 Task: Find connections with filter location Icod de los Vinos with filter topic #cybersecuritywith filter profile language Spanish with filter current company JLL with filter school Indus University Ahmedabad with filter industry Laundry and Drycleaning Services with filter service category Nonprofit Consulting with filter keywords title Nuclear Engineer
Action: Mouse moved to (615, 82)
Screenshot: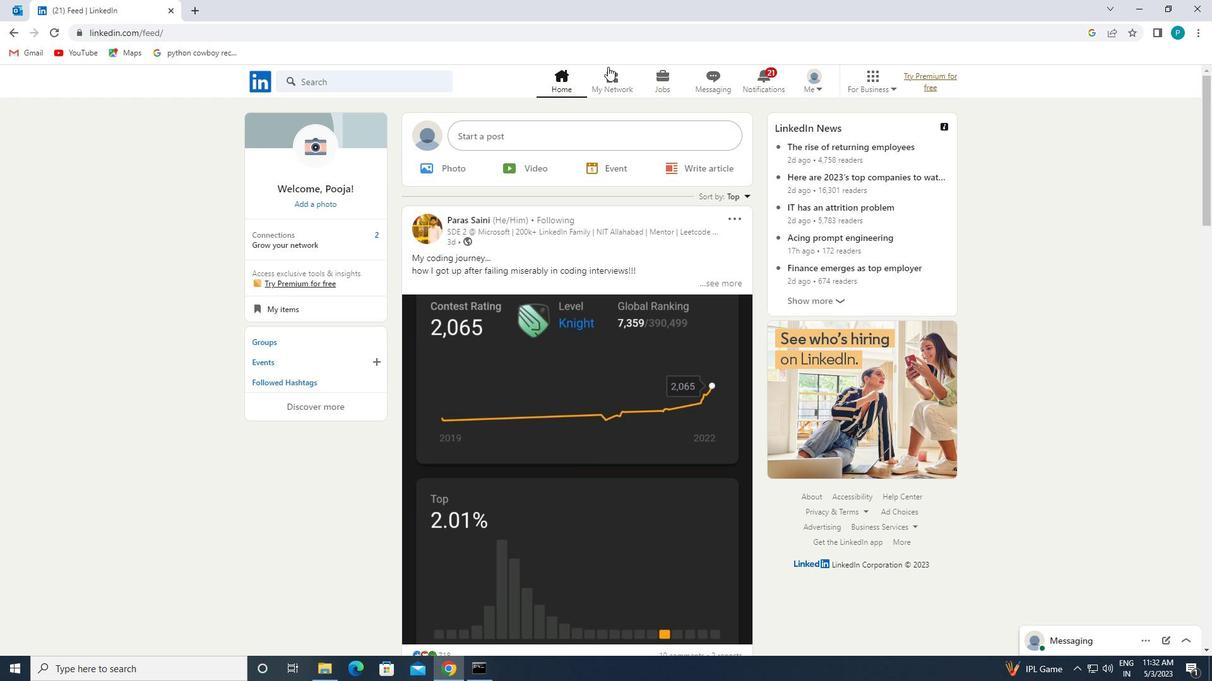
Action: Mouse pressed left at (615, 82)
Screenshot: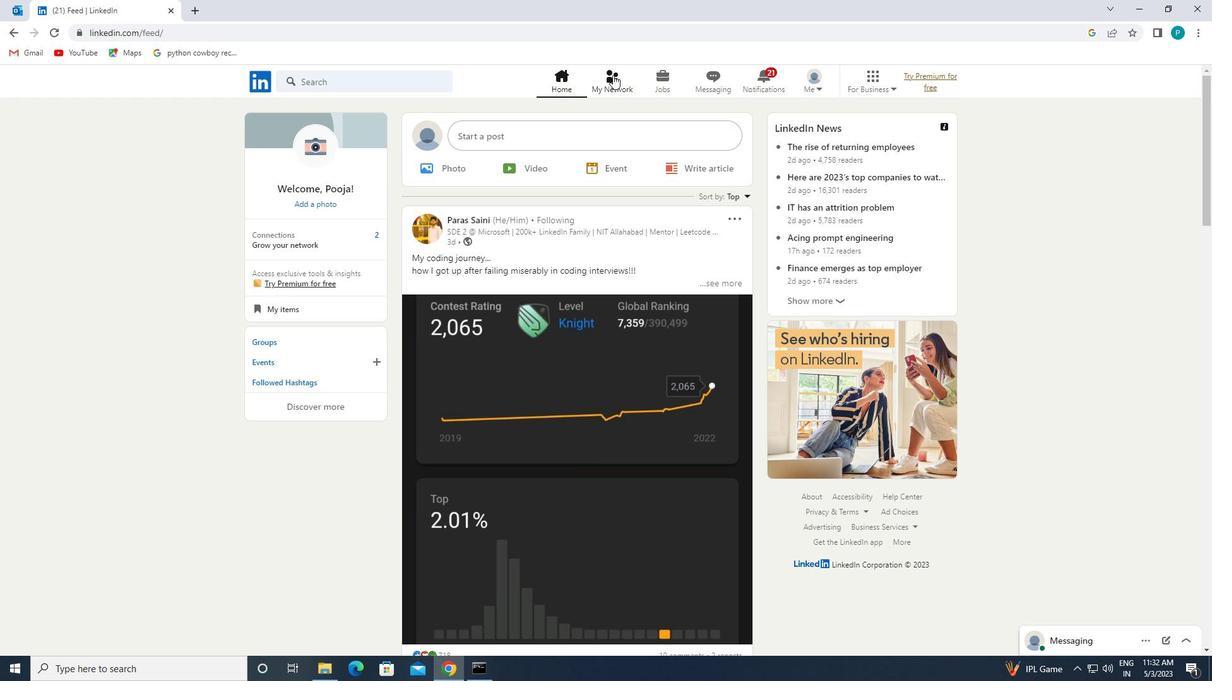 
Action: Mouse moved to (368, 148)
Screenshot: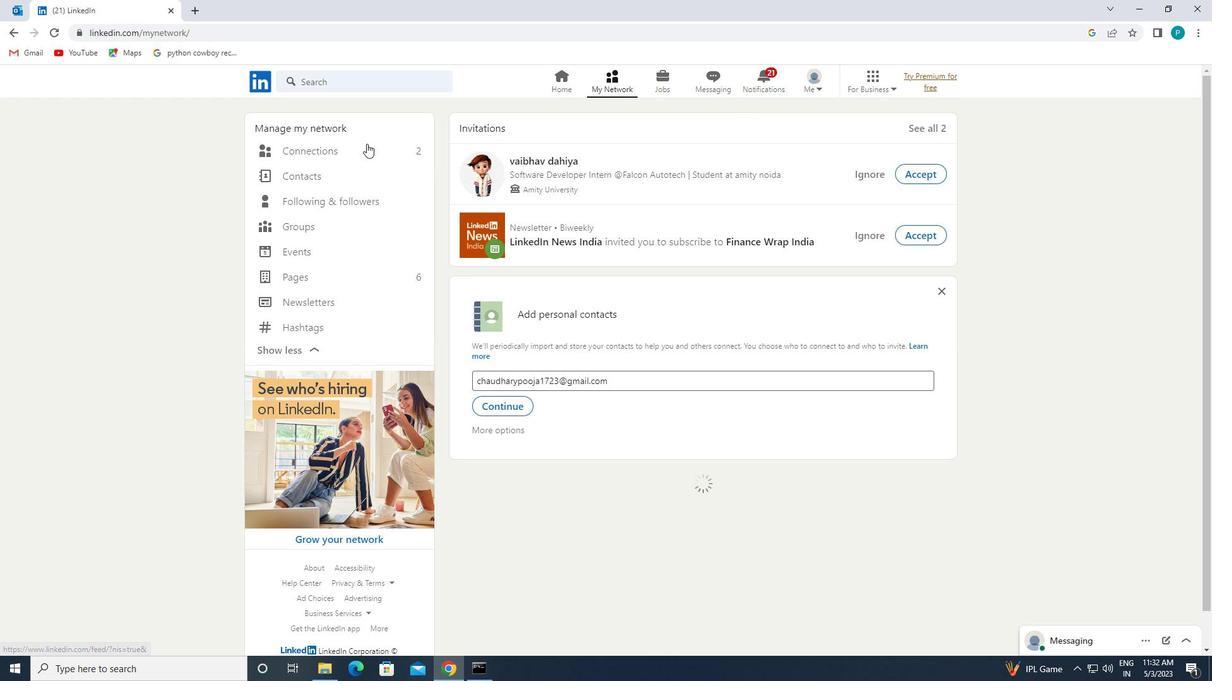 
Action: Mouse pressed left at (368, 148)
Screenshot: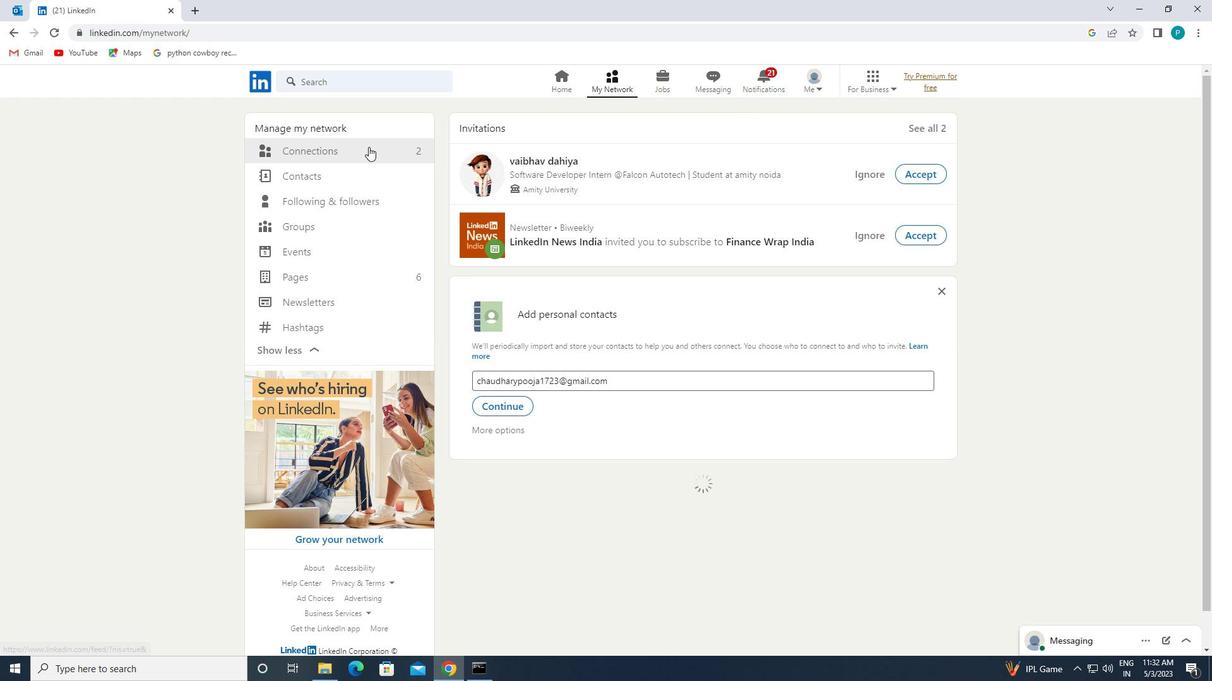 
Action: Mouse moved to (695, 154)
Screenshot: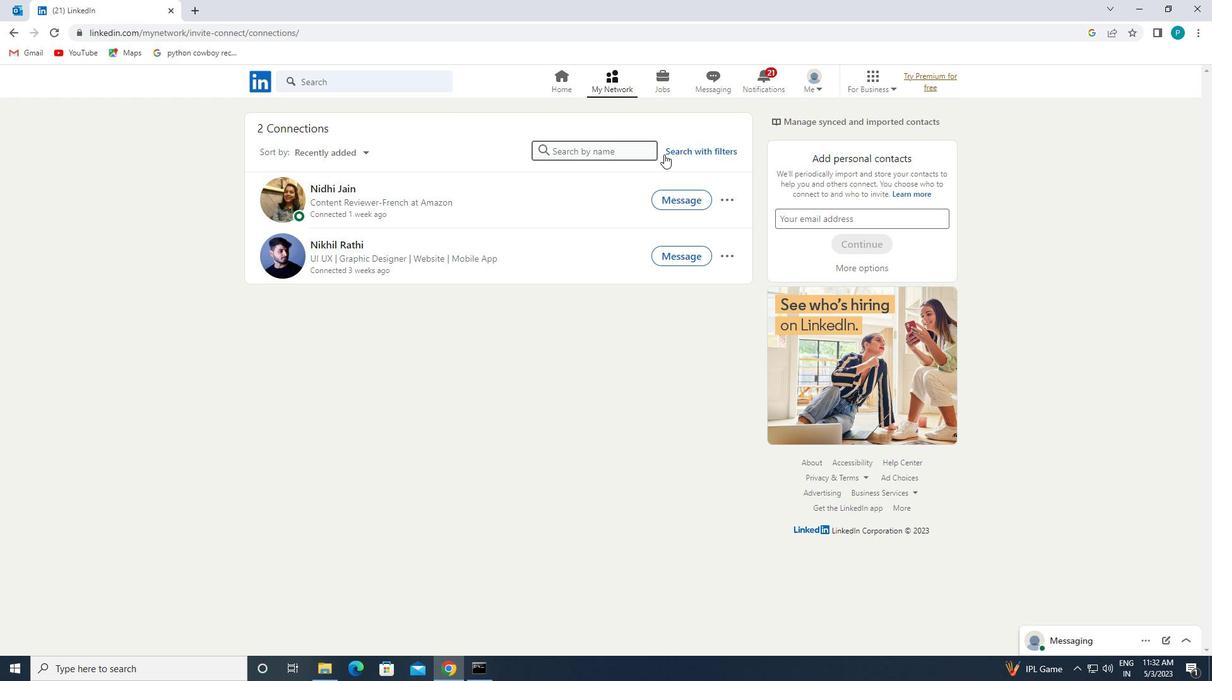 
Action: Mouse pressed left at (695, 154)
Screenshot: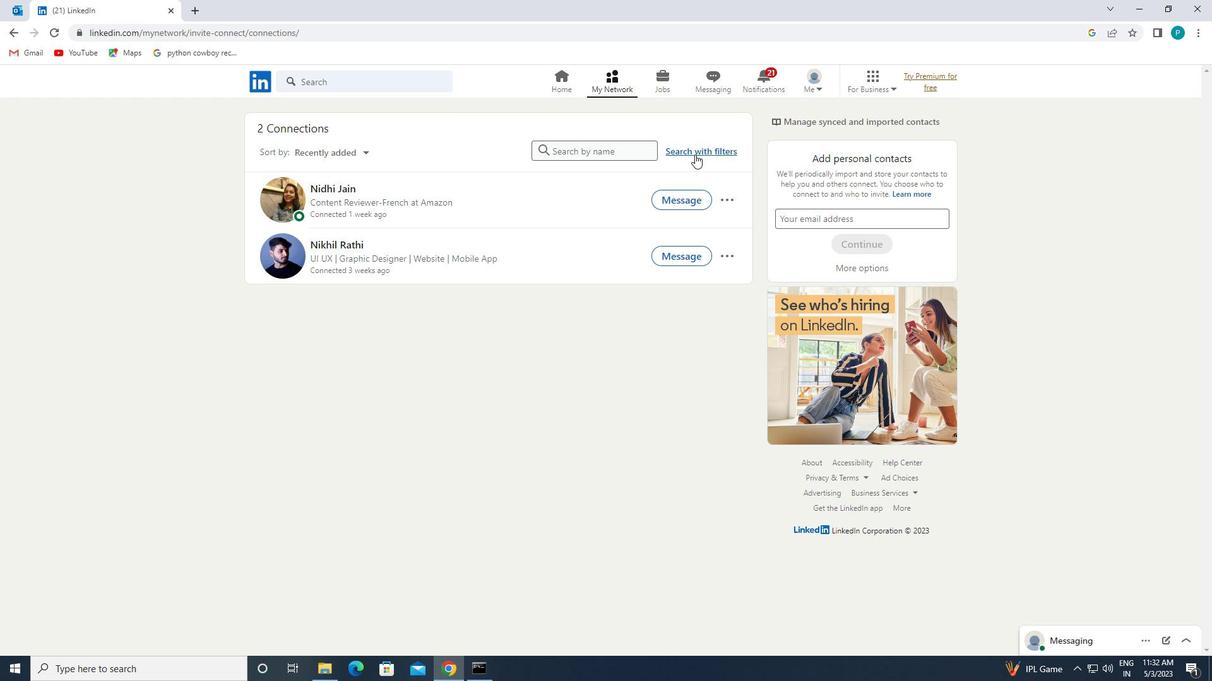 
Action: Mouse moved to (644, 117)
Screenshot: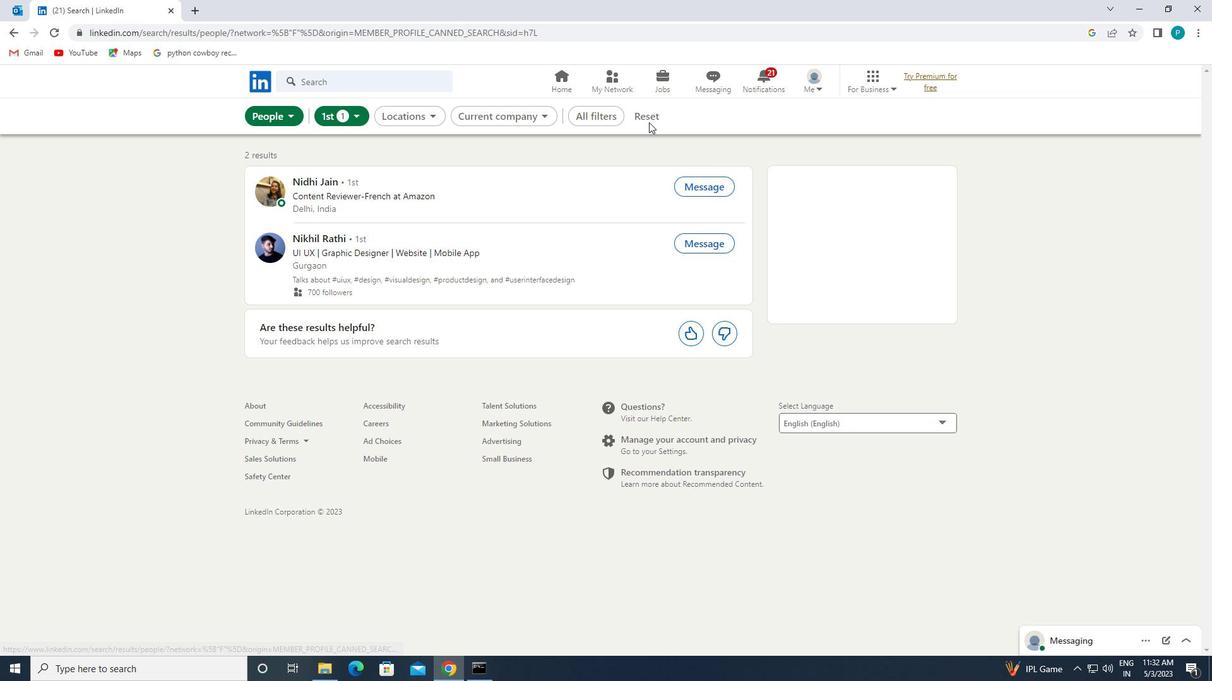
Action: Mouse pressed left at (644, 117)
Screenshot: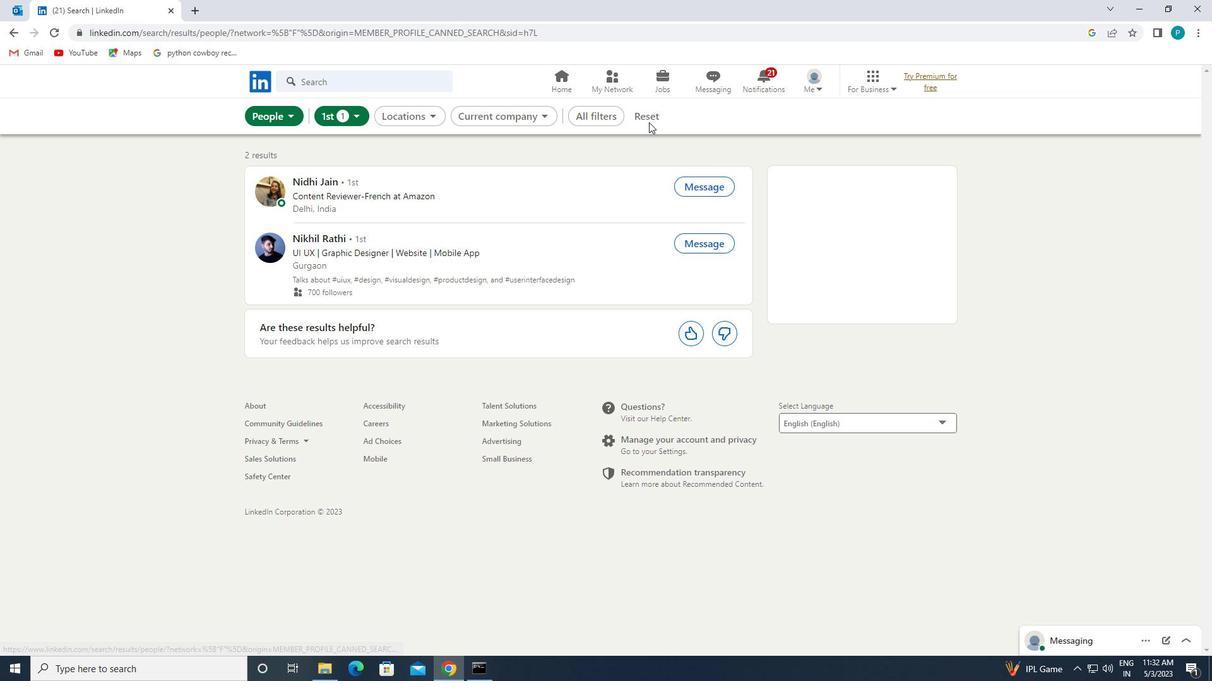 
Action: Mouse moved to (631, 112)
Screenshot: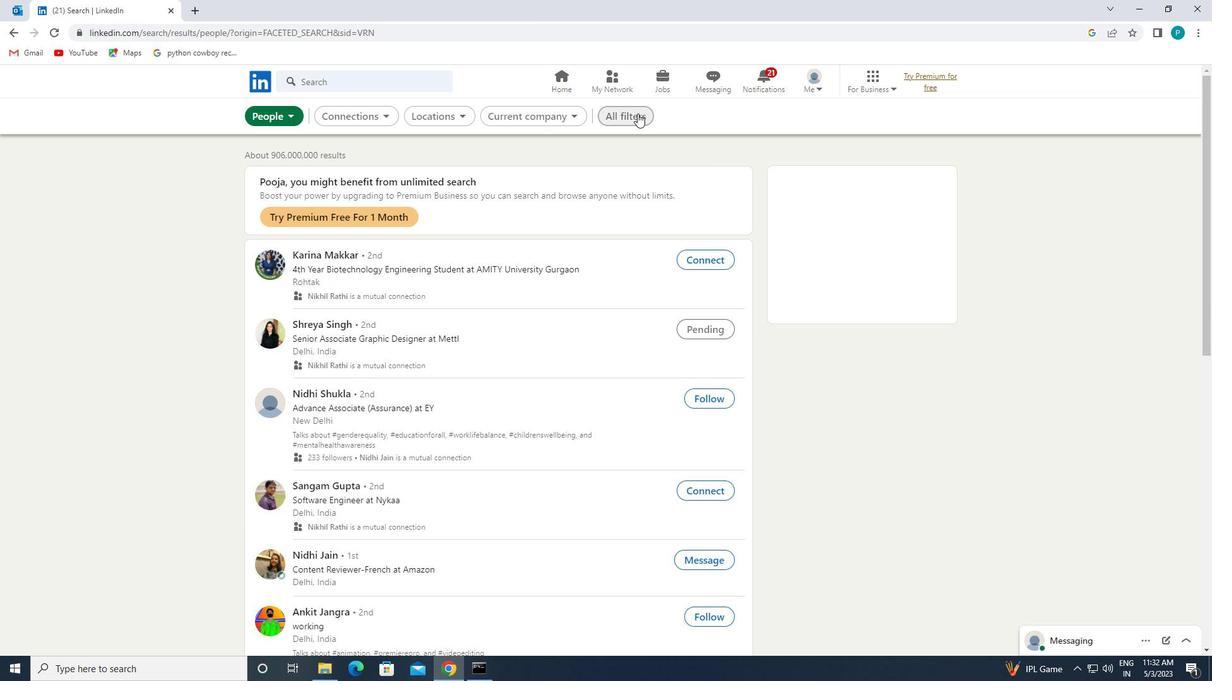 
Action: Mouse pressed left at (631, 112)
Screenshot: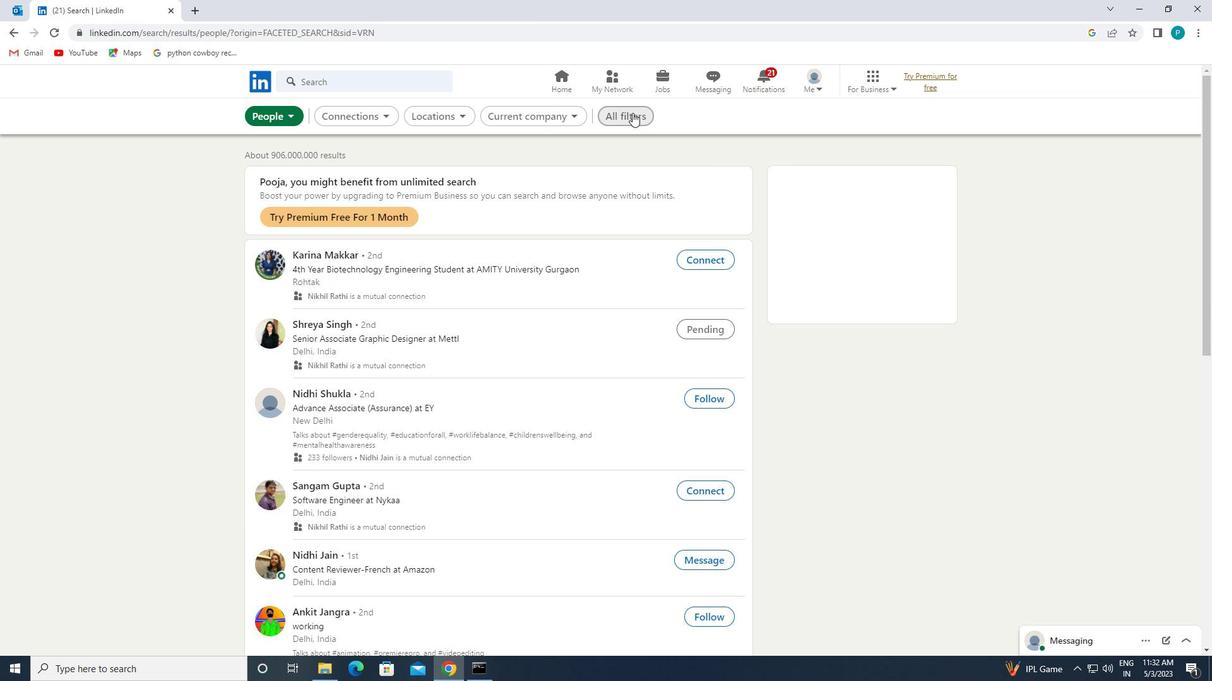 
Action: Mouse moved to (1060, 383)
Screenshot: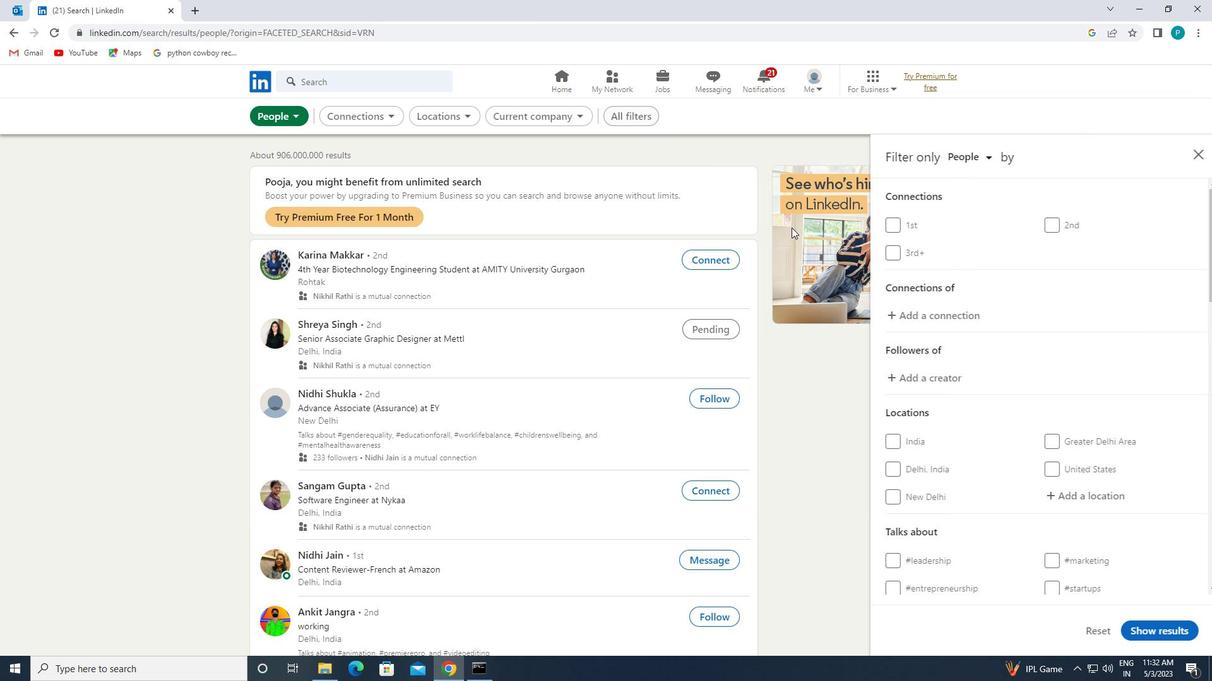 
Action: Mouse scrolled (1060, 383) with delta (0, 0)
Screenshot: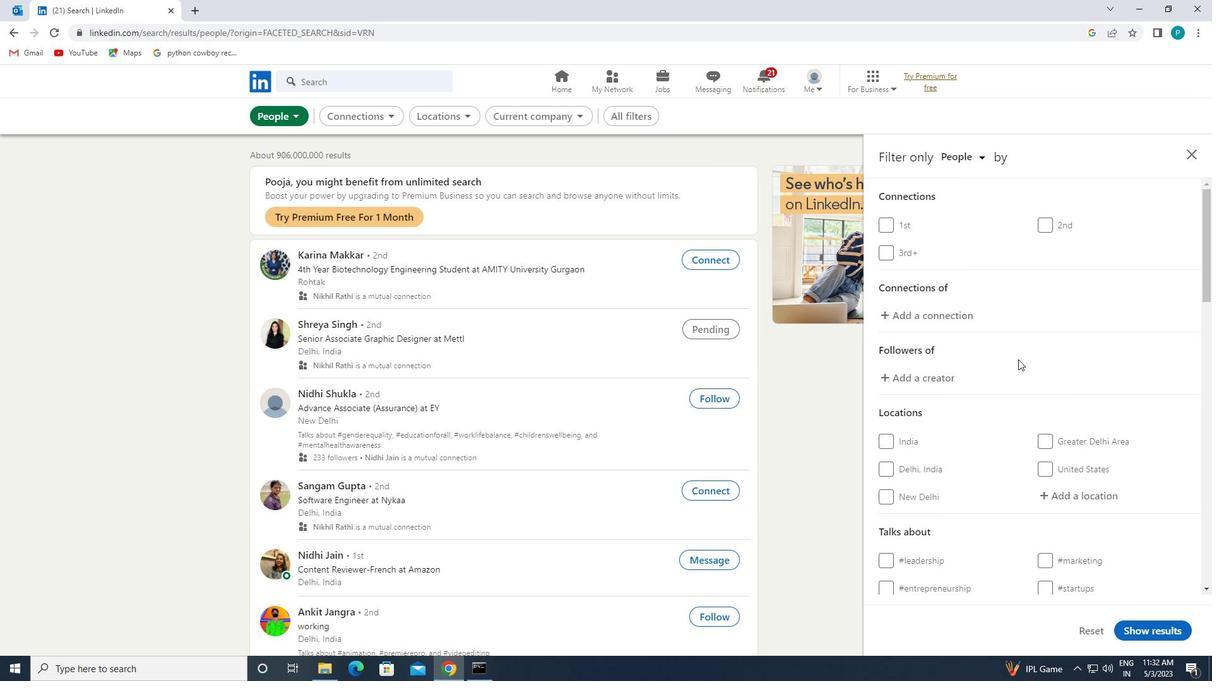 
Action: Mouse scrolled (1060, 383) with delta (0, 0)
Screenshot: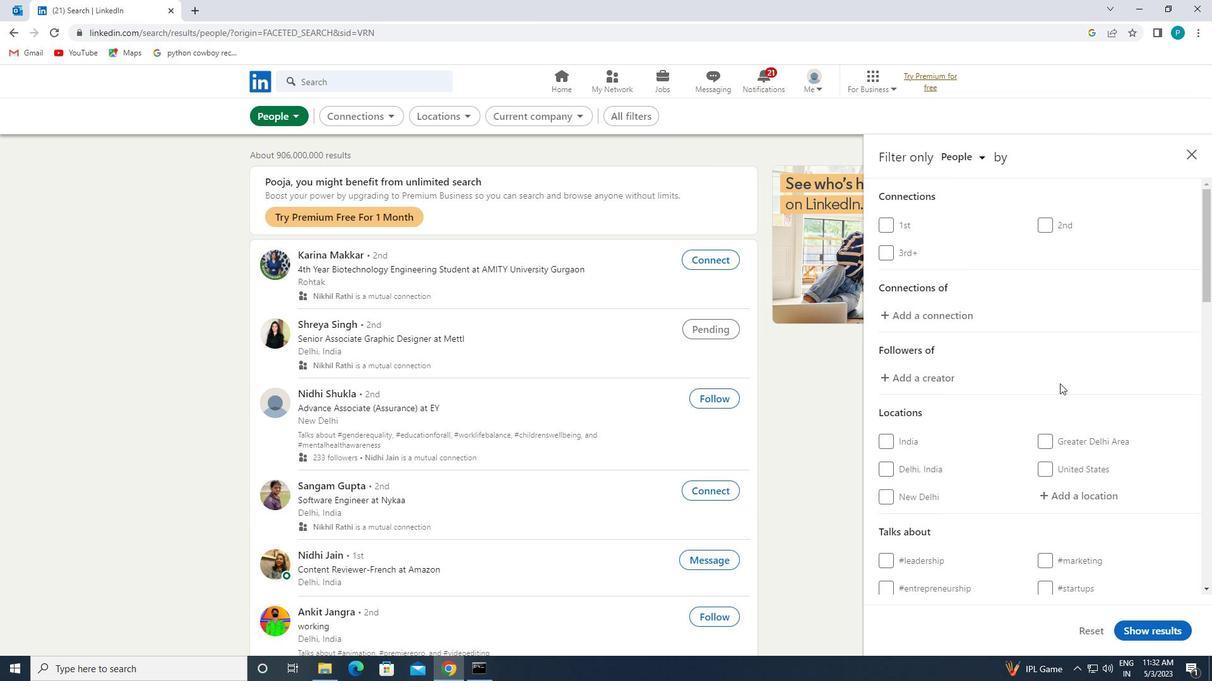 
Action: Mouse moved to (1061, 383)
Screenshot: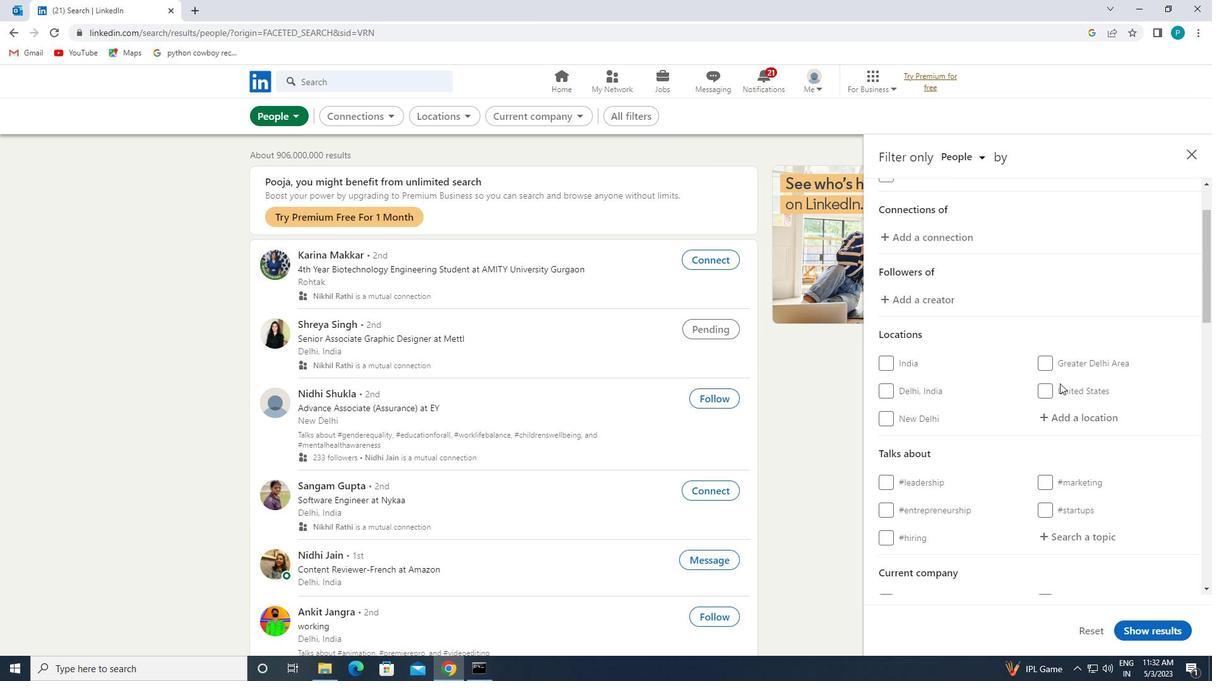 
Action: Mouse pressed left at (1061, 383)
Screenshot: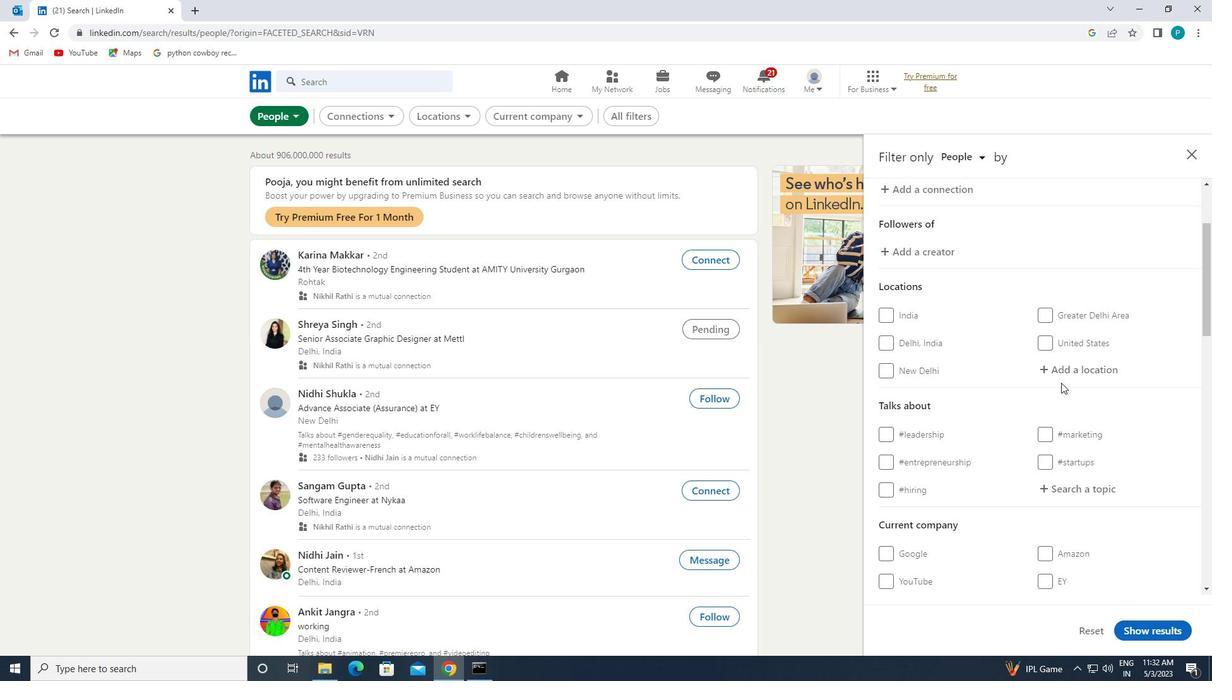 
Action: Mouse moved to (1056, 372)
Screenshot: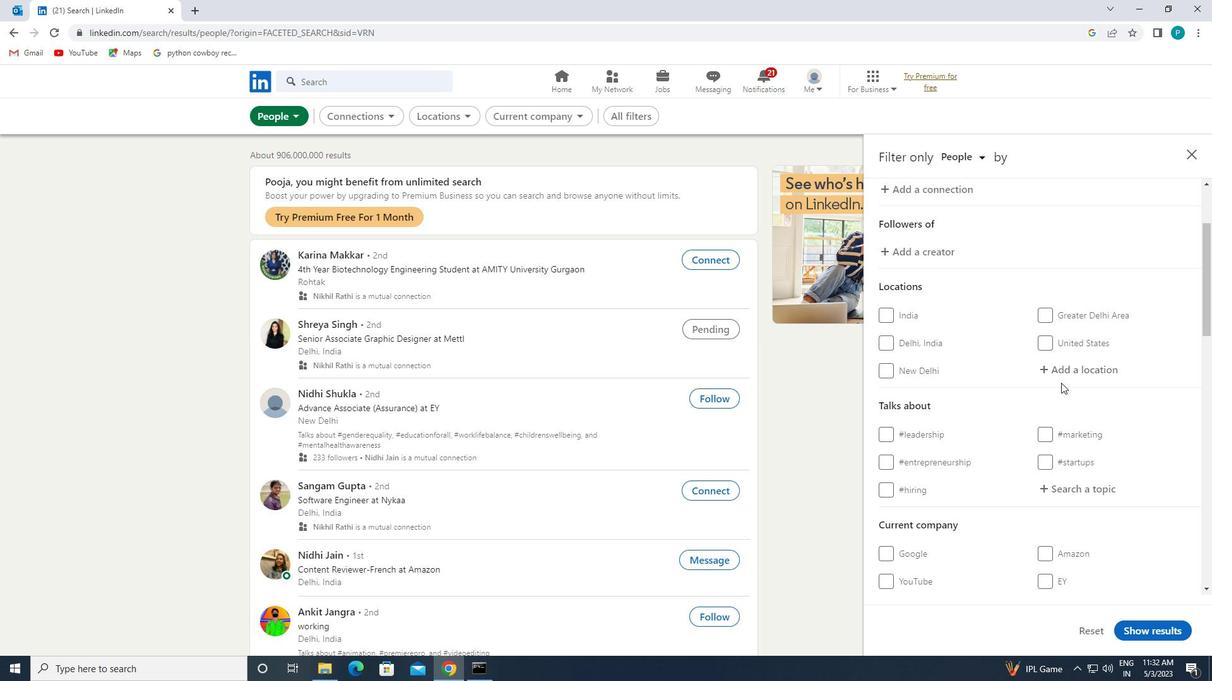 
Action: Mouse pressed left at (1056, 372)
Screenshot: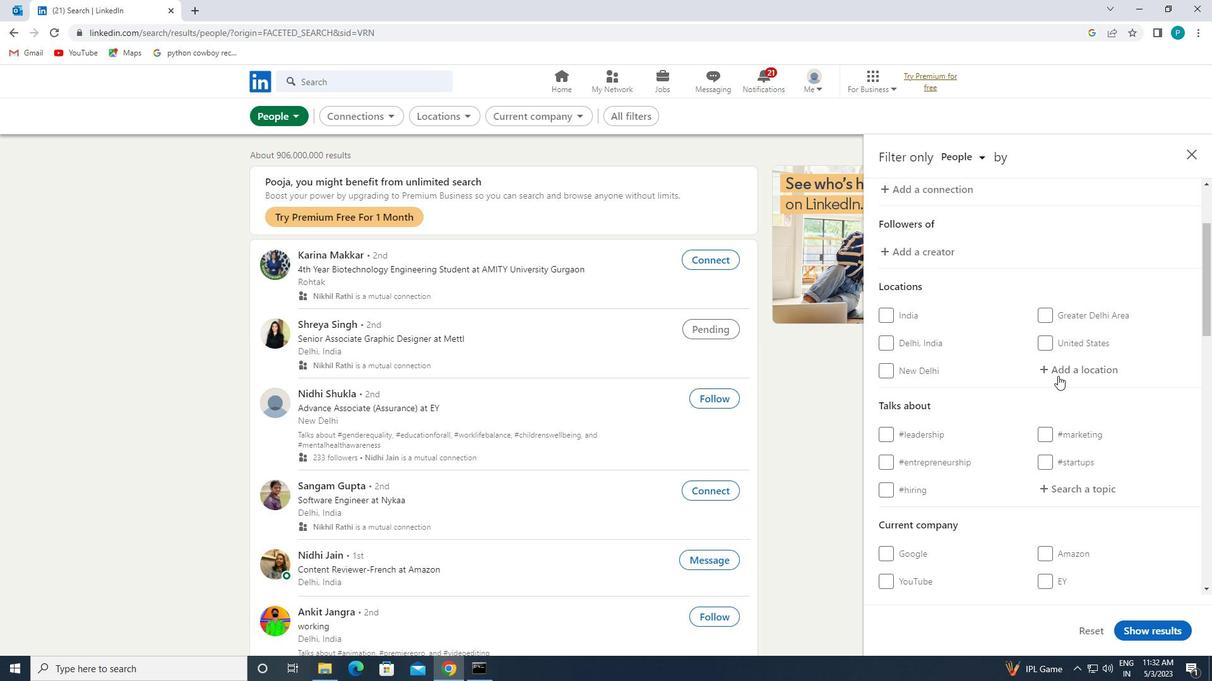 
Action: Key pressed <Key.caps_lock>i<Key.caps_lock>cod
Screenshot: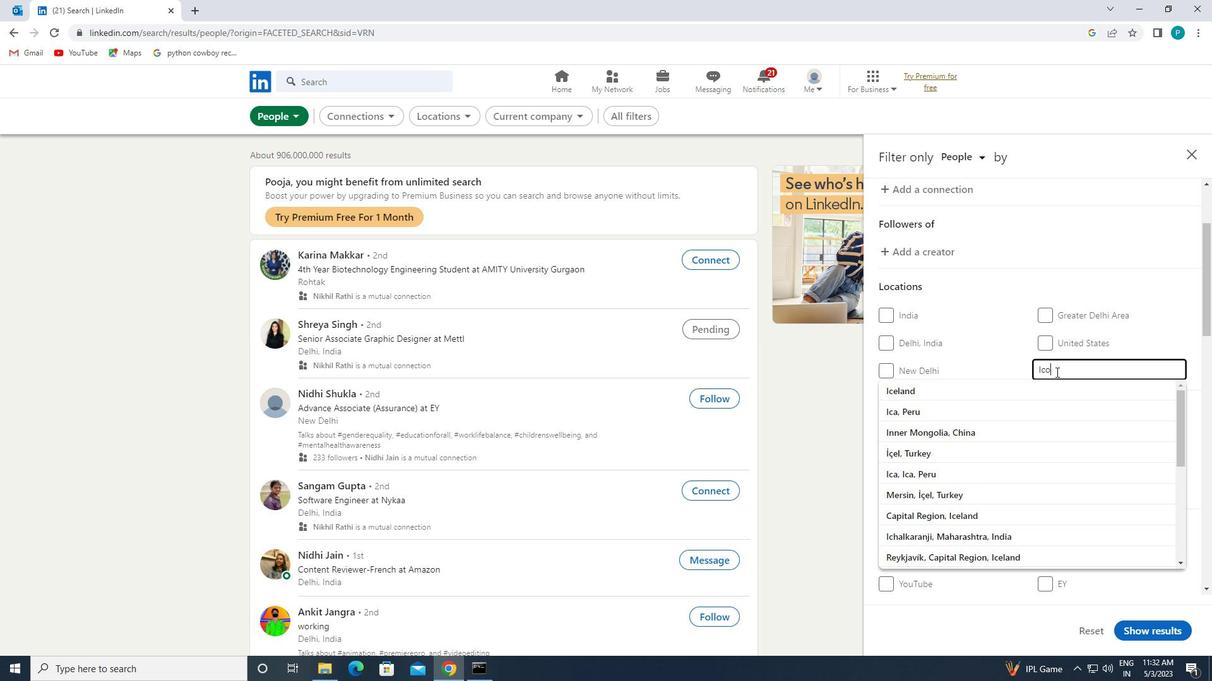 
Action: Mouse moved to (1041, 381)
Screenshot: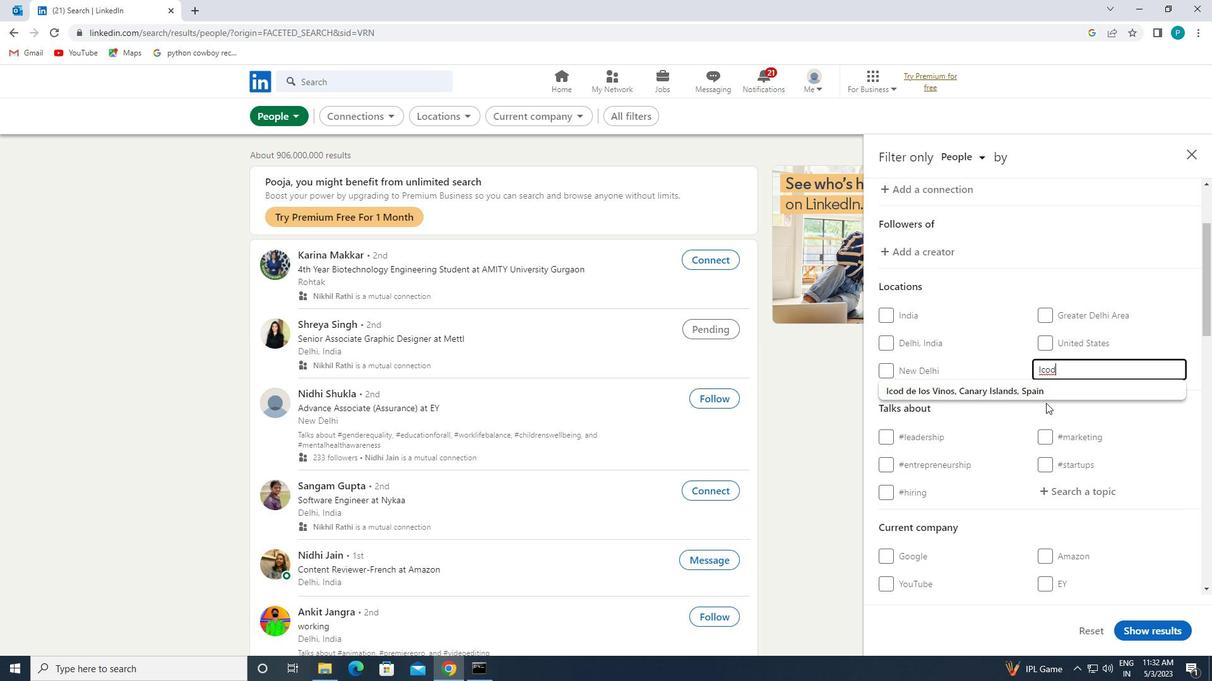 
Action: Mouse pressed left at (1041, 381)
Screenshot: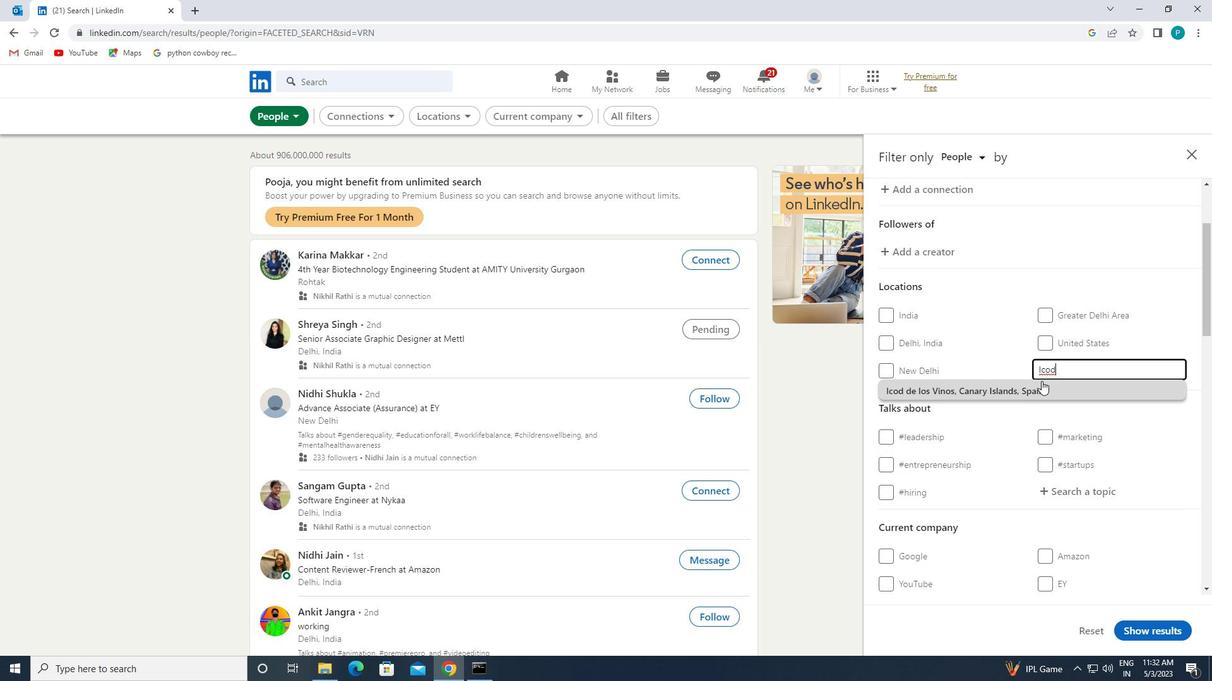 
Action: Mouse moved to (1073, 414)
Screenshot: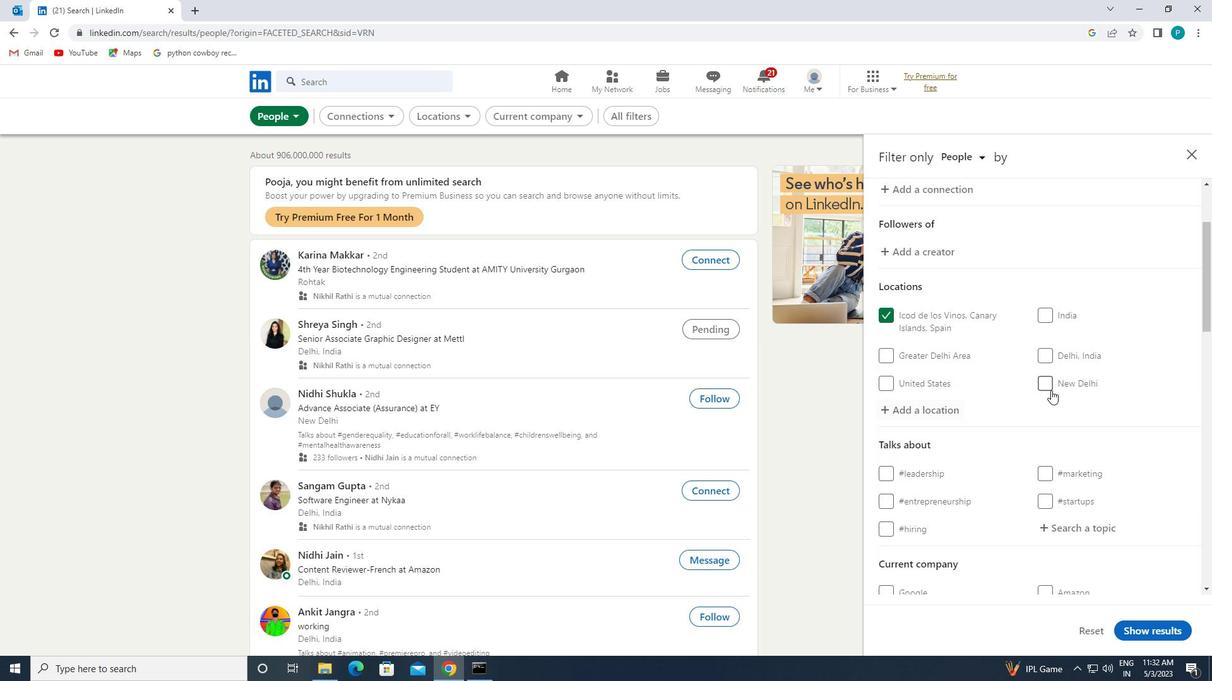 
Action: Mouse scrolled (1073, 414) with delta (0, 0)
Screenshot: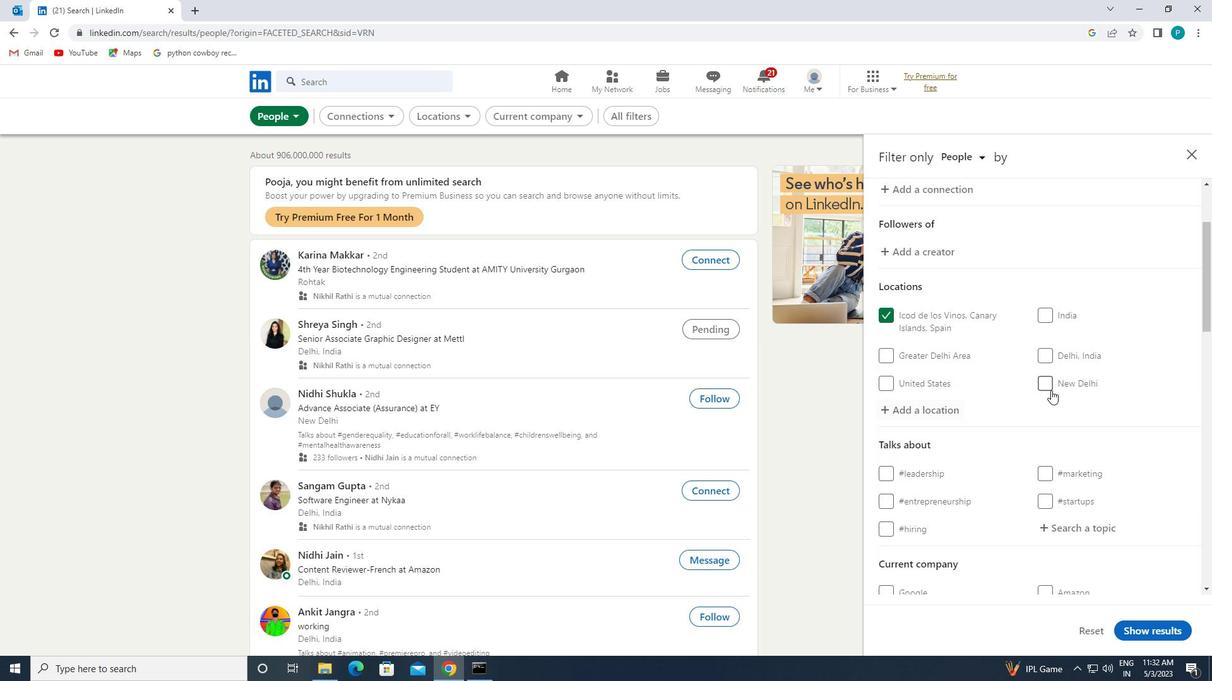 
Action: Mouse moved to (1074, 415)
Screenshot: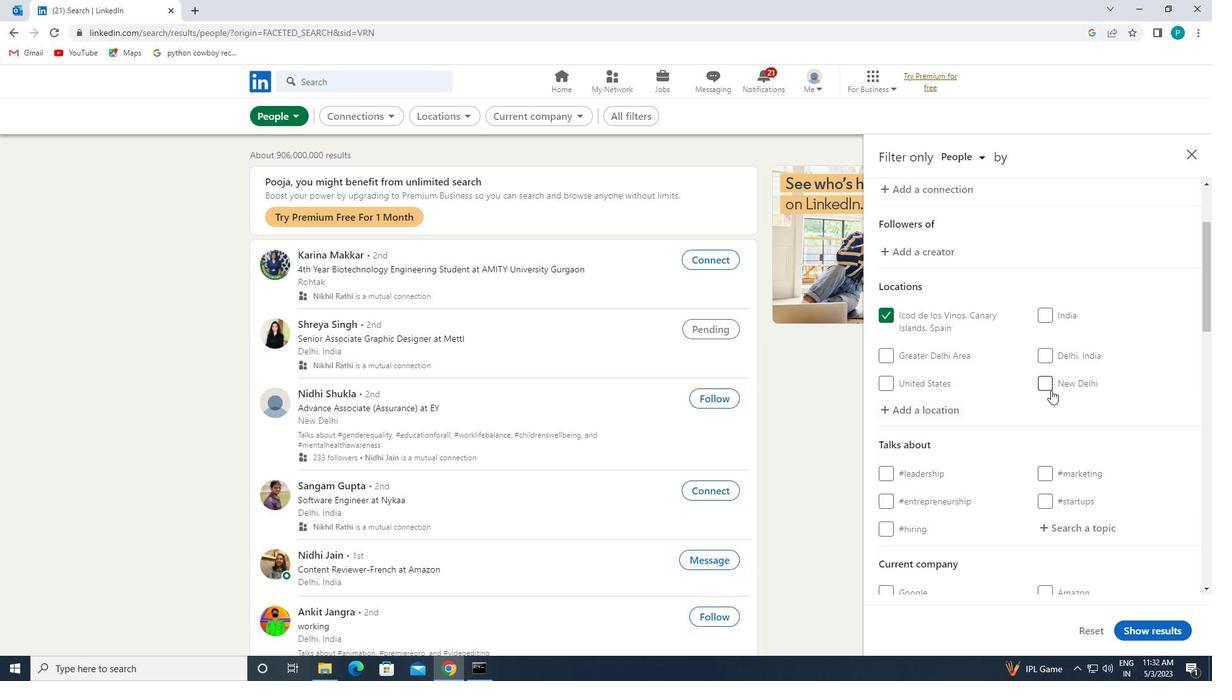 
Action: Mouse scrolled (1074, 414) with delta (0, 0)
Screenshot: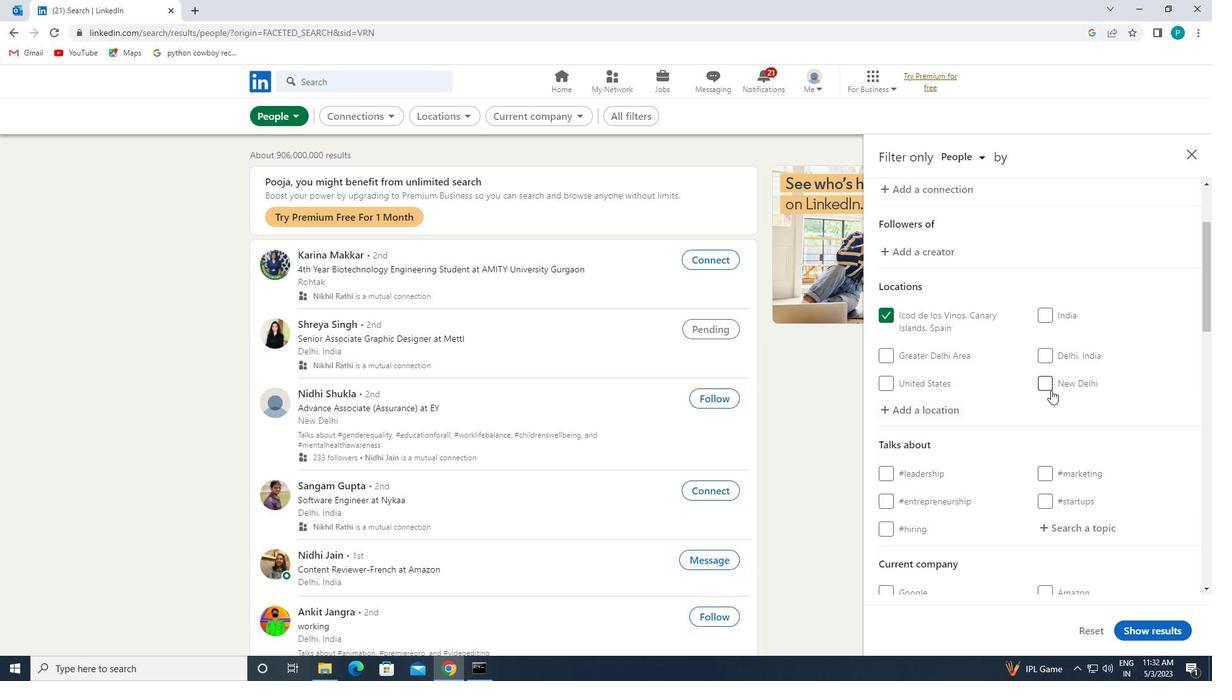 
Action: Mouse pressed left at (1074, 415)
Screenshot: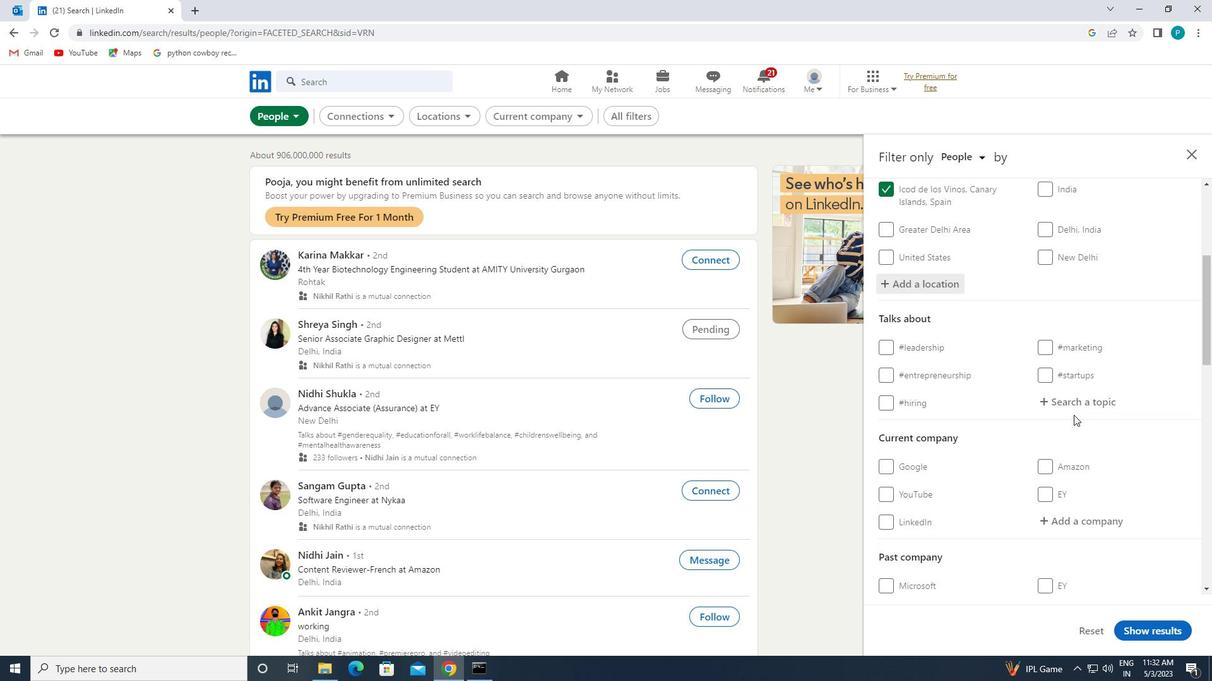 
Action: Mouse moved to (1073, 403)
Screenshot: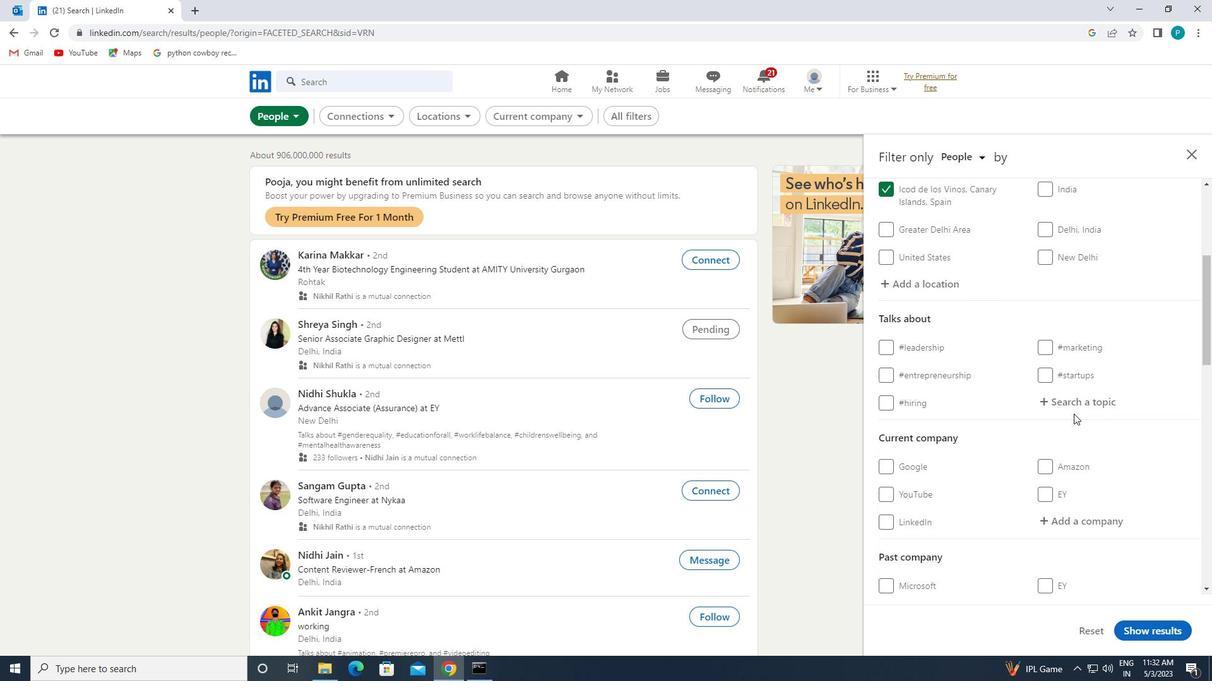 
Action: Mouse pressed left at (1073, 403)
Screenshot: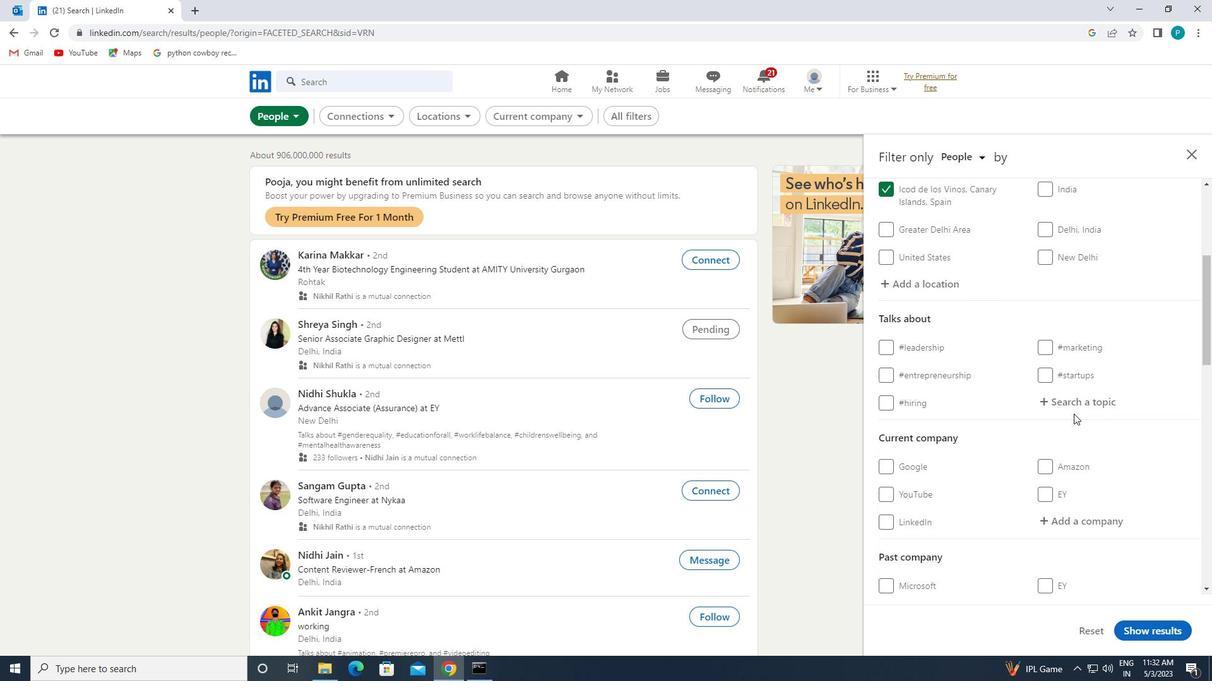 
Action: Key pressed <Key.shift><Key.shift><Key.shift>#CYBERSECURITY
Screenshot: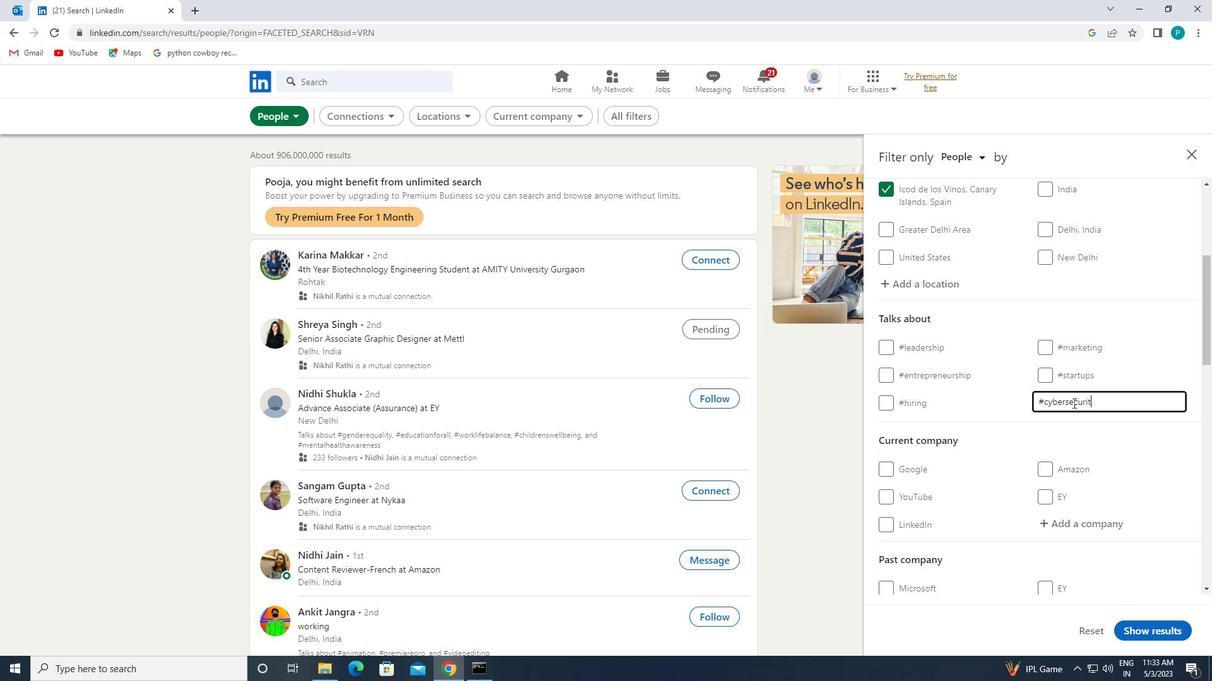 
Action: Mouse moved to (1066, 402)
Screenshot: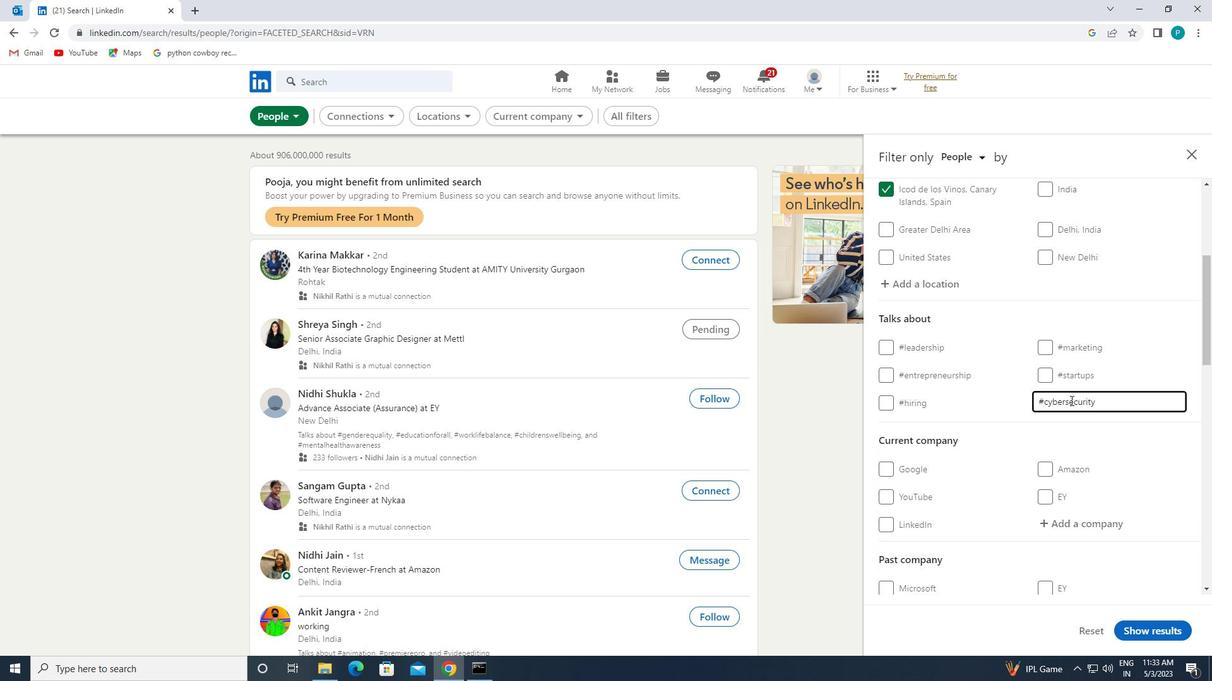 
Action: Mouse scrolled (1066, 401) with delta (0, 0)
Screenshot: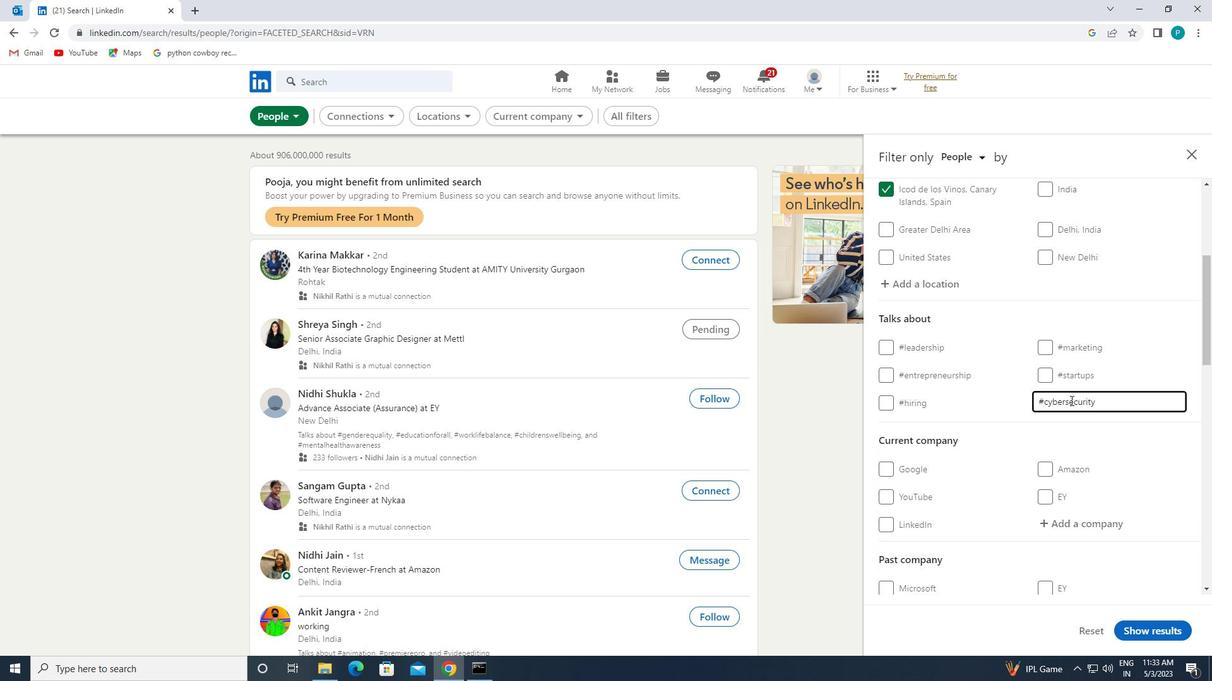 
Action: Mouse moved to (1065, 404)
Screenshot: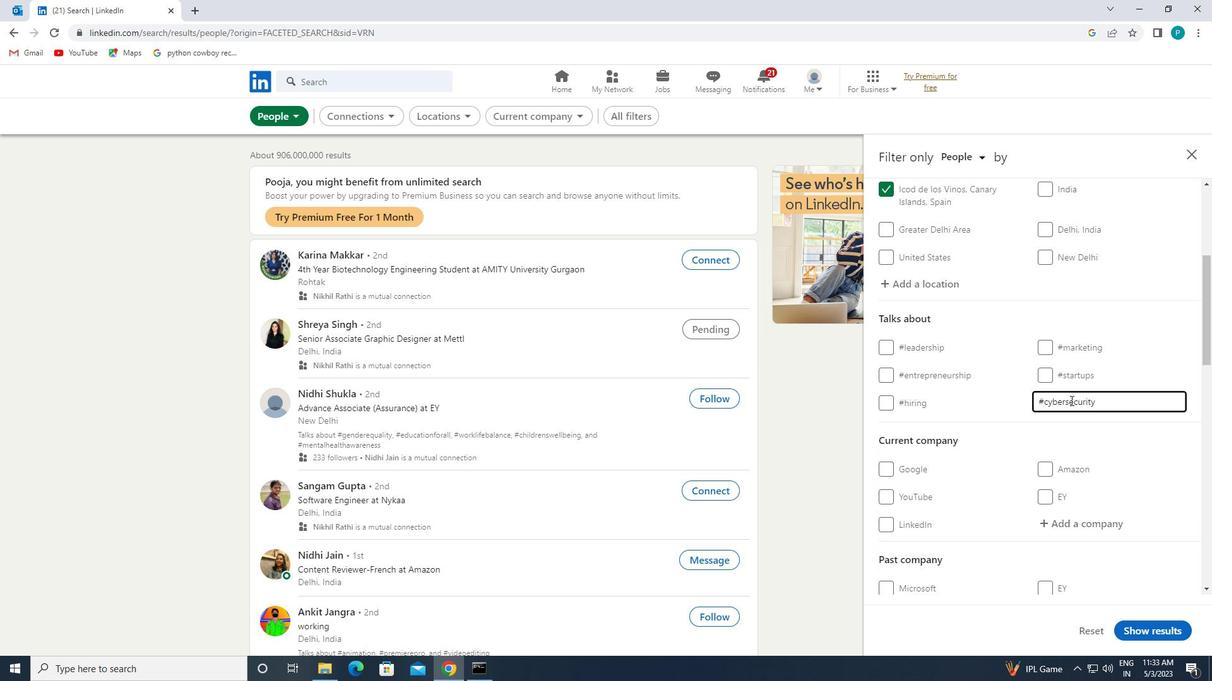
Action: Mouse scrolled (1065, 404) with delta (0, 0)
Screenshot: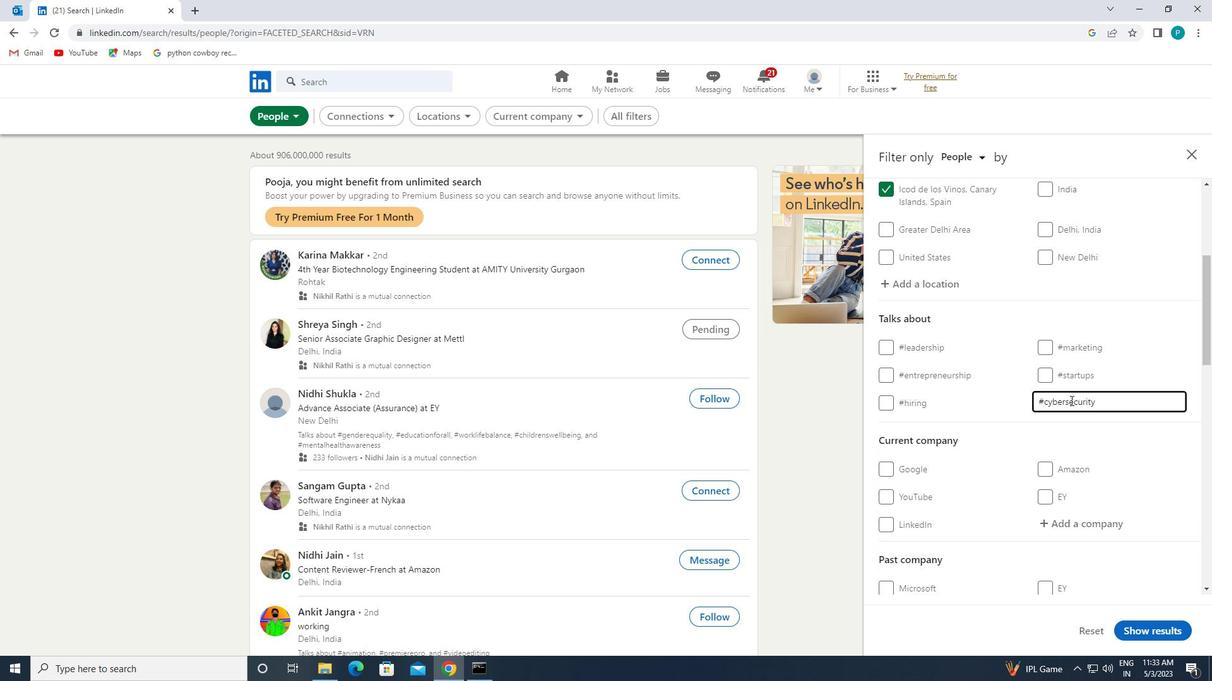 
Action: Mouse moved to (1064, 406)
Screenshot: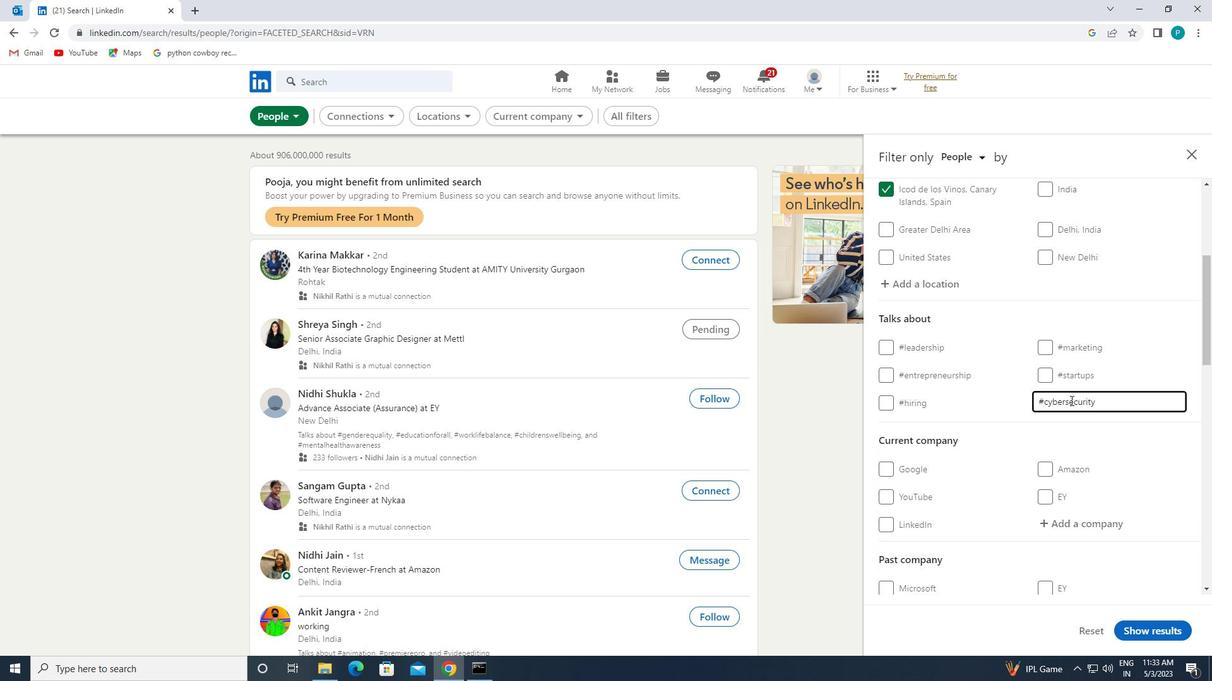 
Action: Mouse scrolled (1064, 405) with delta (0, 0)
Screenshot: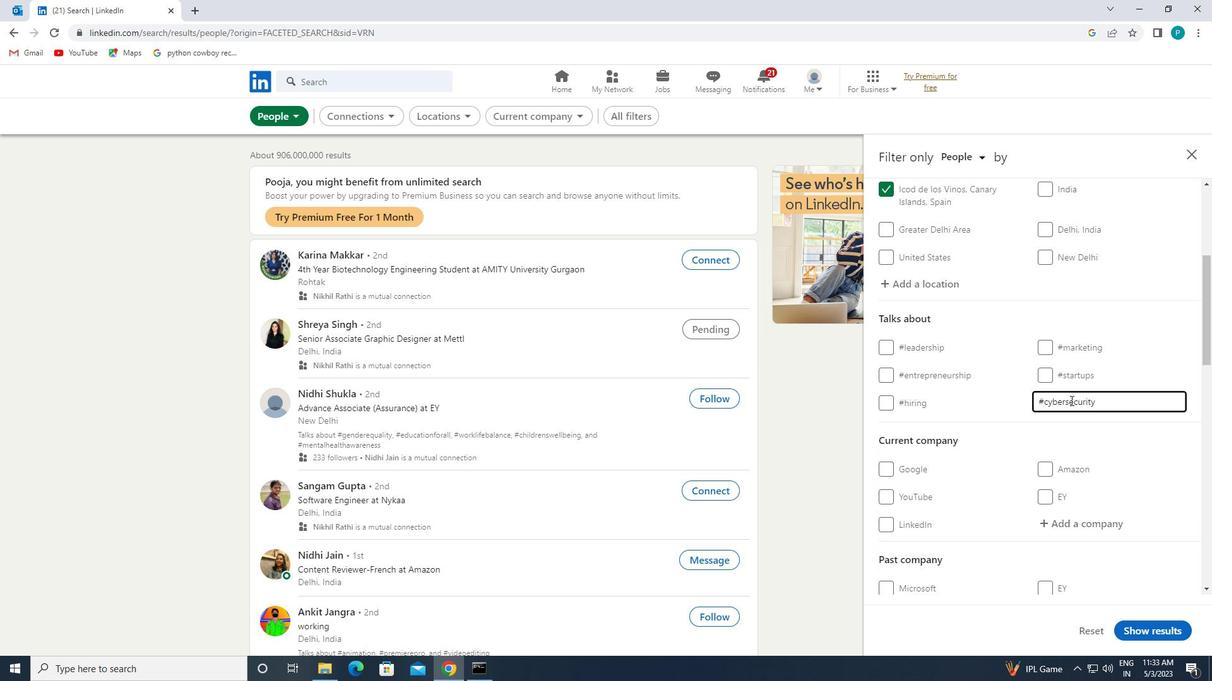 
Action: Mouse moved to (1064, 406)
Screenshot: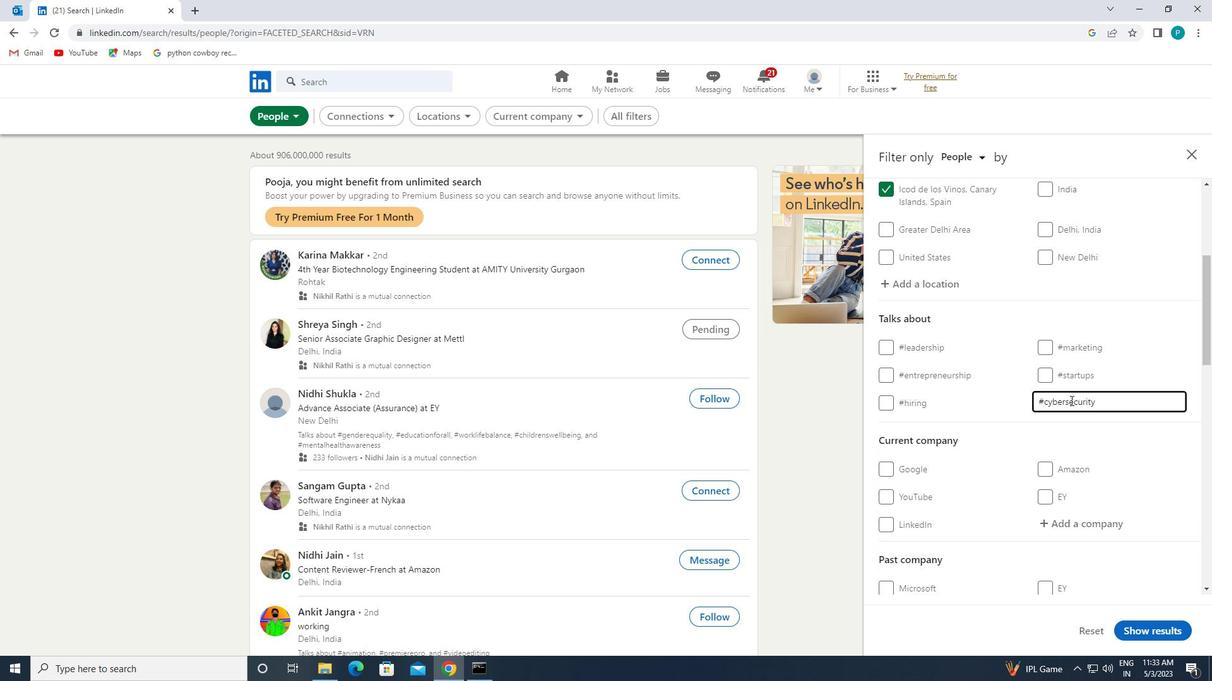 
Action: Mouse scrolled (1064, 405) with delta (0, 0)
Screenshot: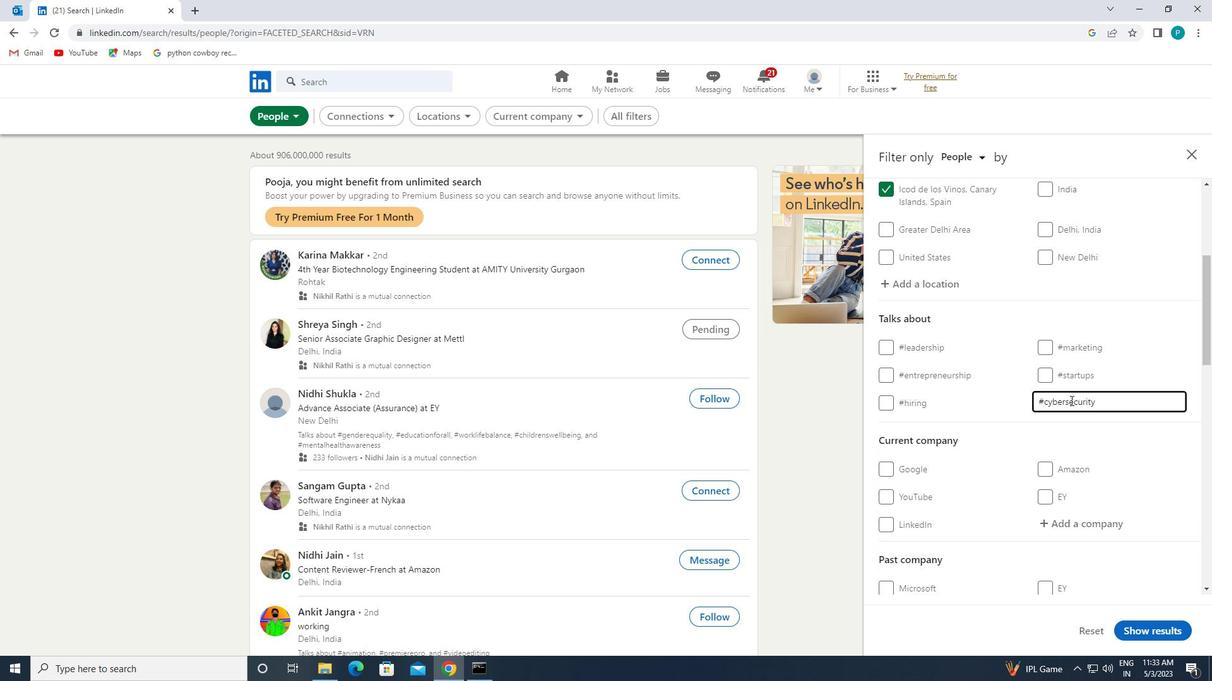 
Action: Mouse moved to (1044, 407)
Screenshot: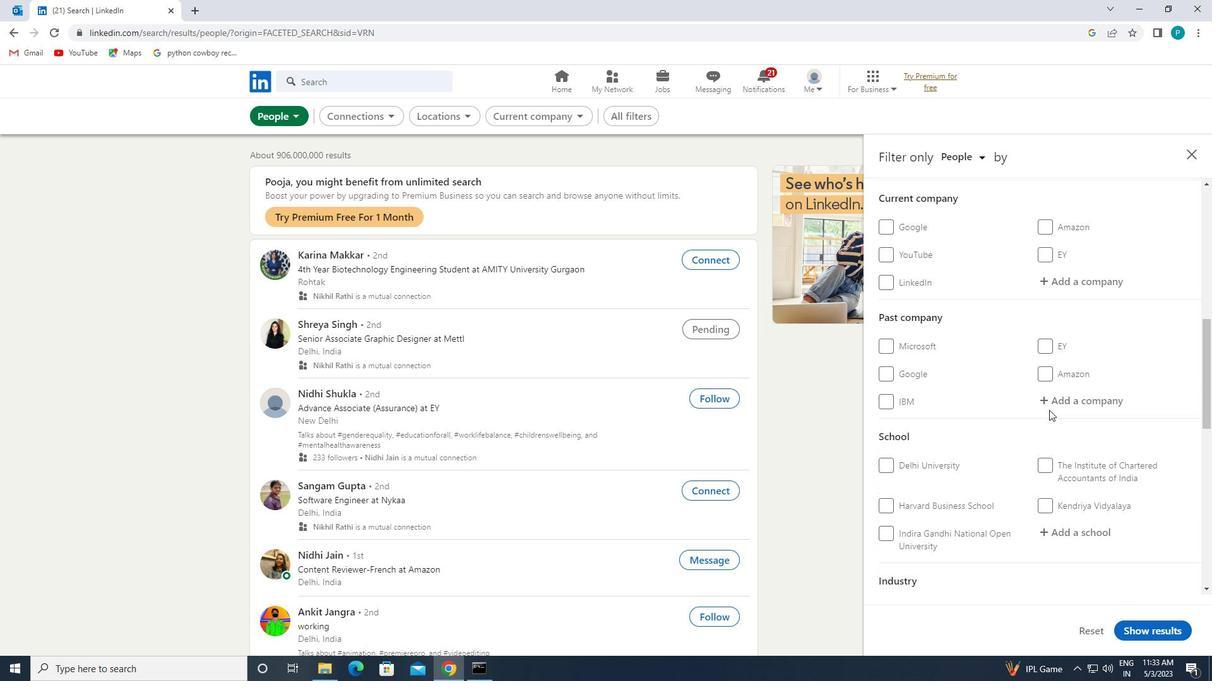 
Action: Mouse scrolled (1044, 407) with delta (0, 0)
Screenshot: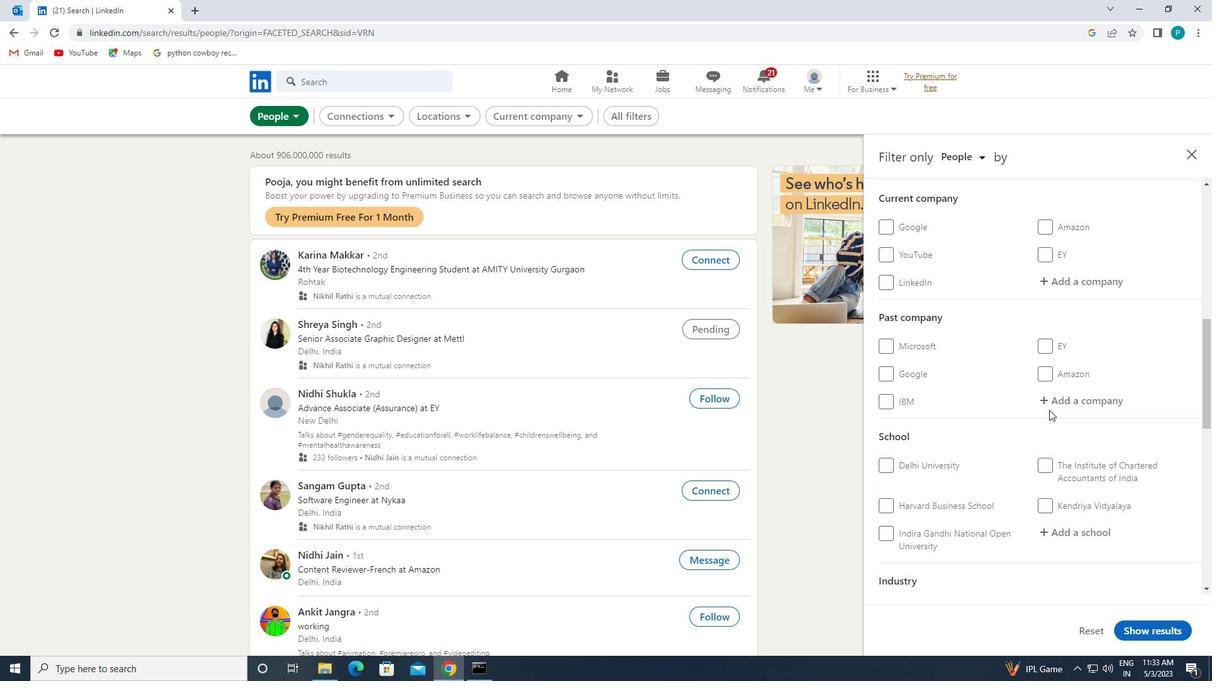 
Action: Mouse moved to (1043, 406)
Screenshot: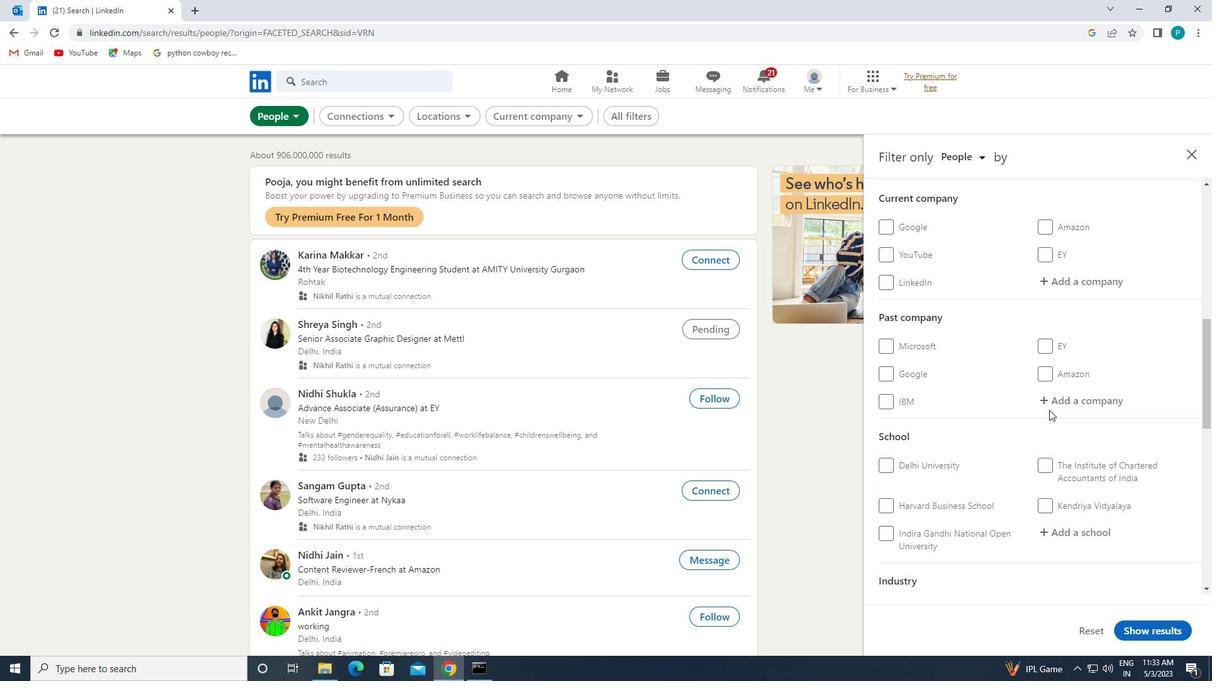
Action: Mouse scrolled (1043, 405) with delta (0, 0)
Screenshot: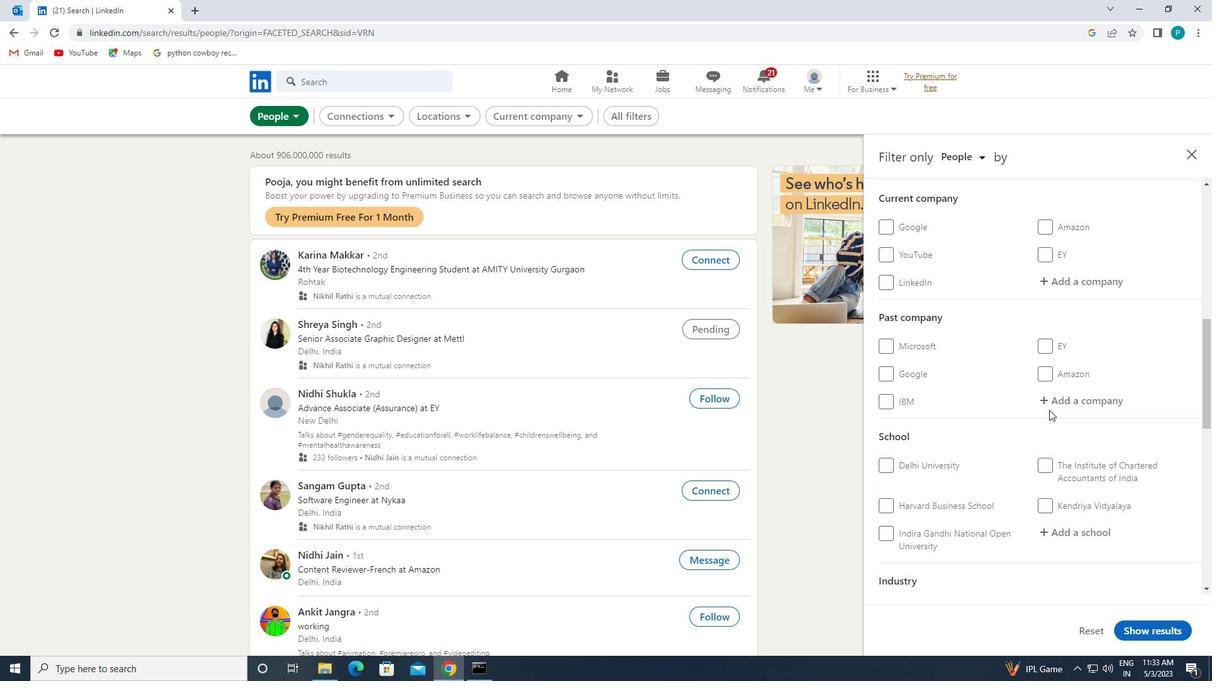
Action: Mouse moved to (1043, 406)
Screenshot: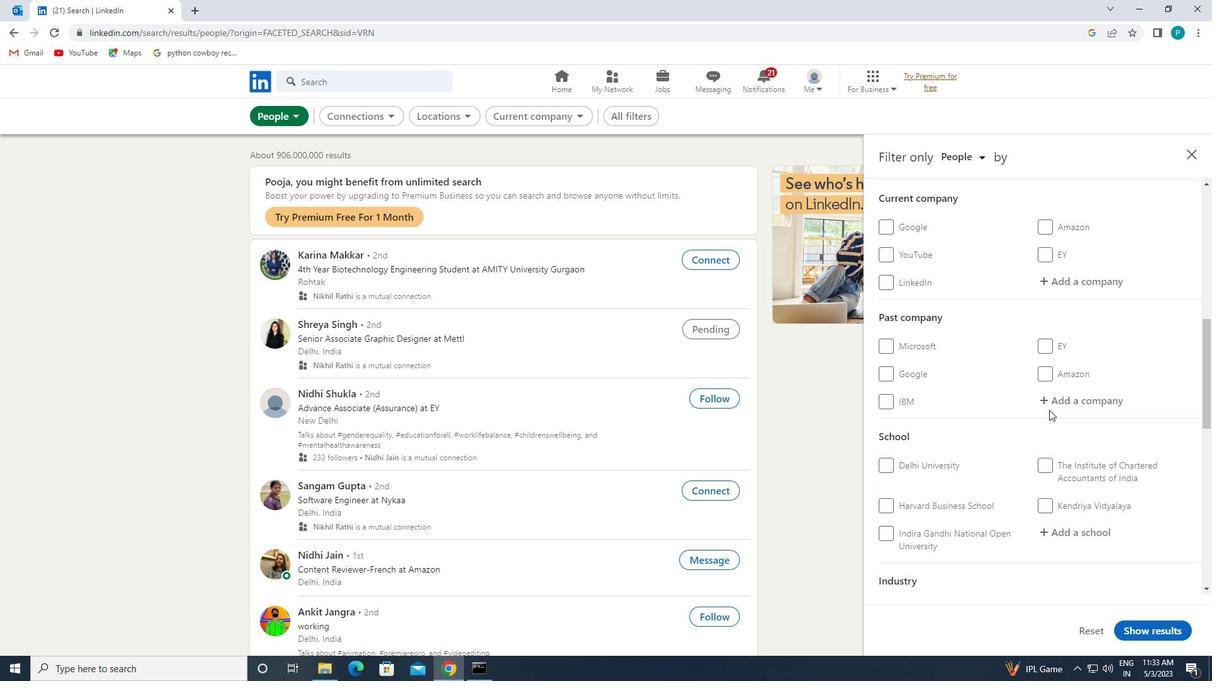 
Action: Mouse scrolled (1043, 405) with delta (0, 0)
Screenshot: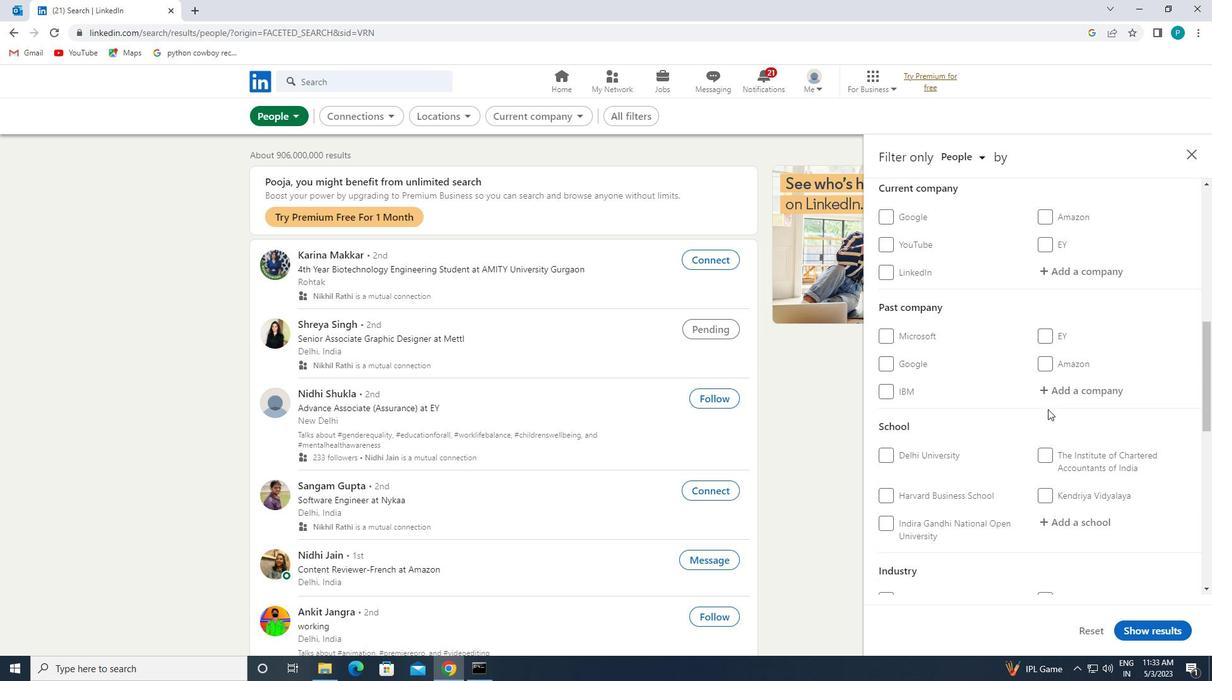 
Action: Mouse moved to (962, 447)
Screenshot: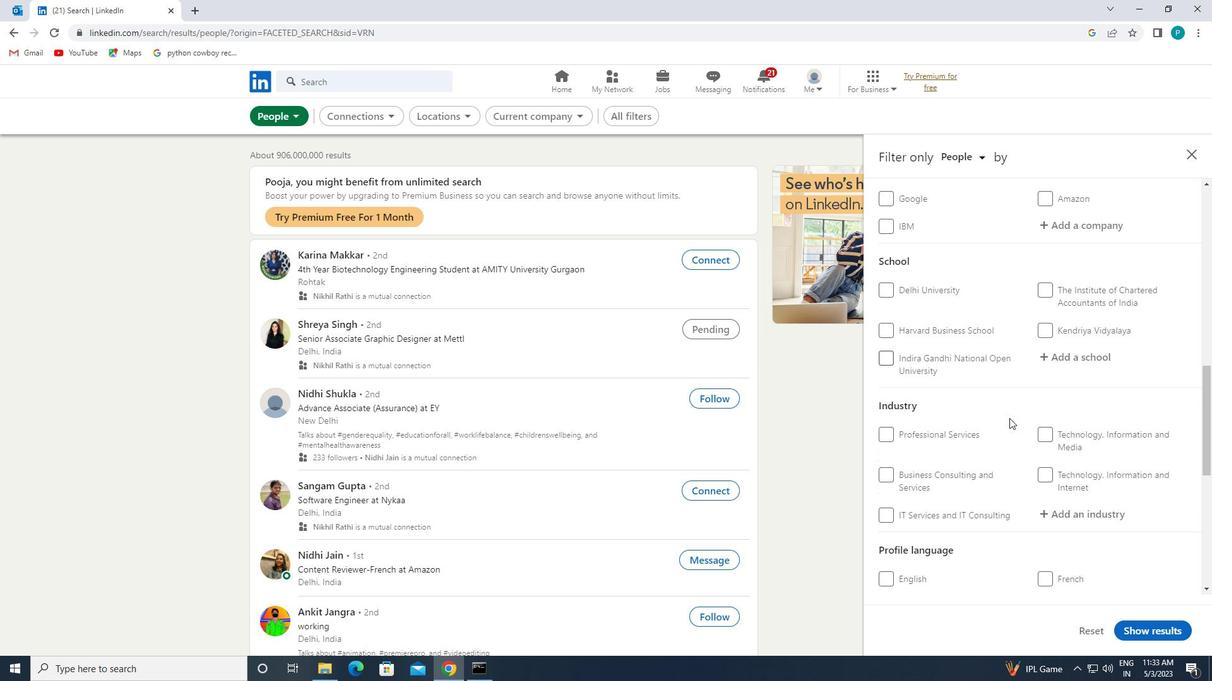
Action: Mouse scrolled (962, 447) with delta (0, 0)
Screenshot: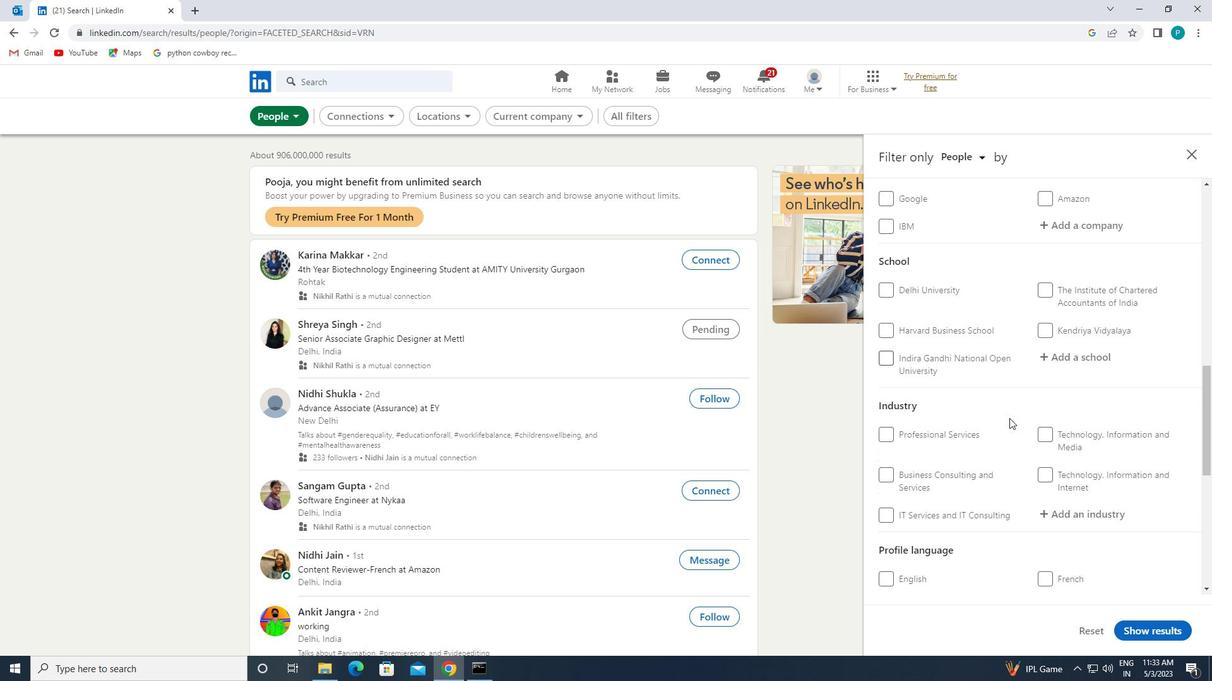 
Action: Mouse moved to (962, 448)
Screenshot: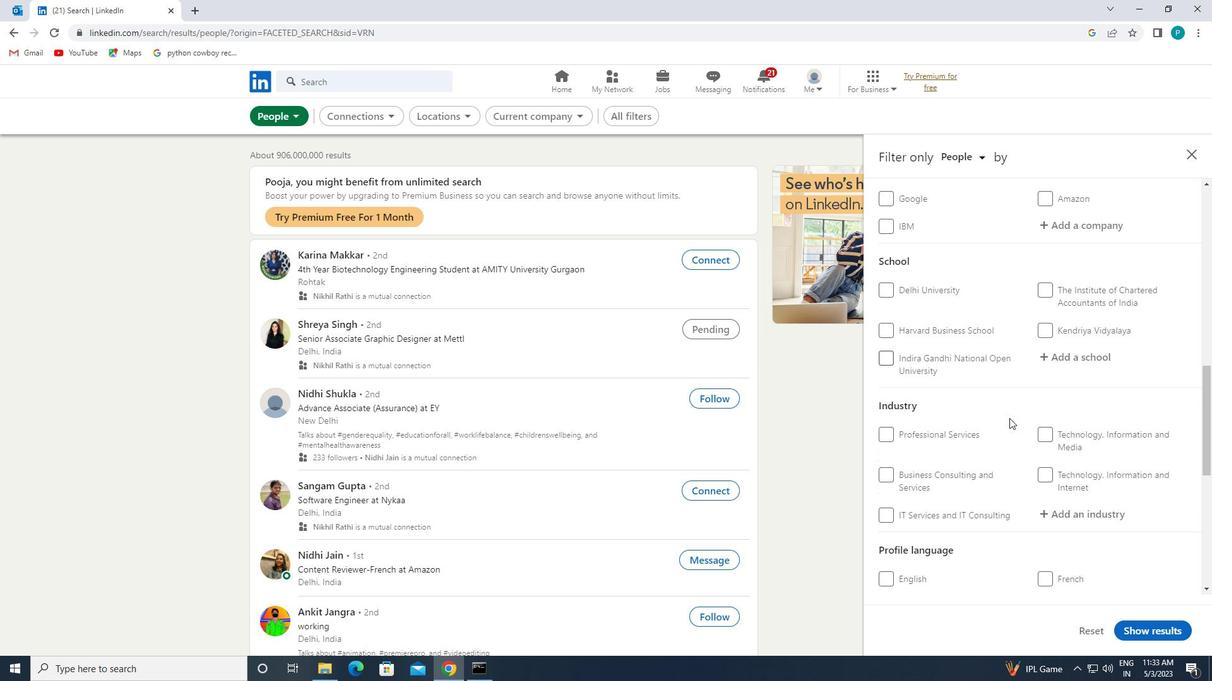 
Action: Mouse scrolled (962, 447) with delta (0, 0)
Screenshot: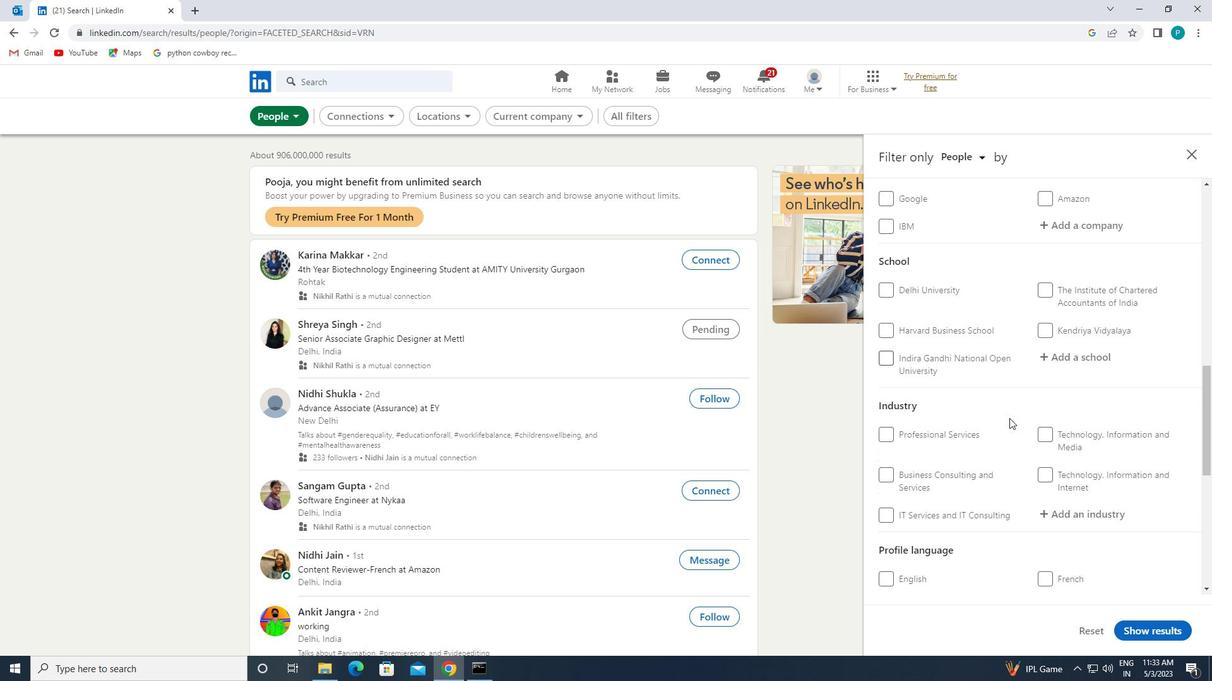 
Action: Mouse moved to (962, 448)
Screenshot: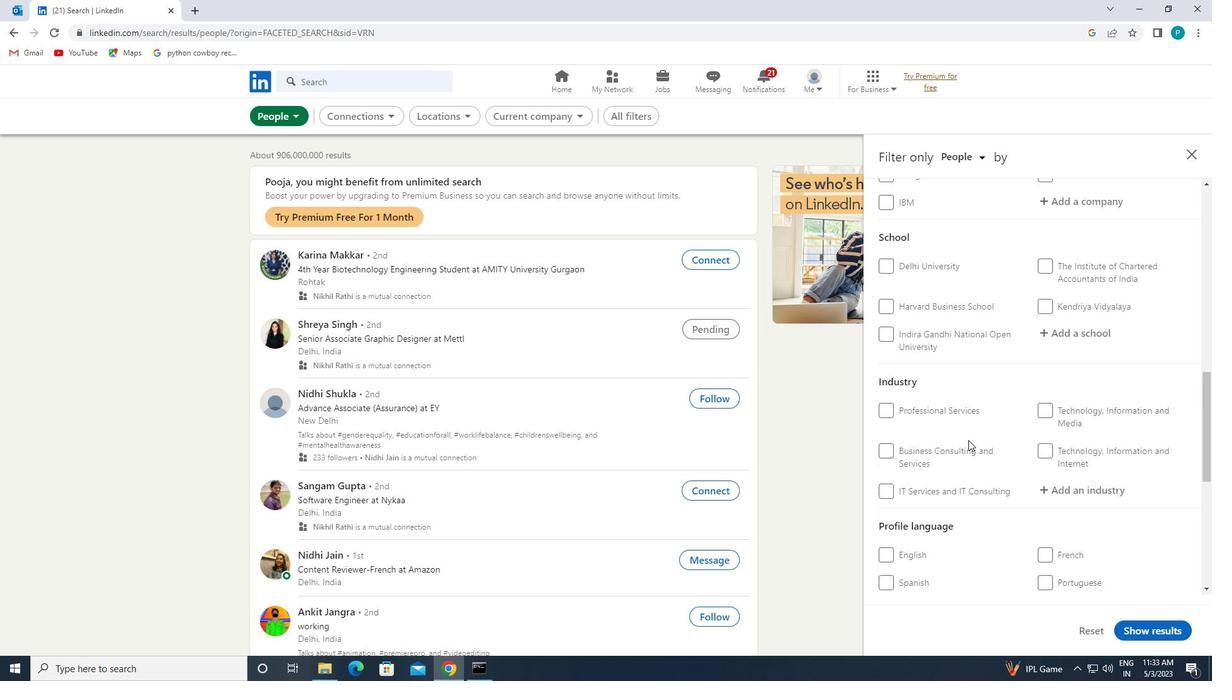 
Action: Mouse scrolled (962, 447) with delta (0, 0)
Screenshot: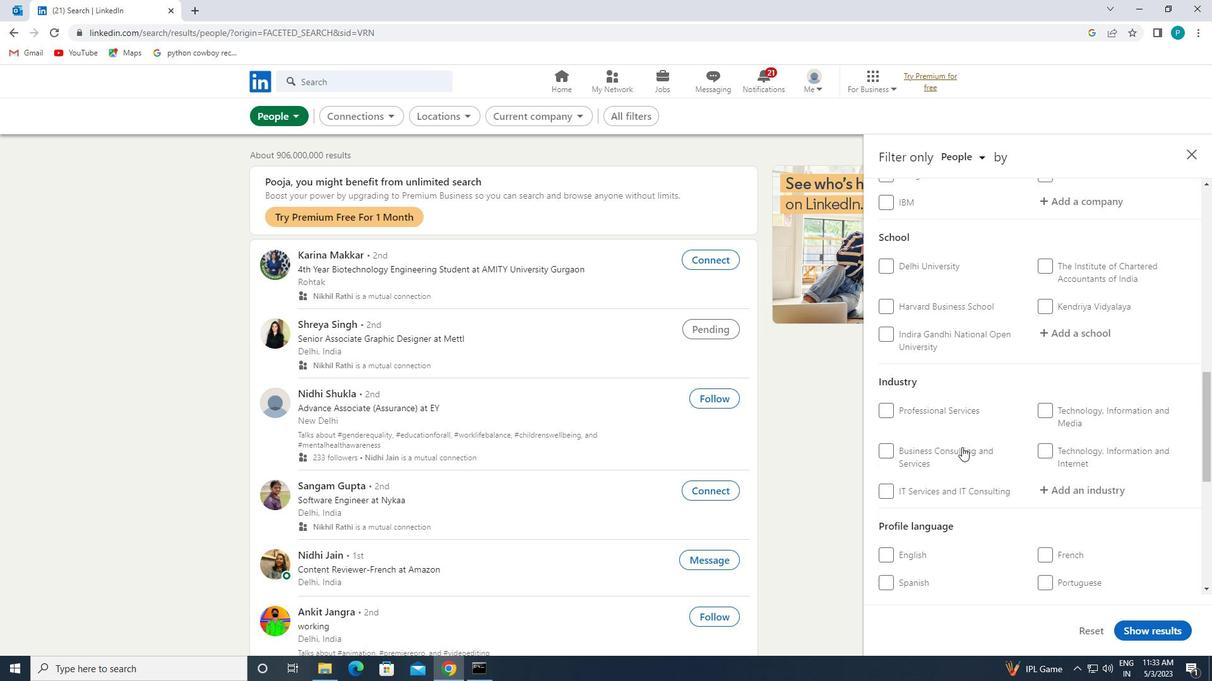 
Action: Mouse moved to (901, 394)
Screenshot: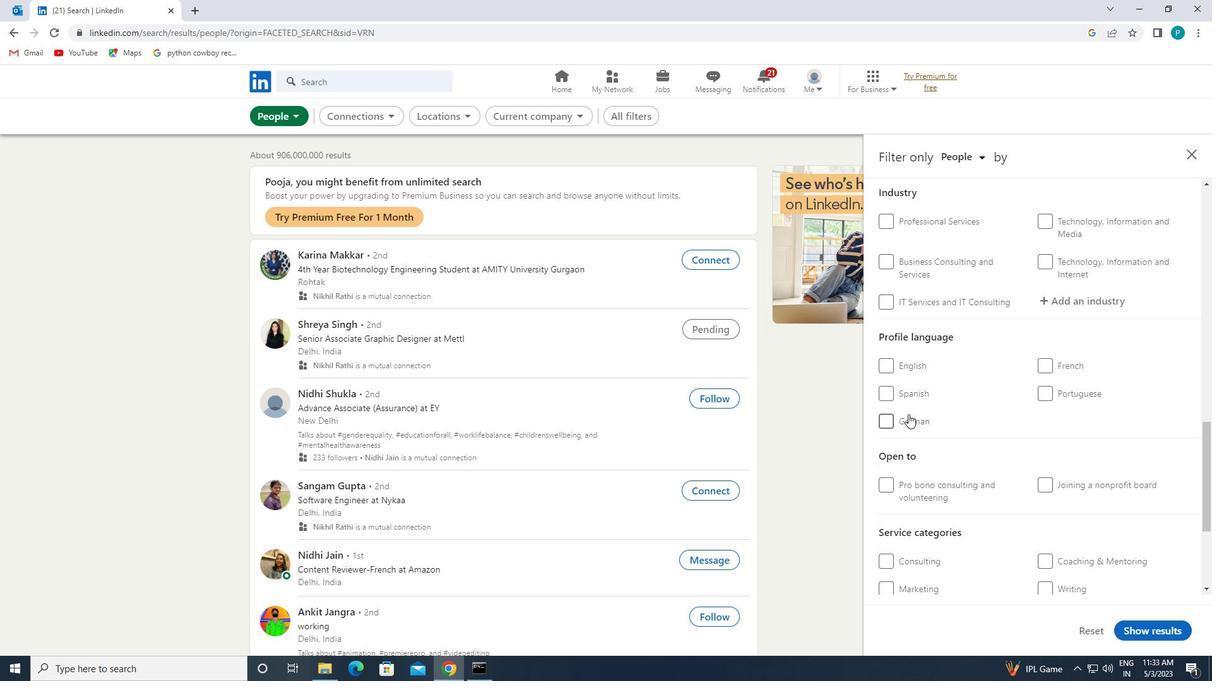 
Action: Mouse pressed left at (901, 394)
Screenshot: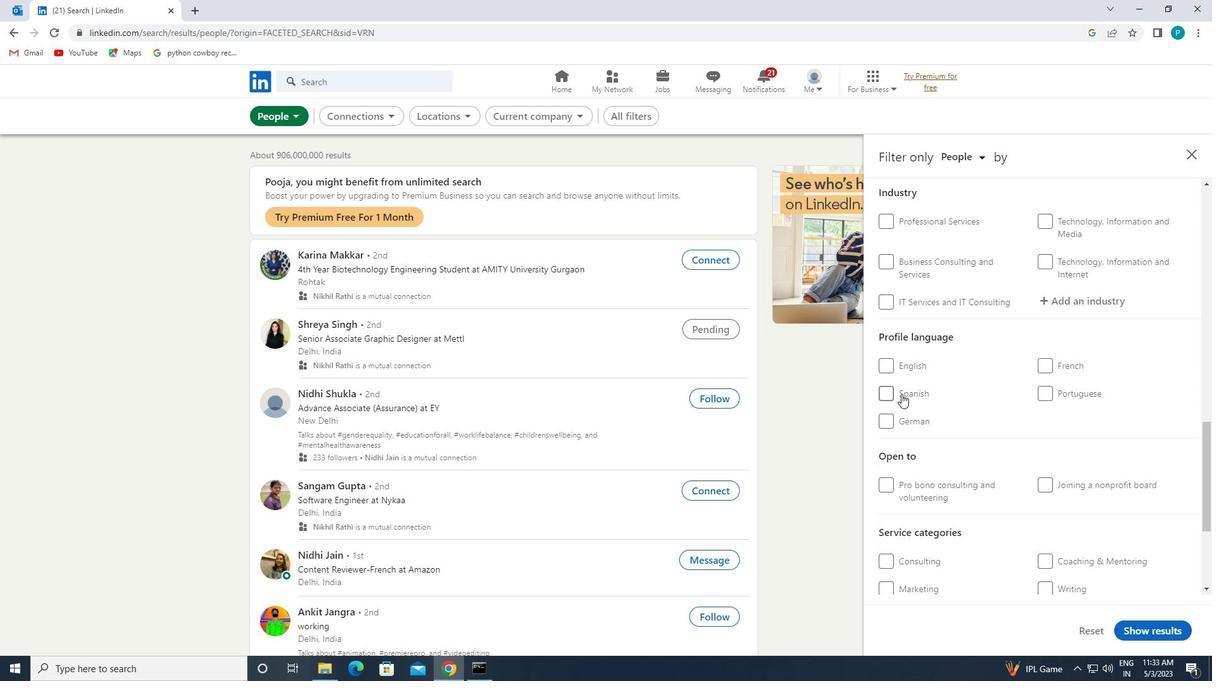 
Action: Mouse moved to (923, 397)
Screenshot: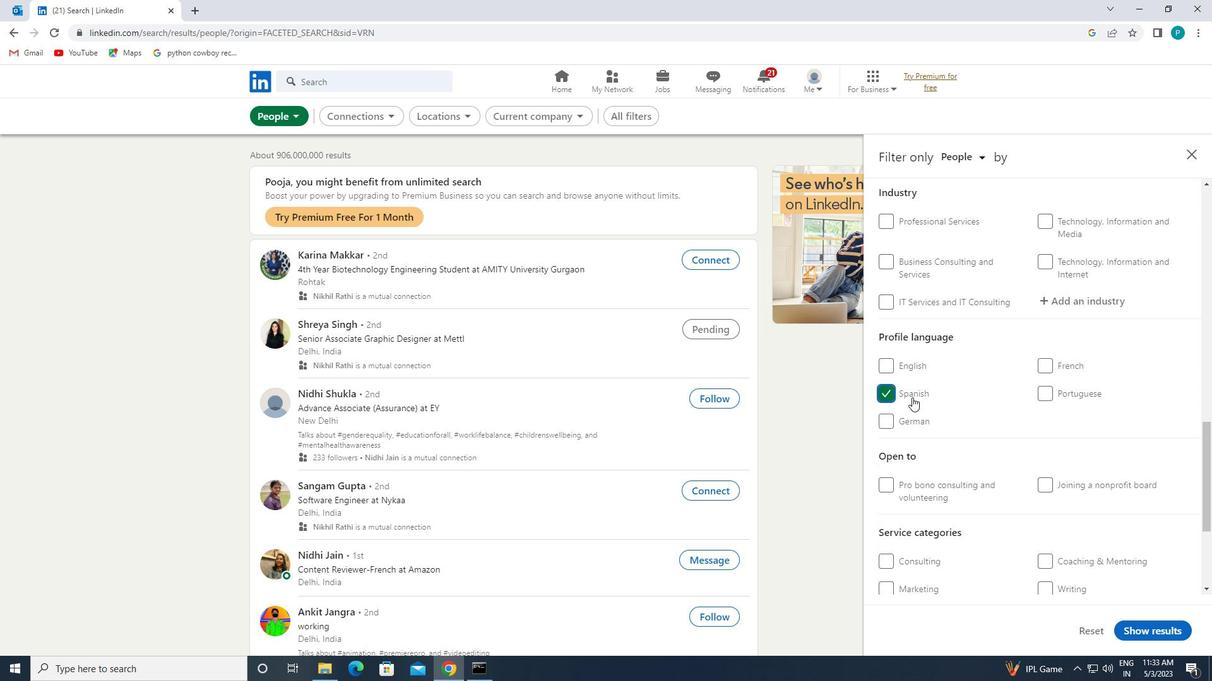 
Action: Mouse scrolled (923, 398) with delta (0, 0)
Screenshot: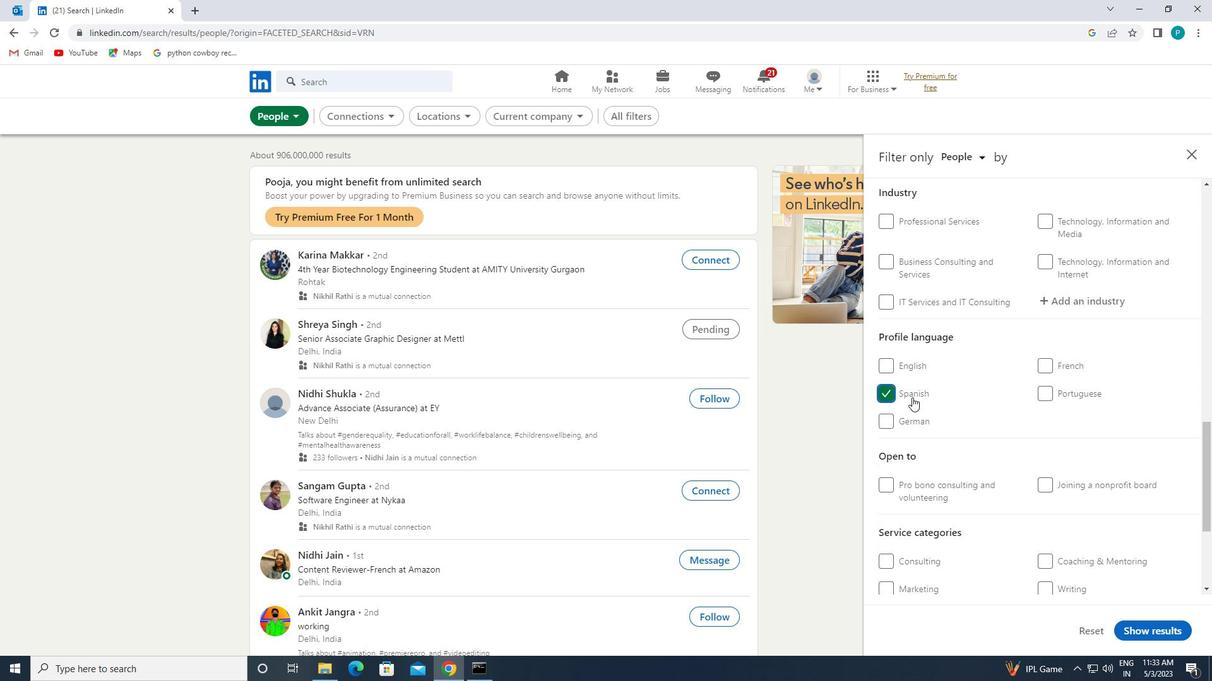 
Action: Mouse moved to (925, 397)
Screenshot: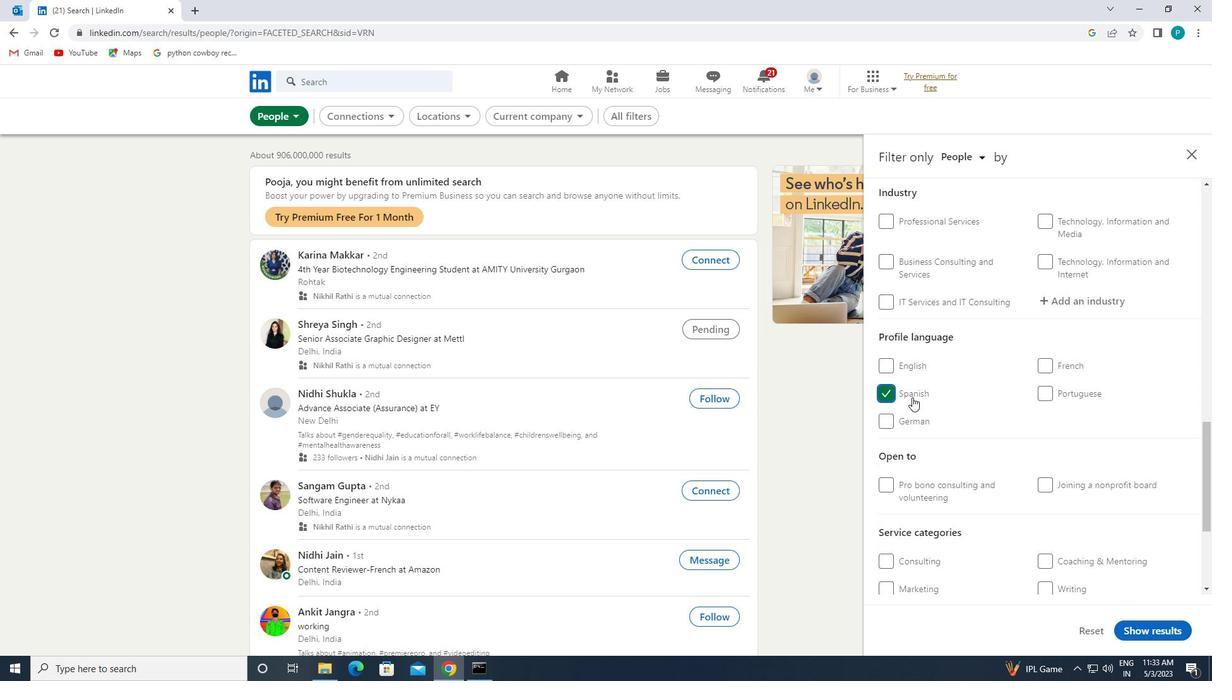 
Action: Mouse scrolled (925, 397) with delta (0, 0)
Screenshot: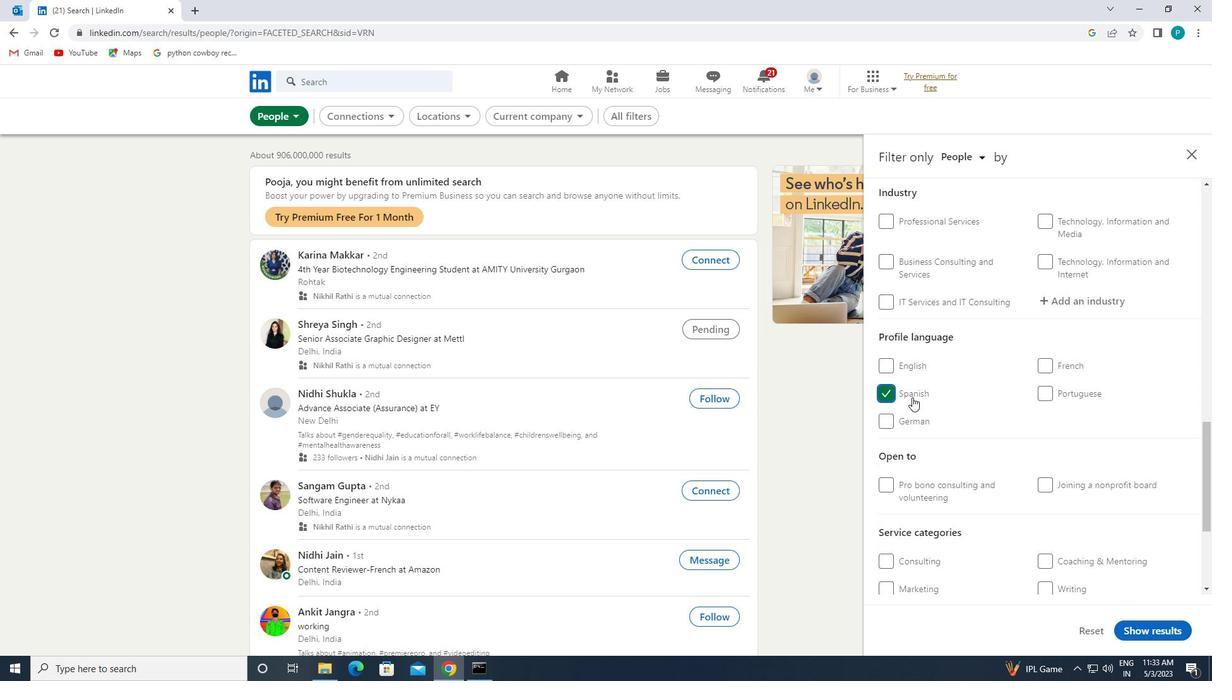 
Action: Mouse moved to (936, 388)
Screenshot: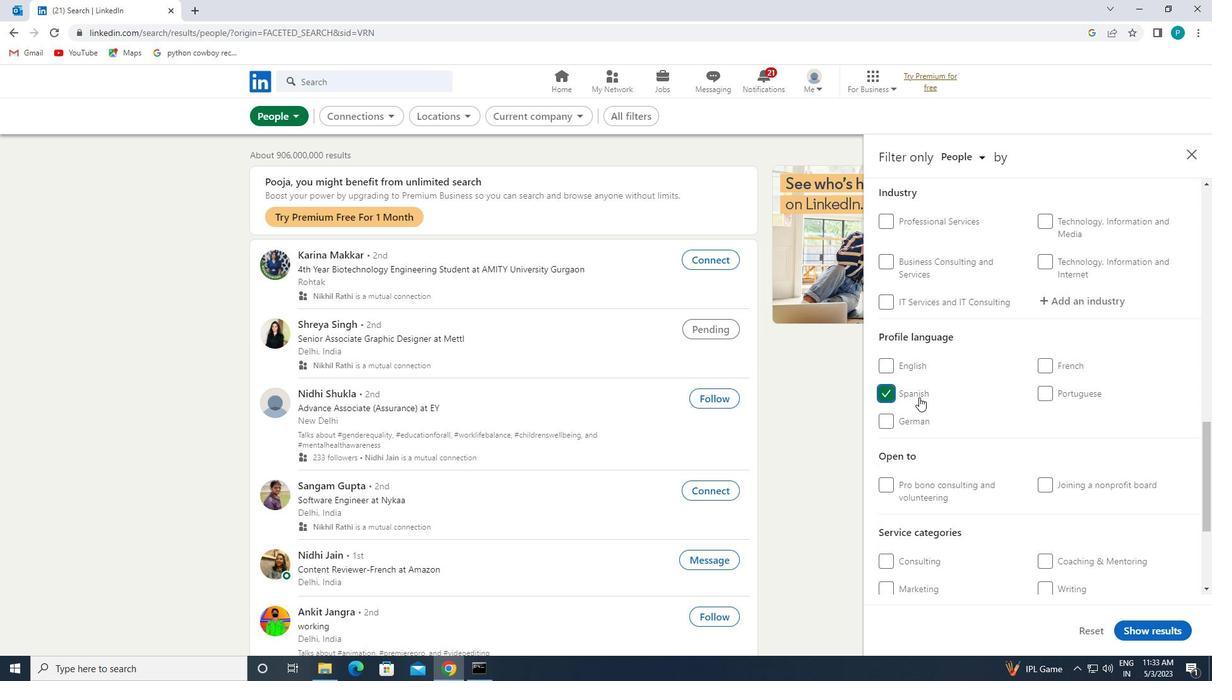 
Action: Mouse scrolled (936, 389) with delta (0, 0)
Screenshot: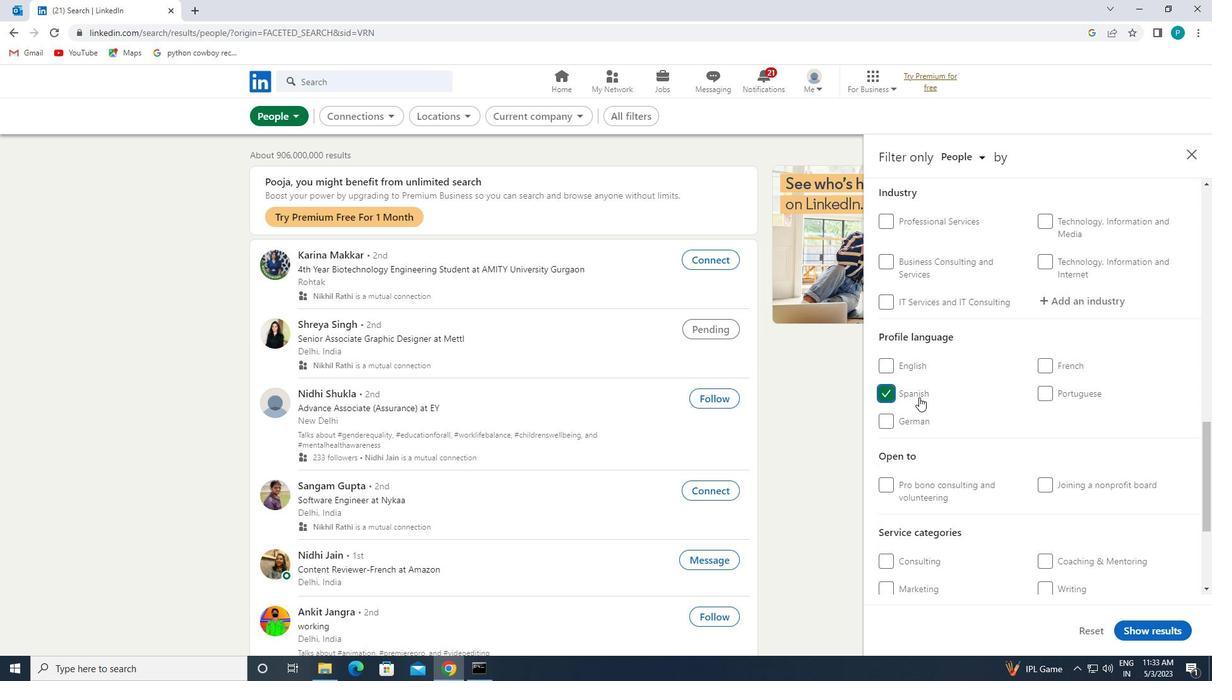 
Action: Mouse moved to (1007, 370)
Screenshot: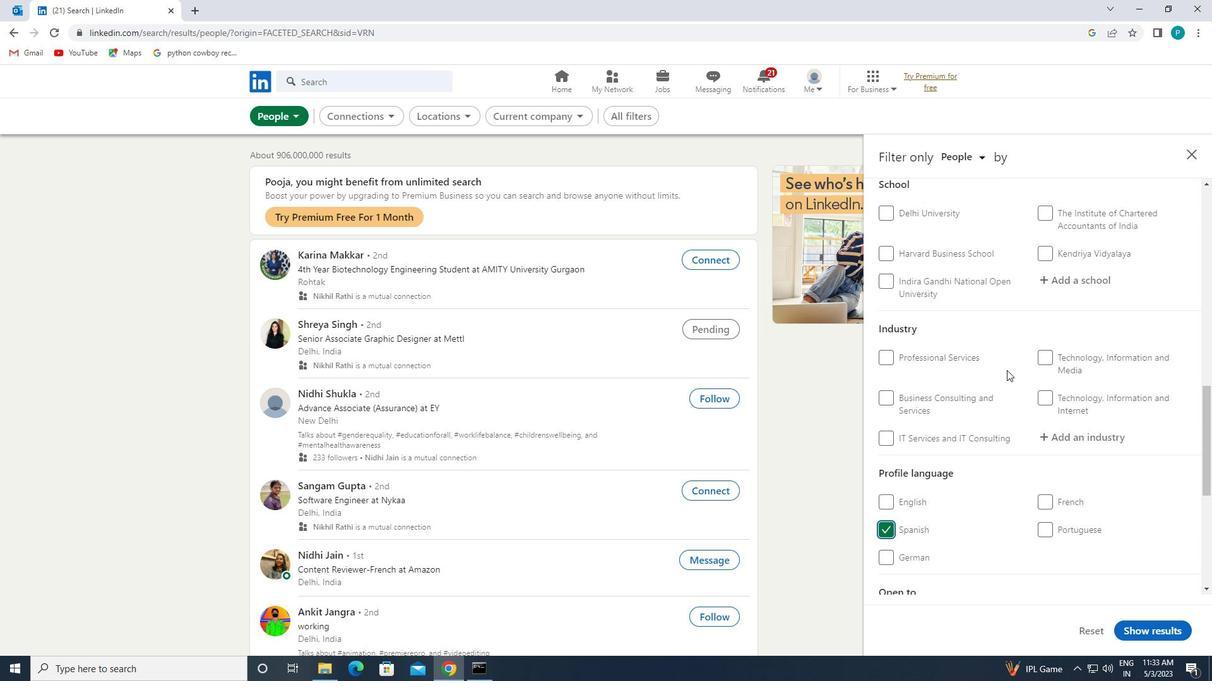 
Action: Mouse scrolled (1007, 370) with delta (0, 0)
Screenshot: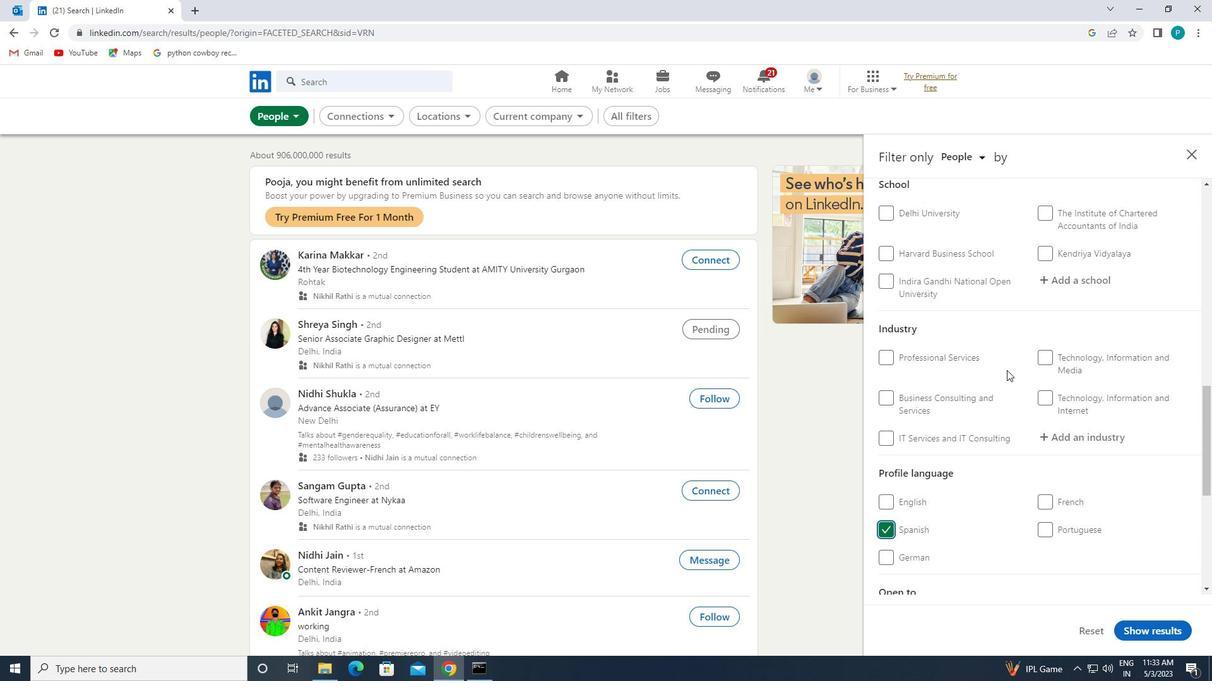 
Action: Mouse scrolled (1007, 370) with delta (0, 0)
Screenshot: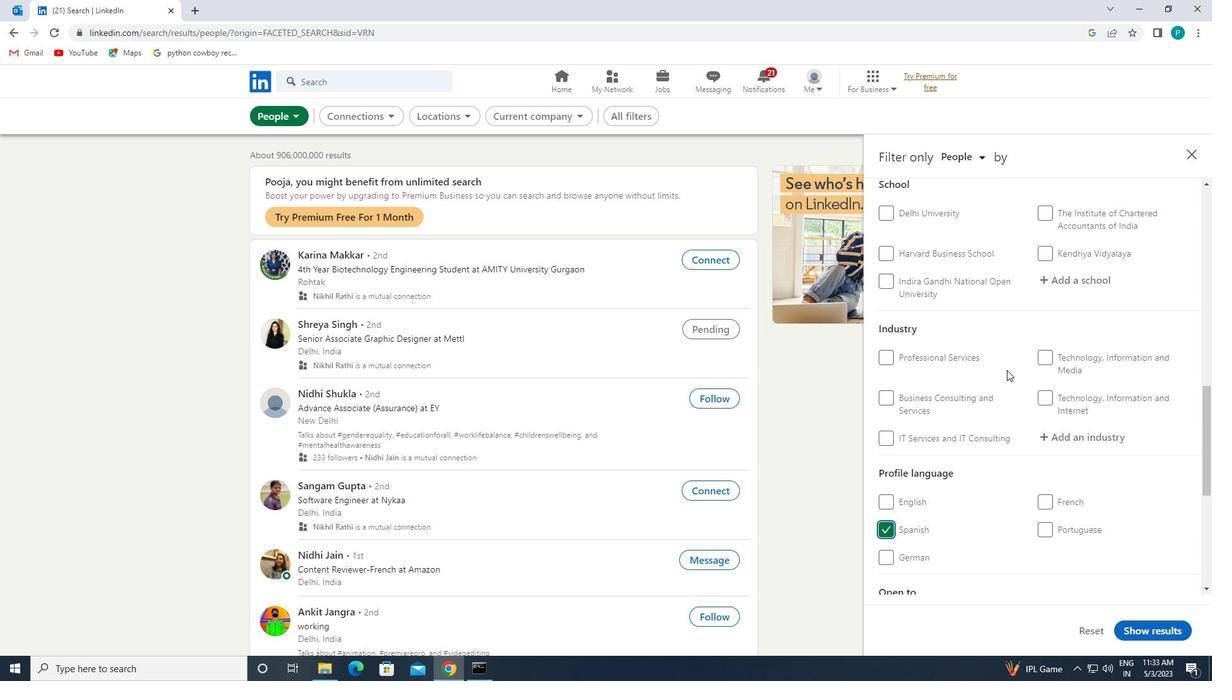 
Action: Mouse scrolled (1007, 370) with delta (0, 0)
Screenshot: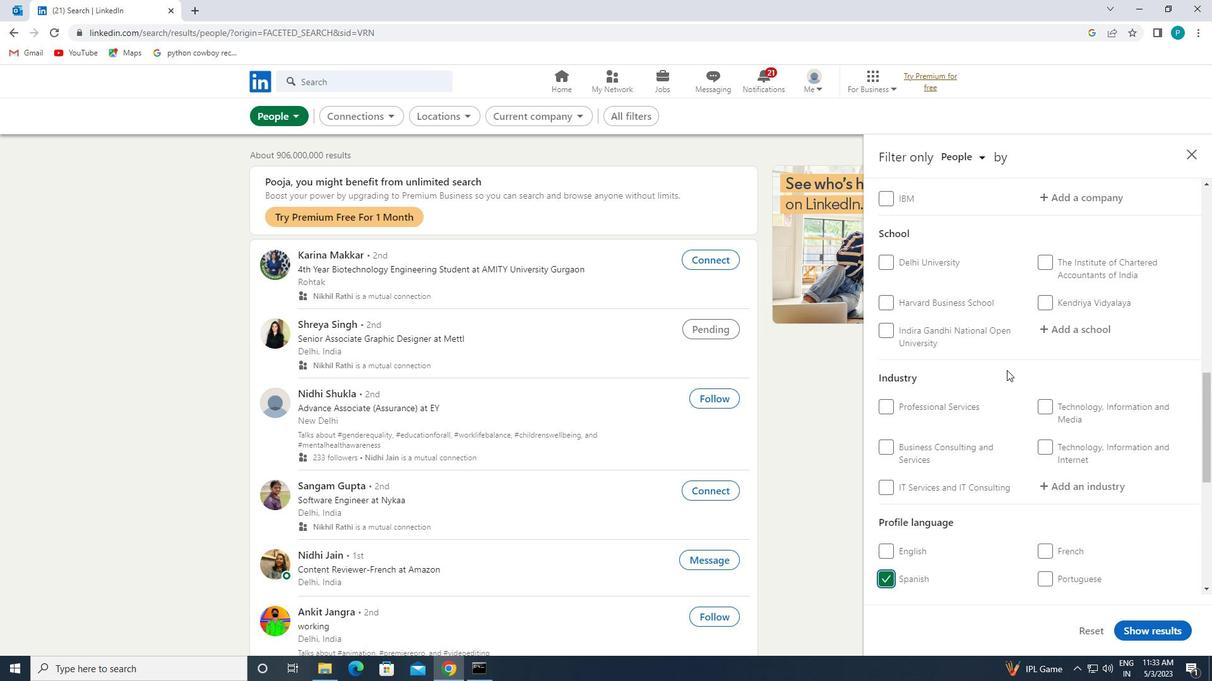 
Action: Mouse moved to (1070, 387)
Screenshot: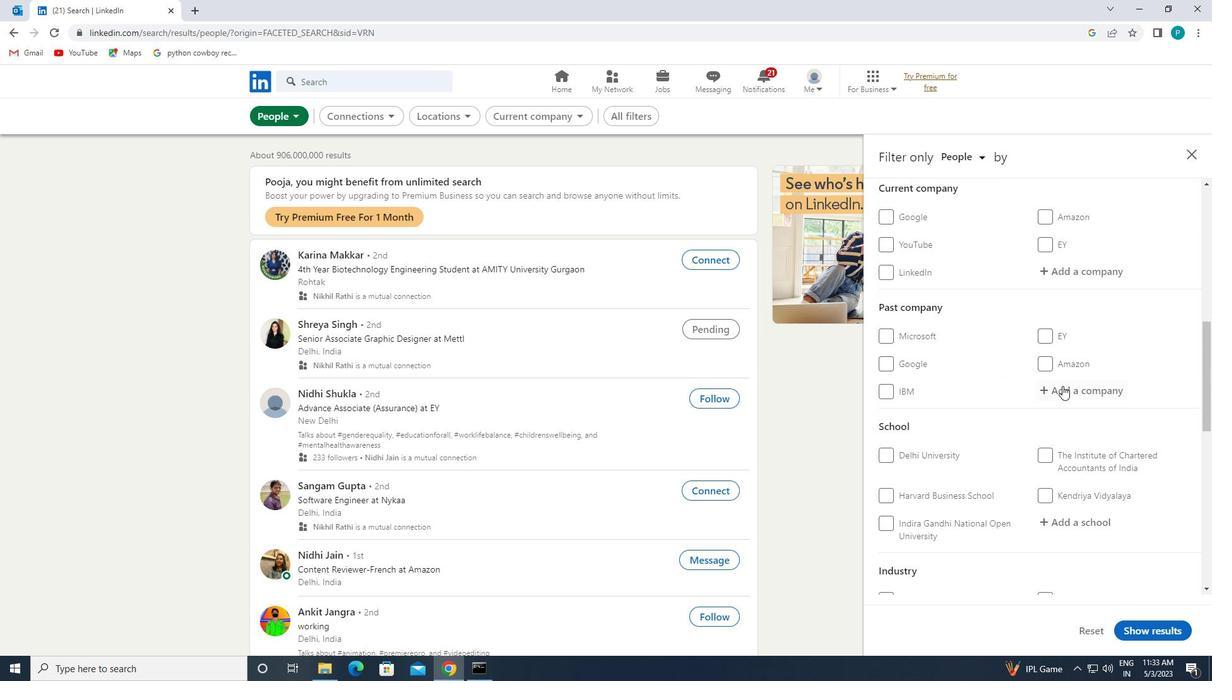 
Action: Mouse scrolled (1070, 387) with delta (0, 0)
Screenshot: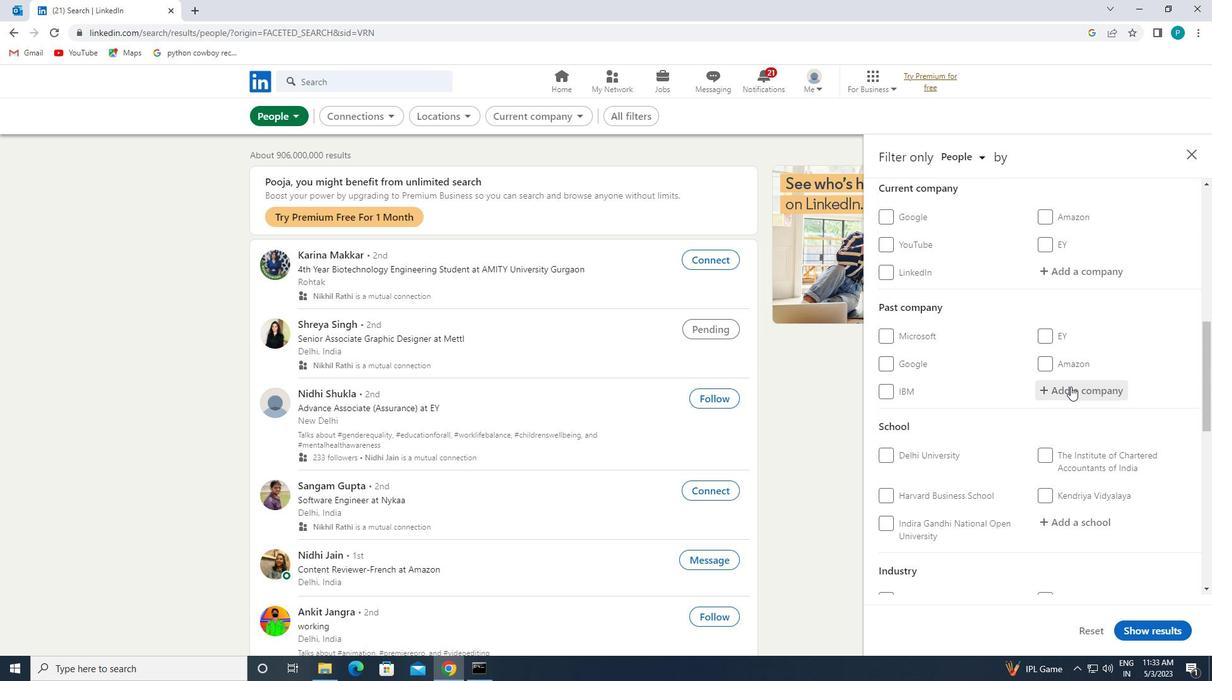 
Action: Mouse scrolled (1070, 387) with delta (0, 0)
Screenshot: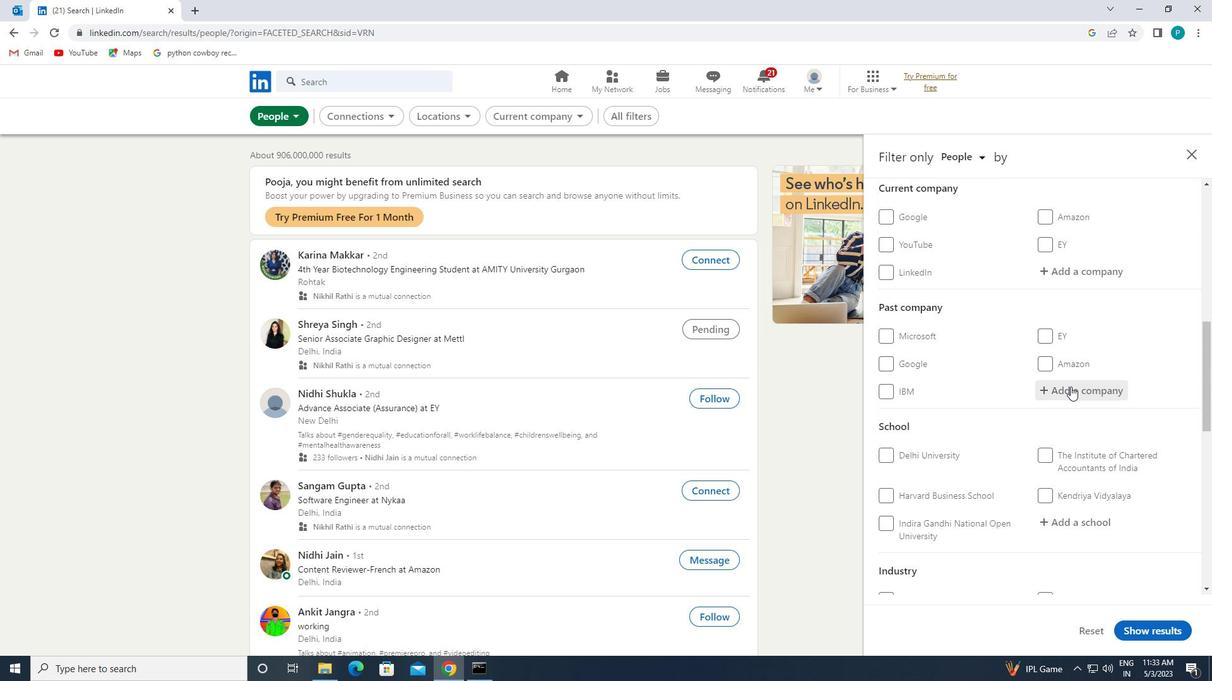 
Action: Mouse moved to (1081, 398)
Screenshot: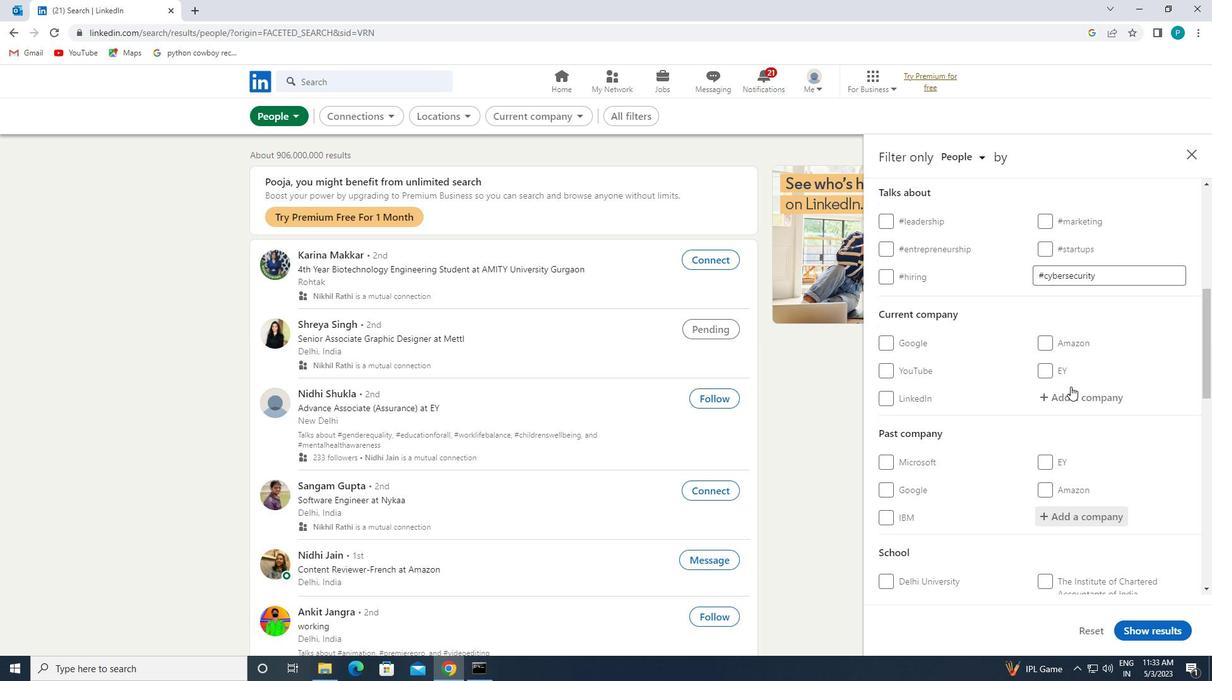 
Action: Mouse pressed left at (1081, 398)
Screenshot: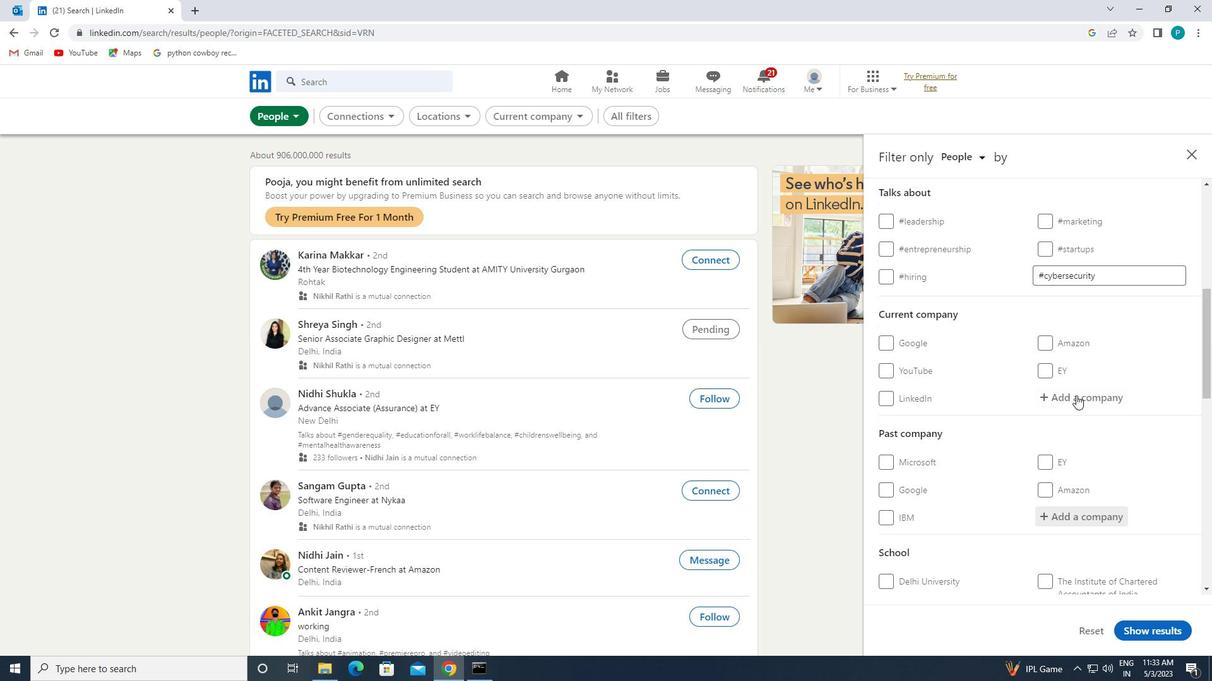 
Action: Key pressed <Key.caps_lock>JLL
Screenshot: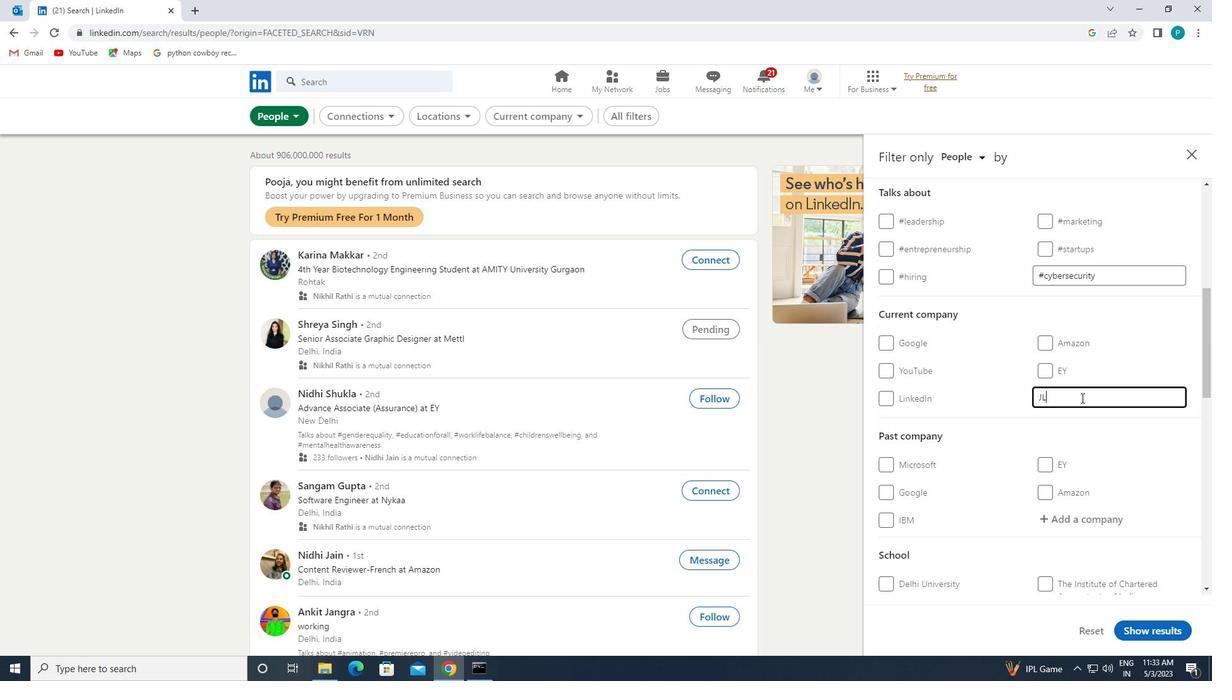 
Action: Mouse moved to (1058, 421)
Screenshot: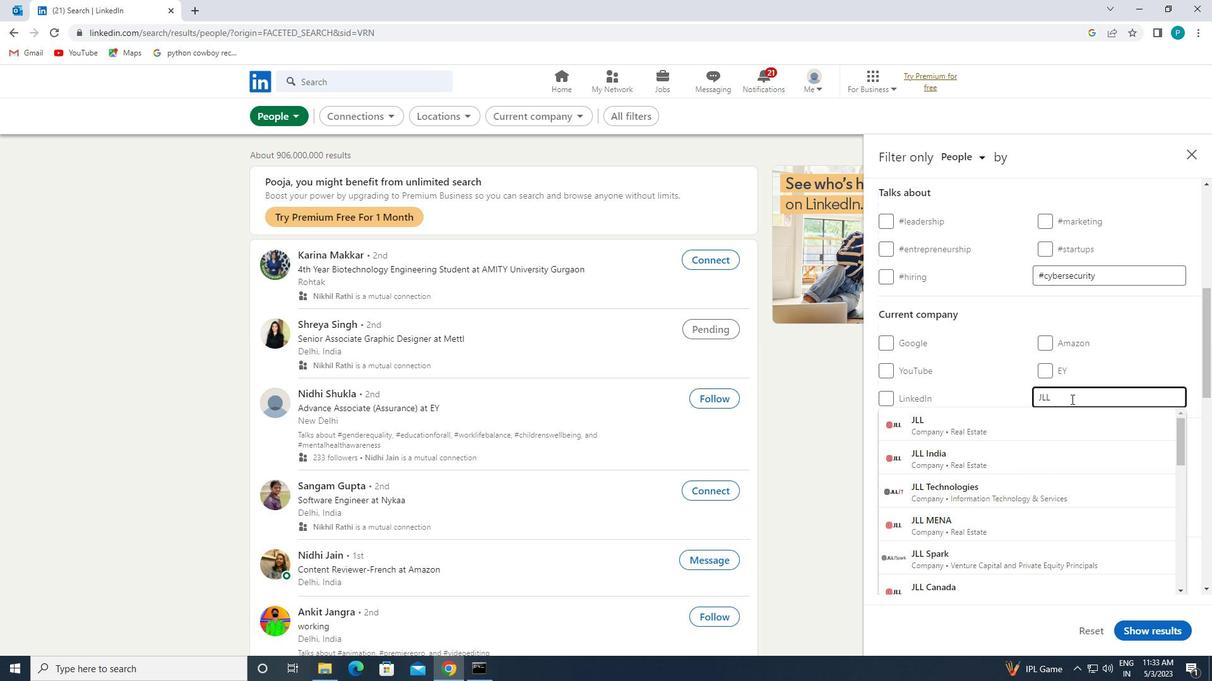 
Action: Mouse pressed left at (1058, 421)
Screenshot: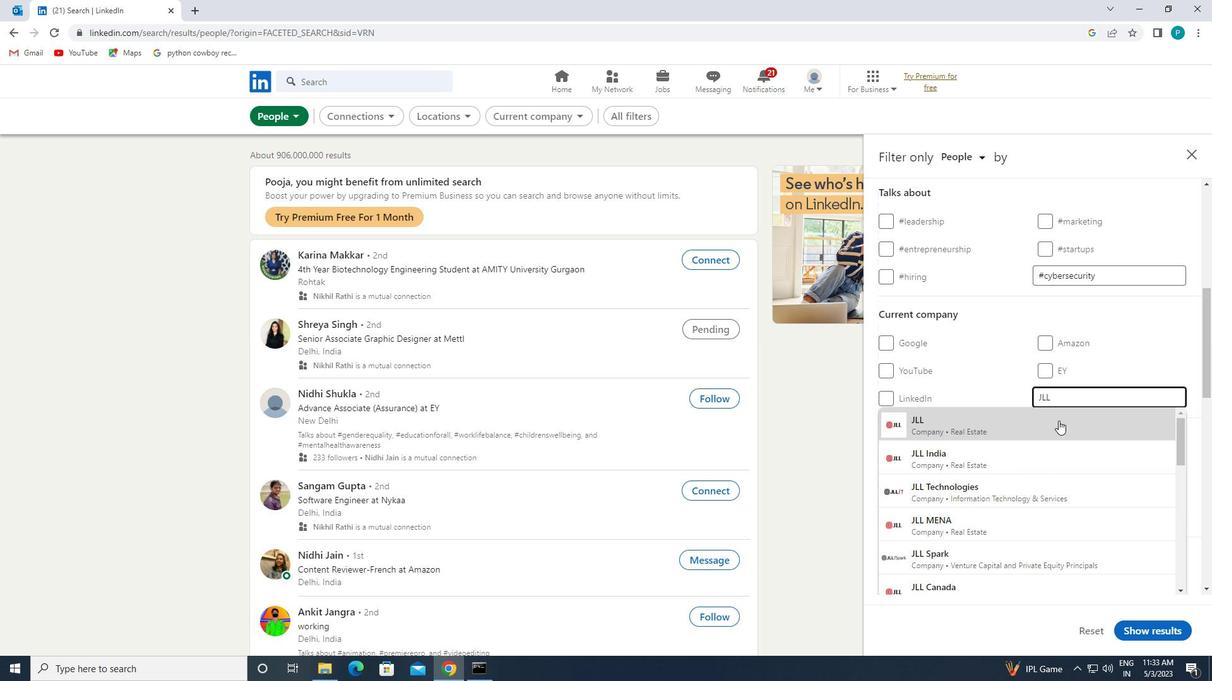 
Action: Mouse scrolled (1058, 421) with delta (0, 0)
Screenshot: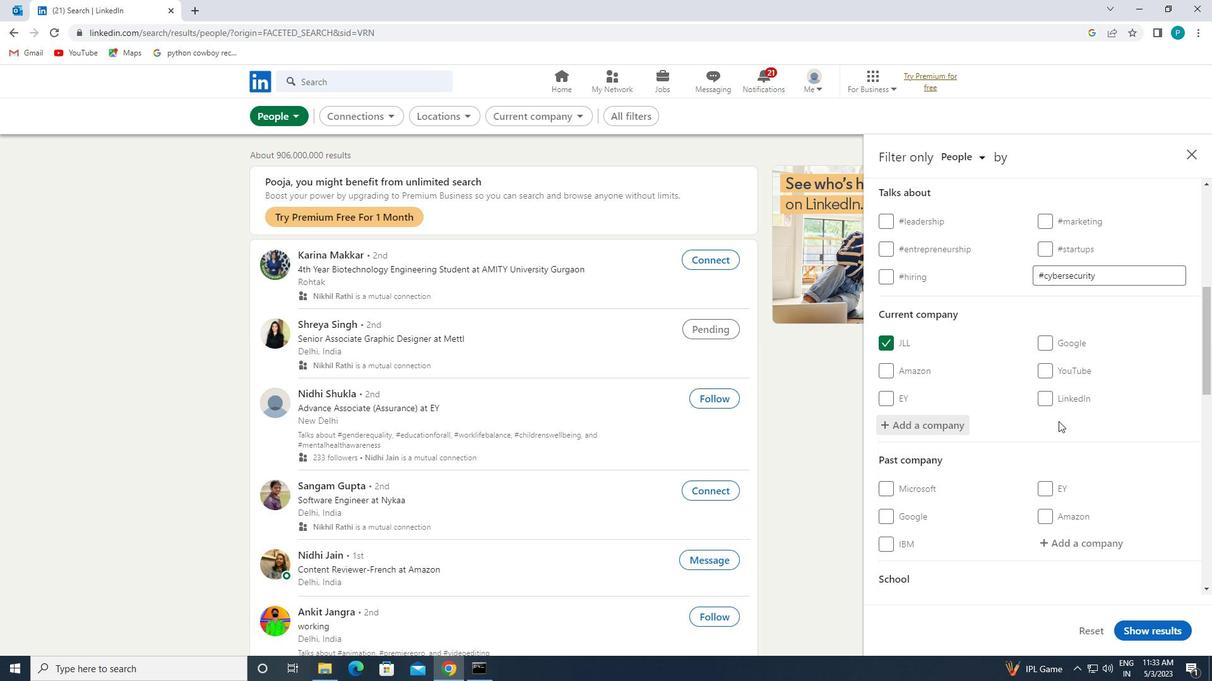 
Action: Mouse scrolled (1058, 421) with delta (0, 0)
Screenshot: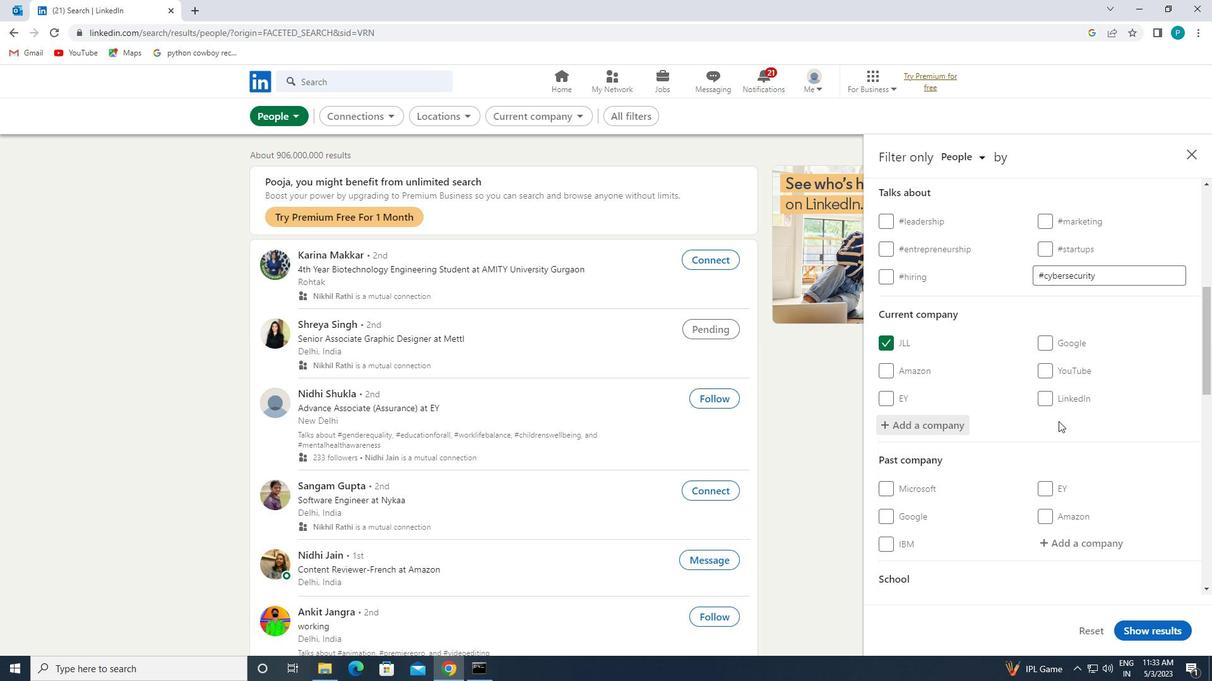 
Action: Mouse moved to (1067, 543)
Screenshot: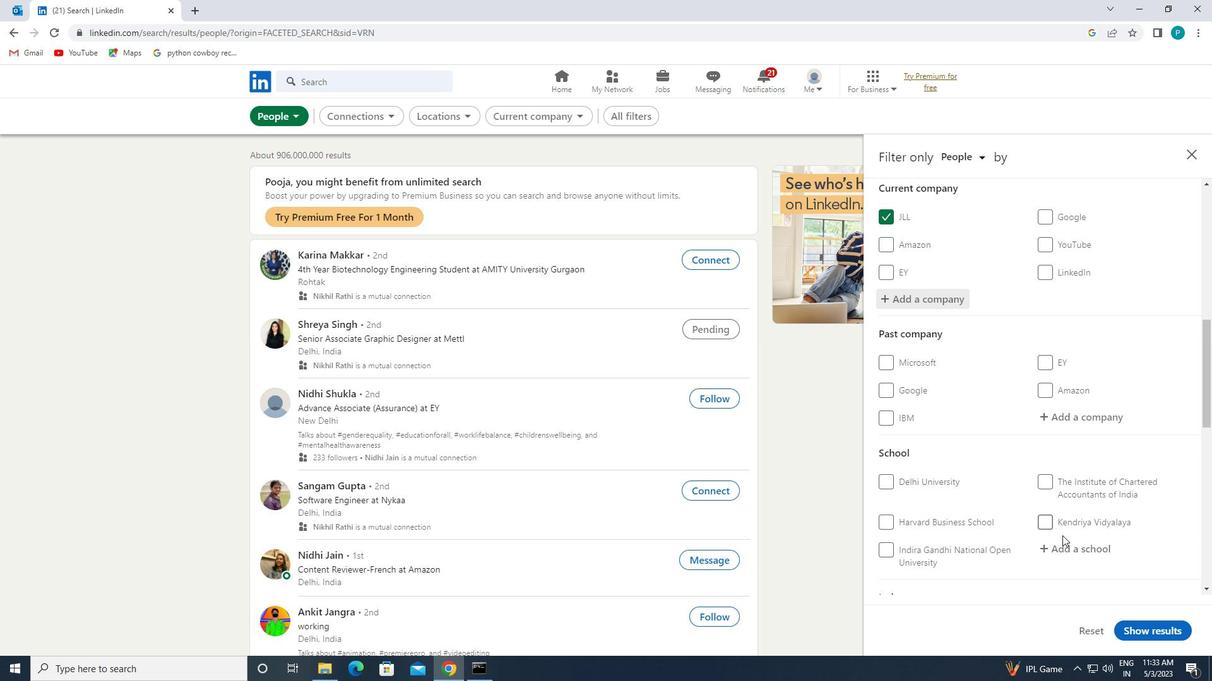 
Action: Mouse pressed left at (1067, 543)
Screenshot: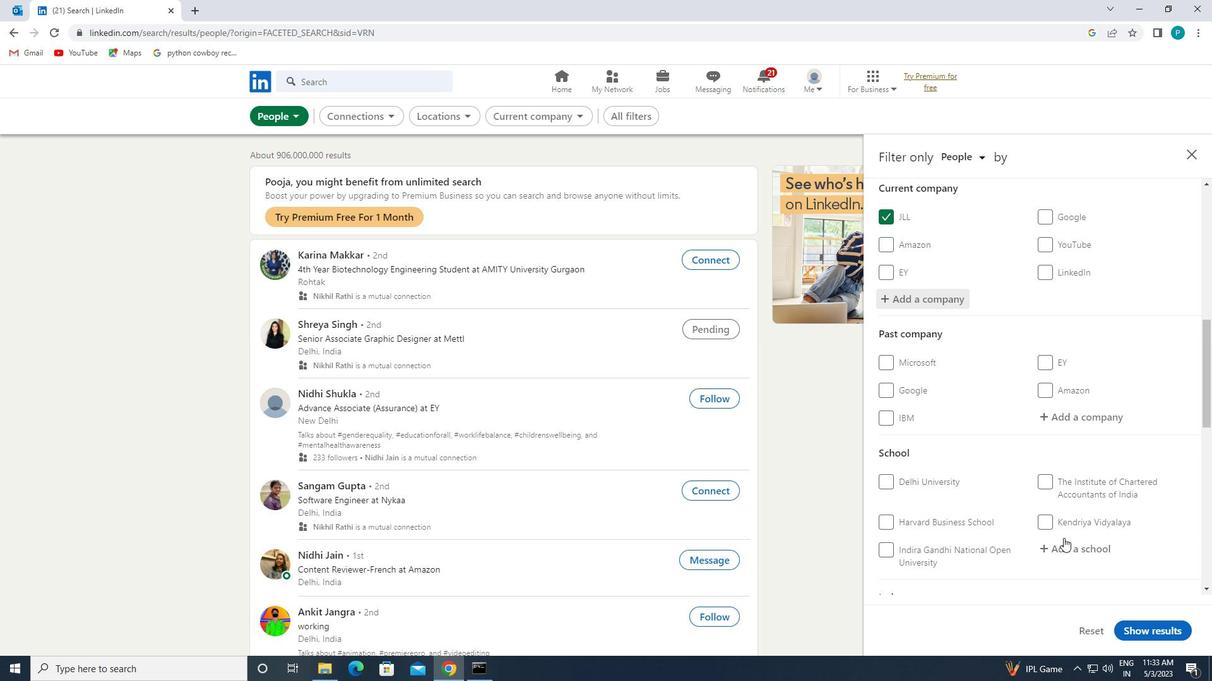 
Action: Key pressed I<Key.caps_lock>DUS
Screenshot: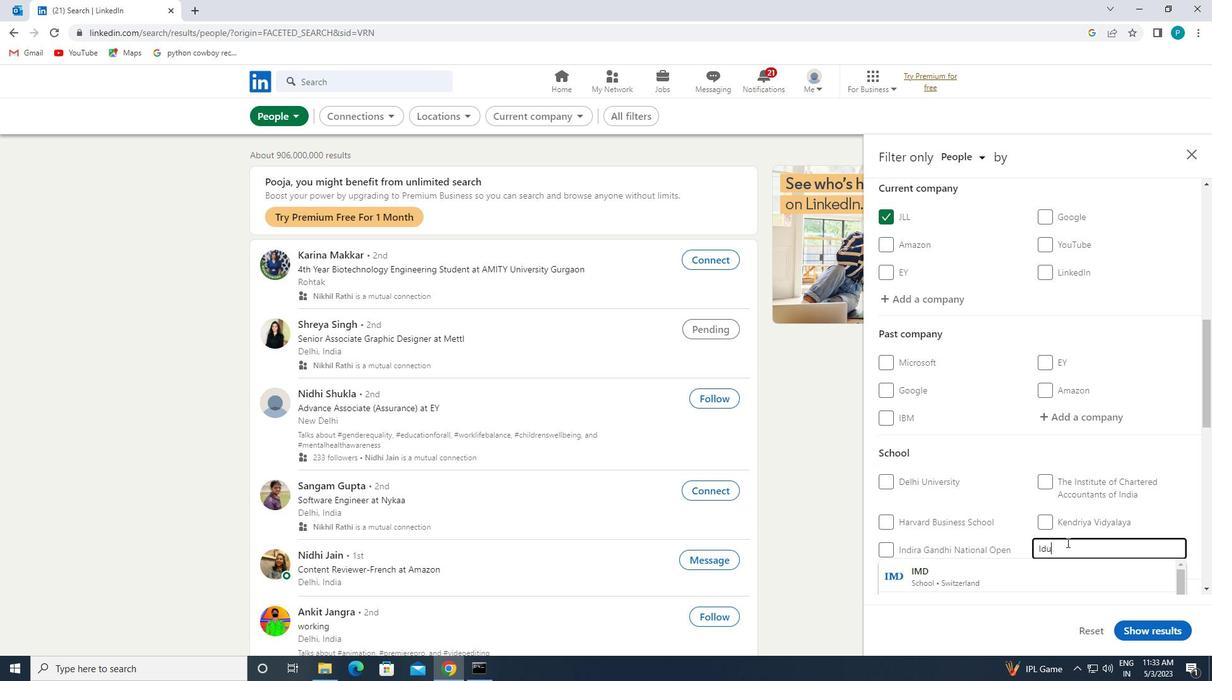 
Action: Mouse moved to (1004, 486)
Screenshot: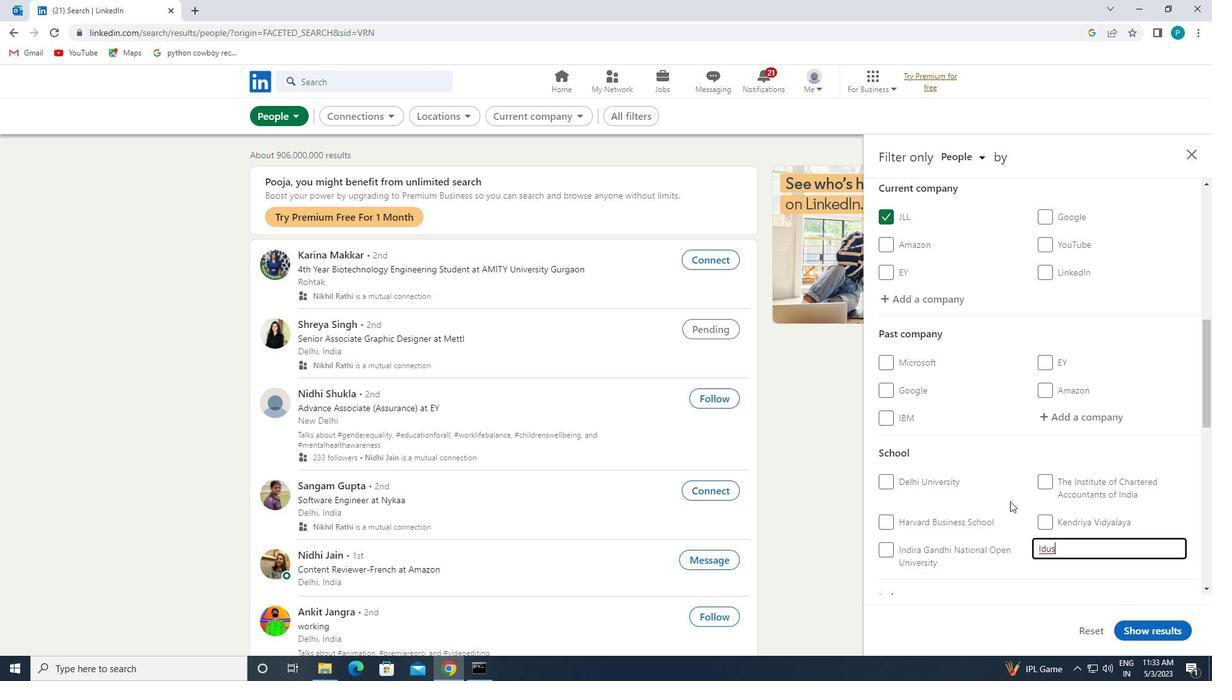 
Action: Mouse scrolled (1004, 486) with delta (0, 0)
Screenshot: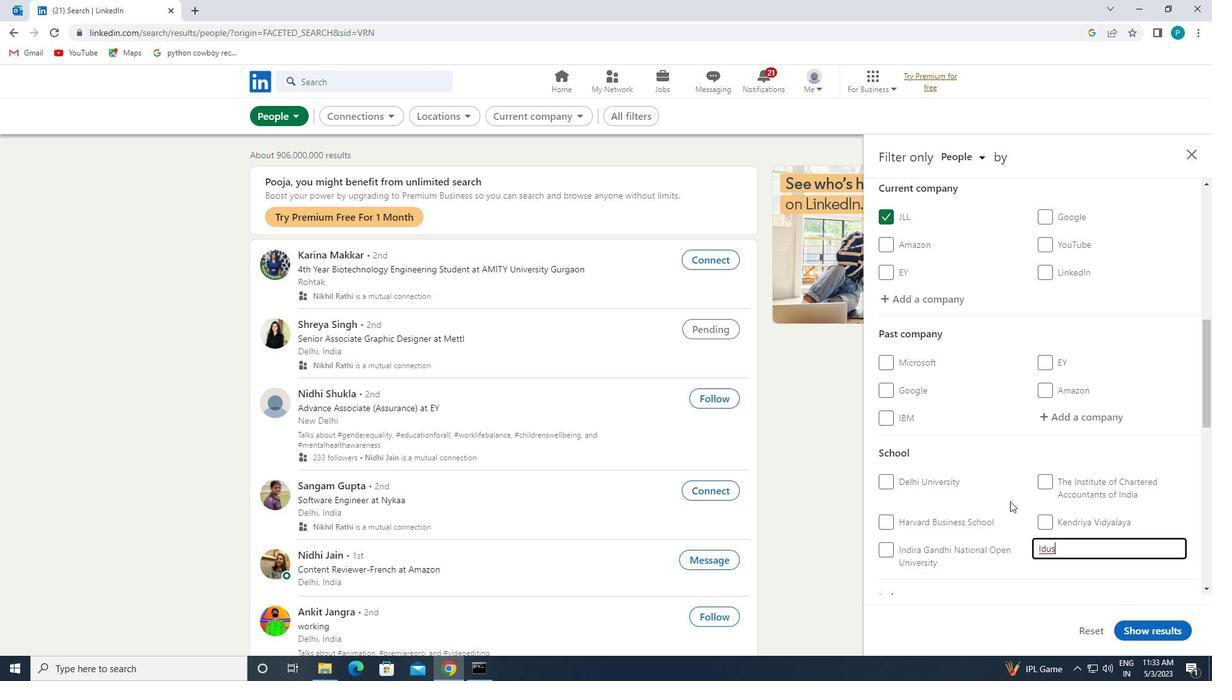 
Action: Mouse moved to (1041, 489)
Screenshot: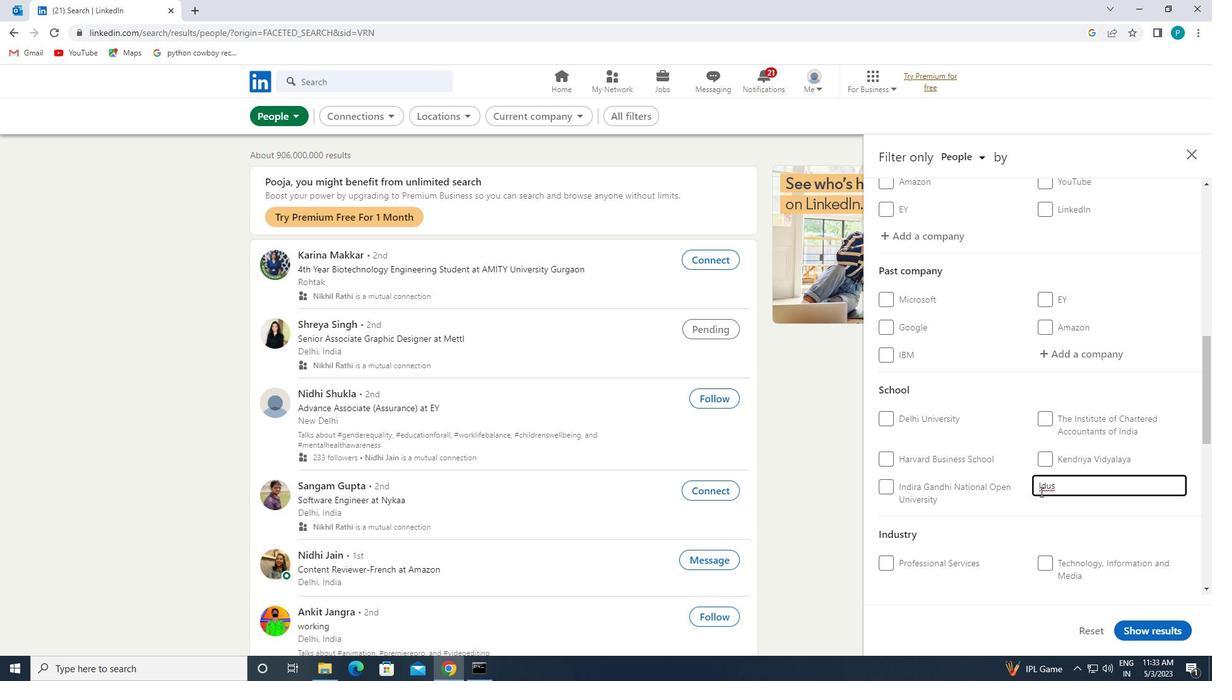 
Action: Mouse pressed left at (1041, 489)
Screenshot: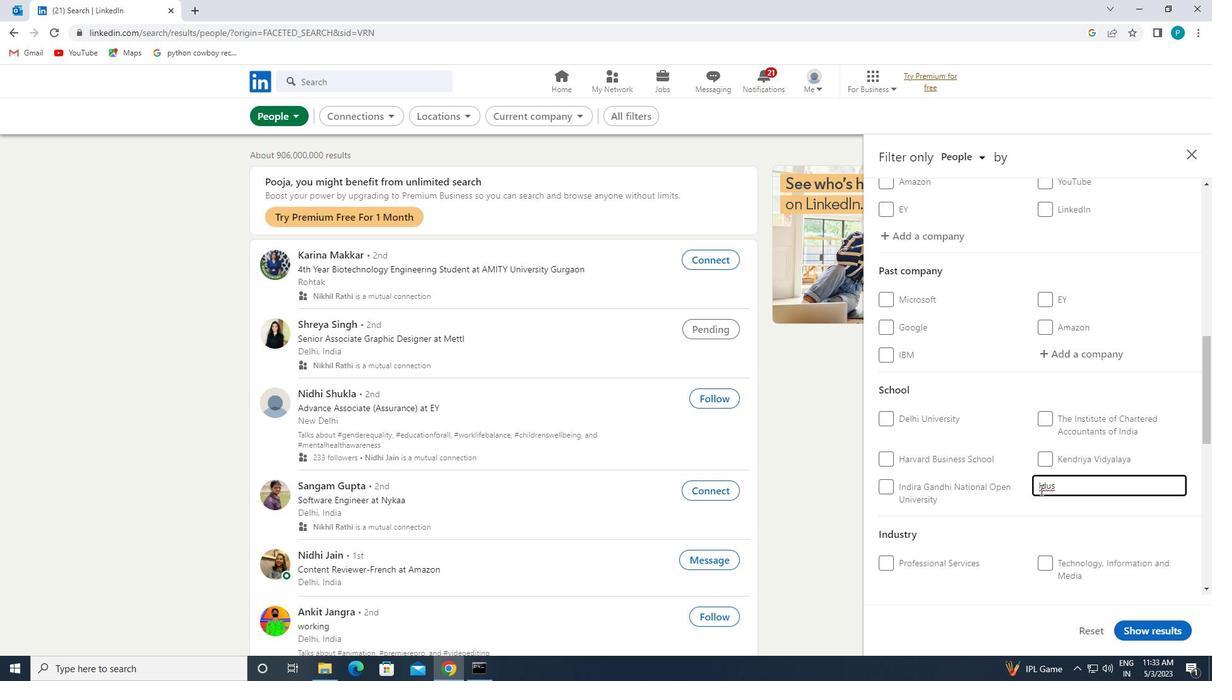 
Action: Mouse moved to (1041, 488)
Screenshot: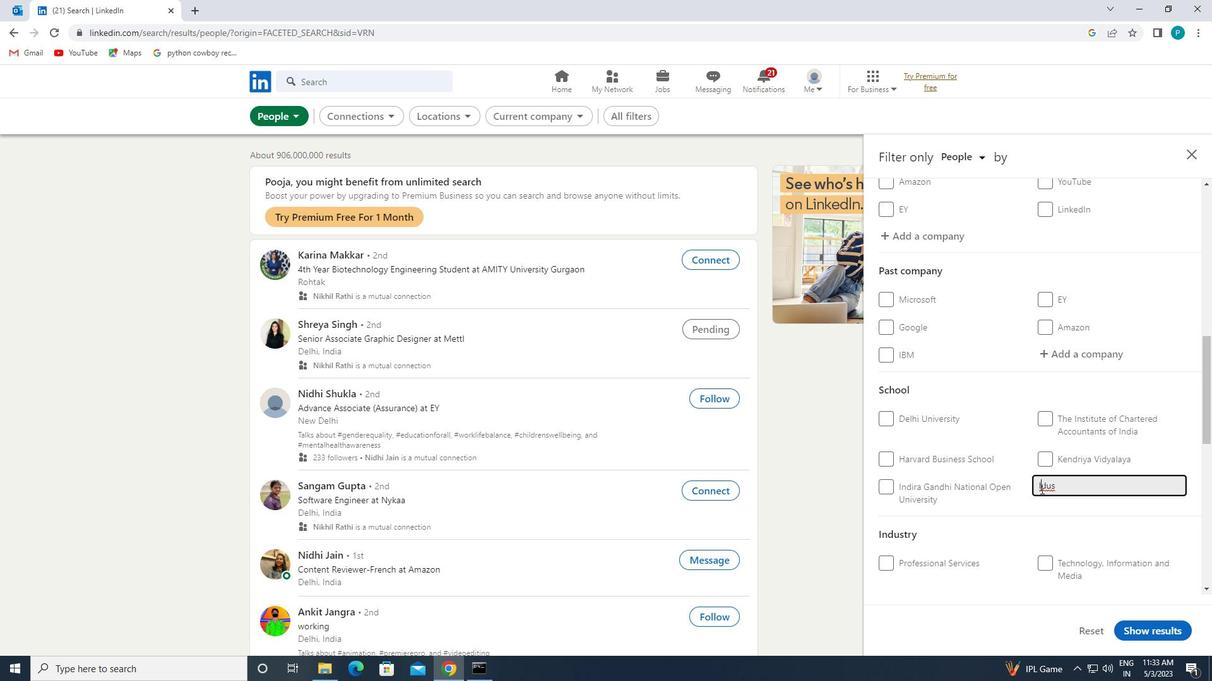 
Action: Key pressed N
Screenshot: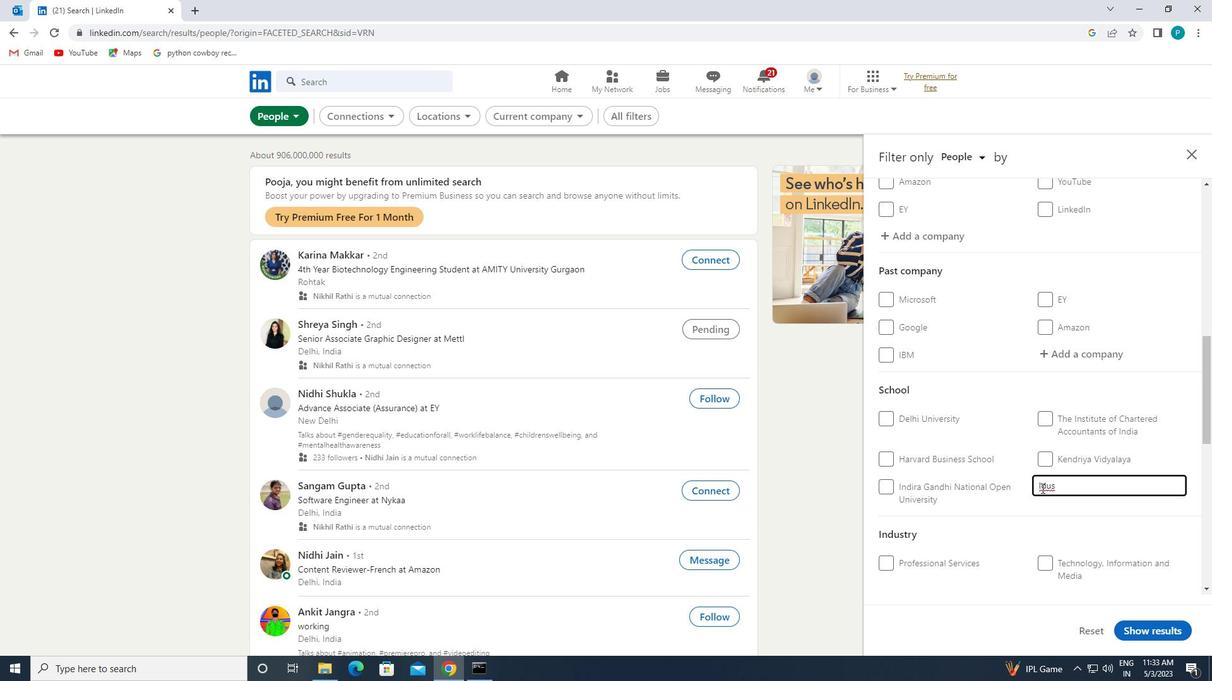 
Action: Mouse moved to (1038, 508)
Screenshot: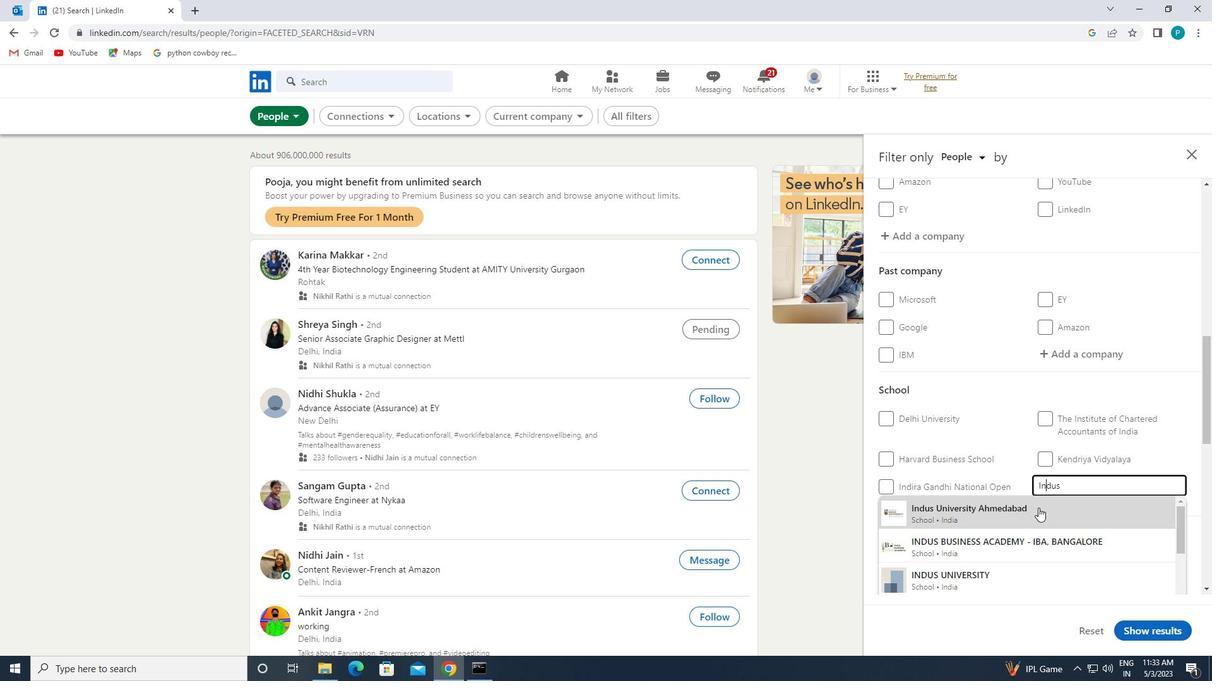 
Action: Mouse pressed left at (1038, 508)
Screenshot: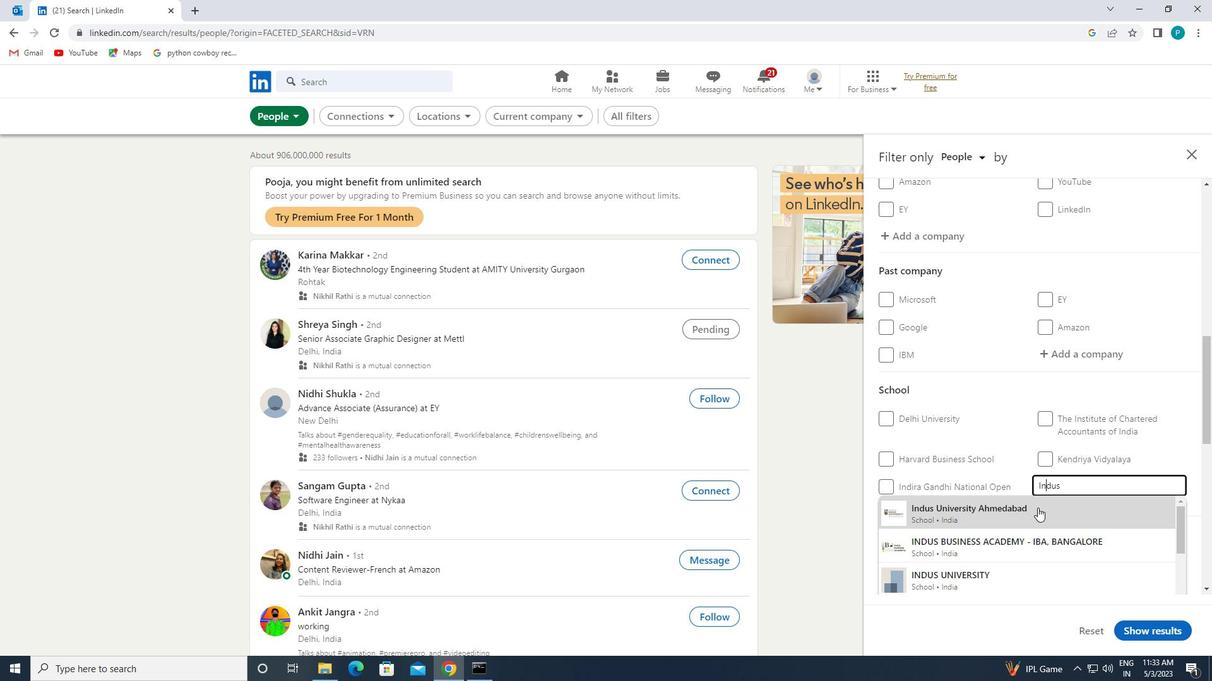 
Action: Mouse scrolled (1038, 507) with delta (0, 0)
Screenshot: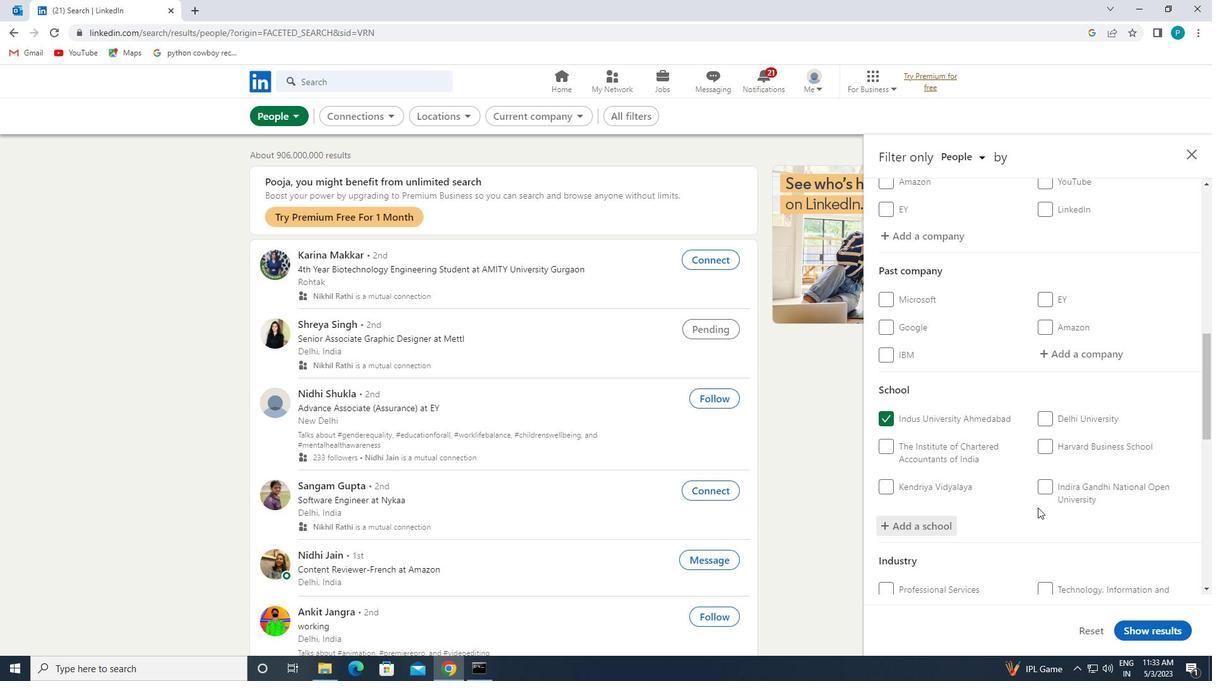 
Action: Mouse scrolled (1038, 507) with delta (0, 0)
Screenshot: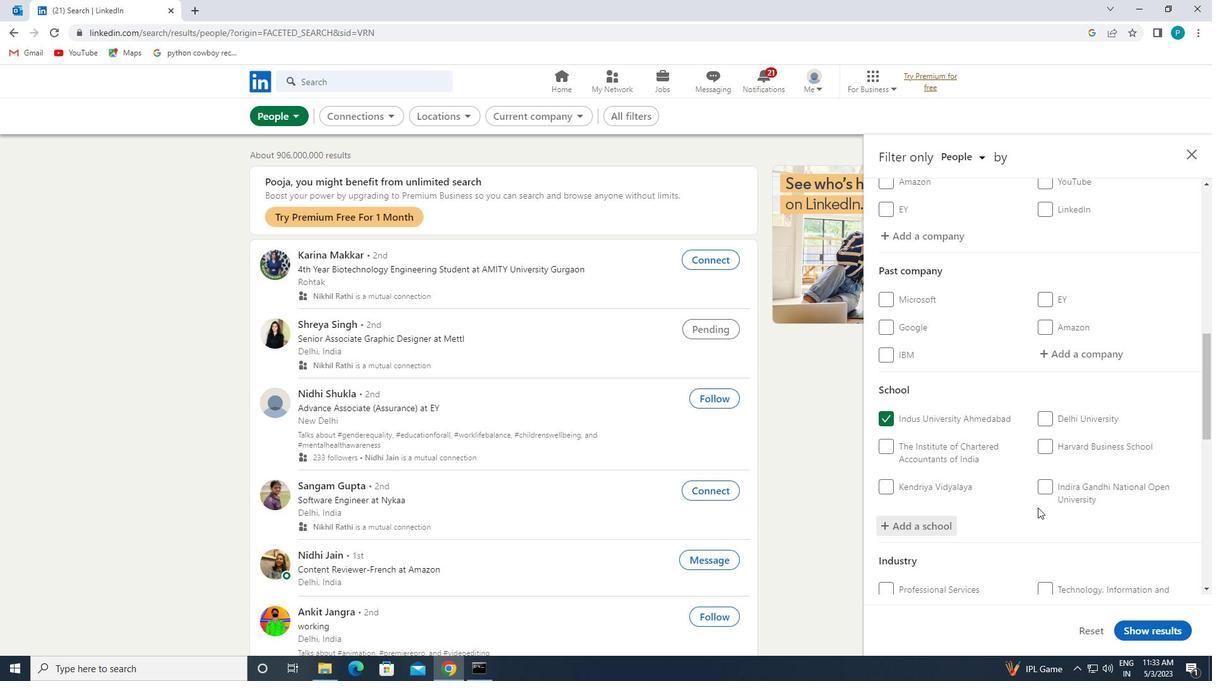 
Action: Mouse scrolled (1038, 507) with delta (0, 0)
Screenshot: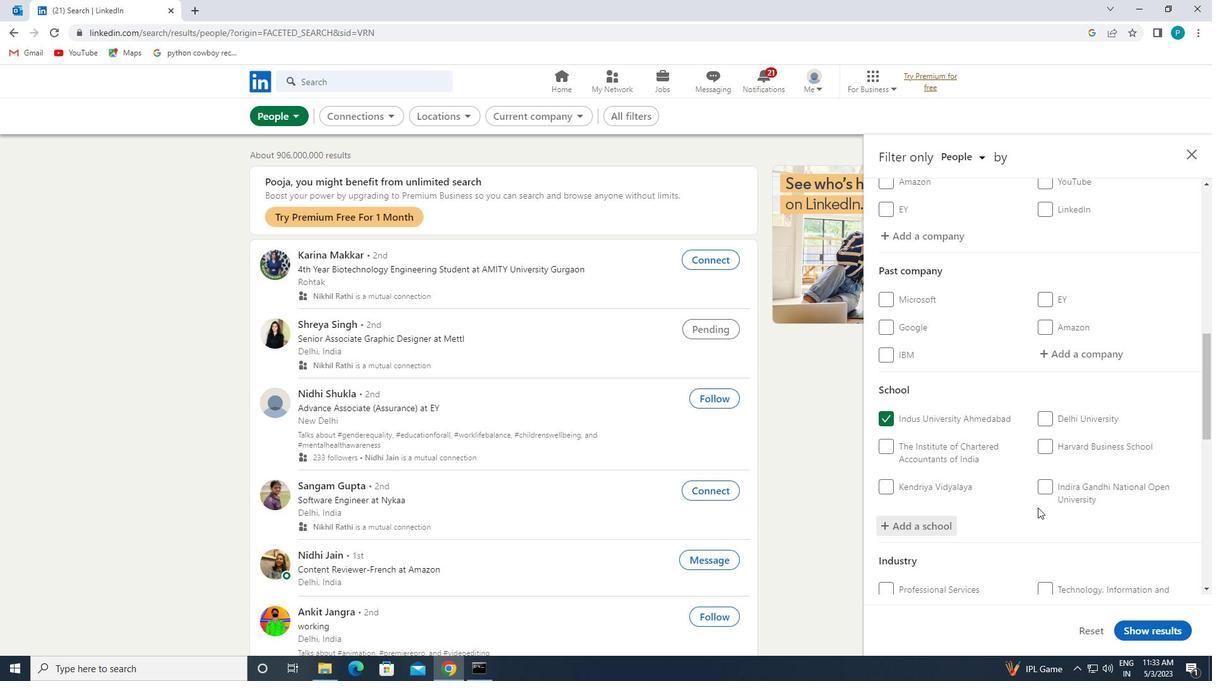 
Action: Mouse moved to (1052, 476)
Screenshot: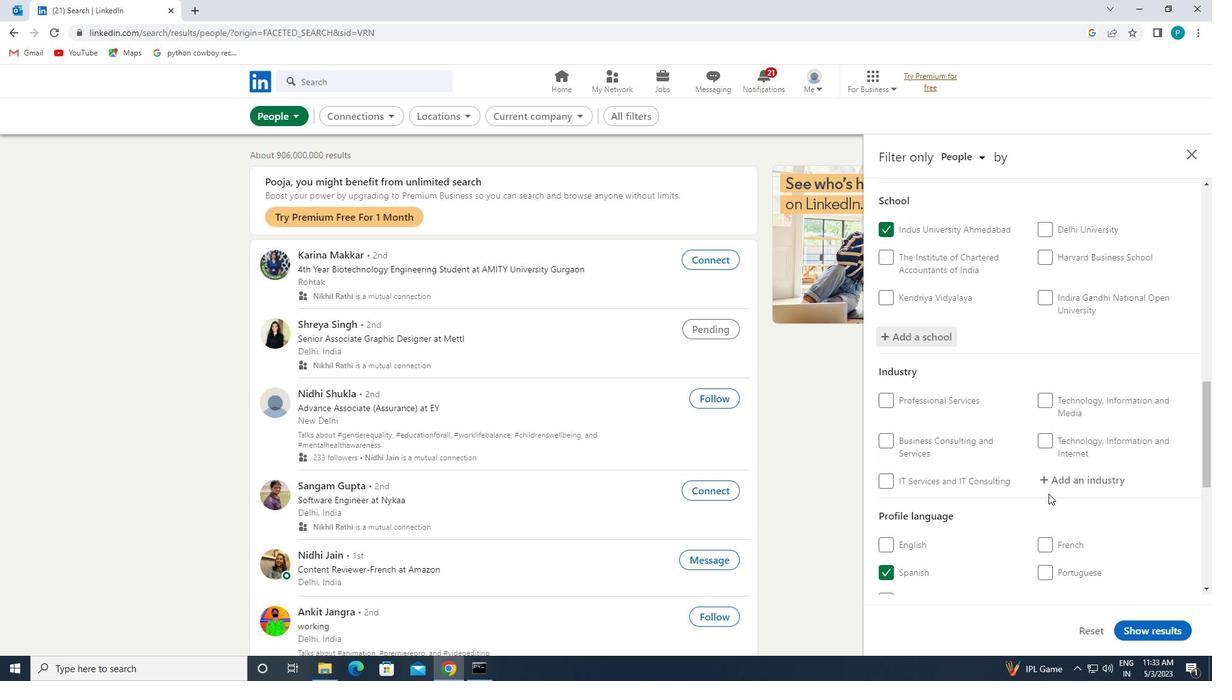 
Action: Mouse pressed left at (1052, 476)
Screenshot: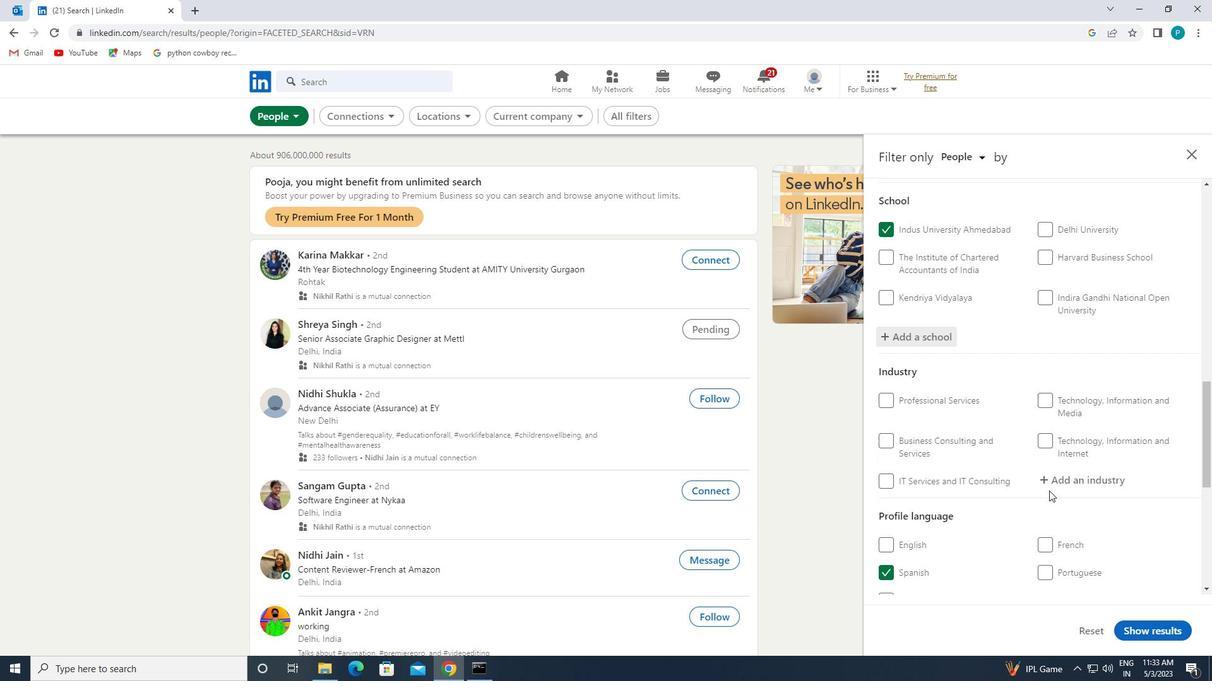 
Action: Mouse moved to (1052, 476)
Screenshot: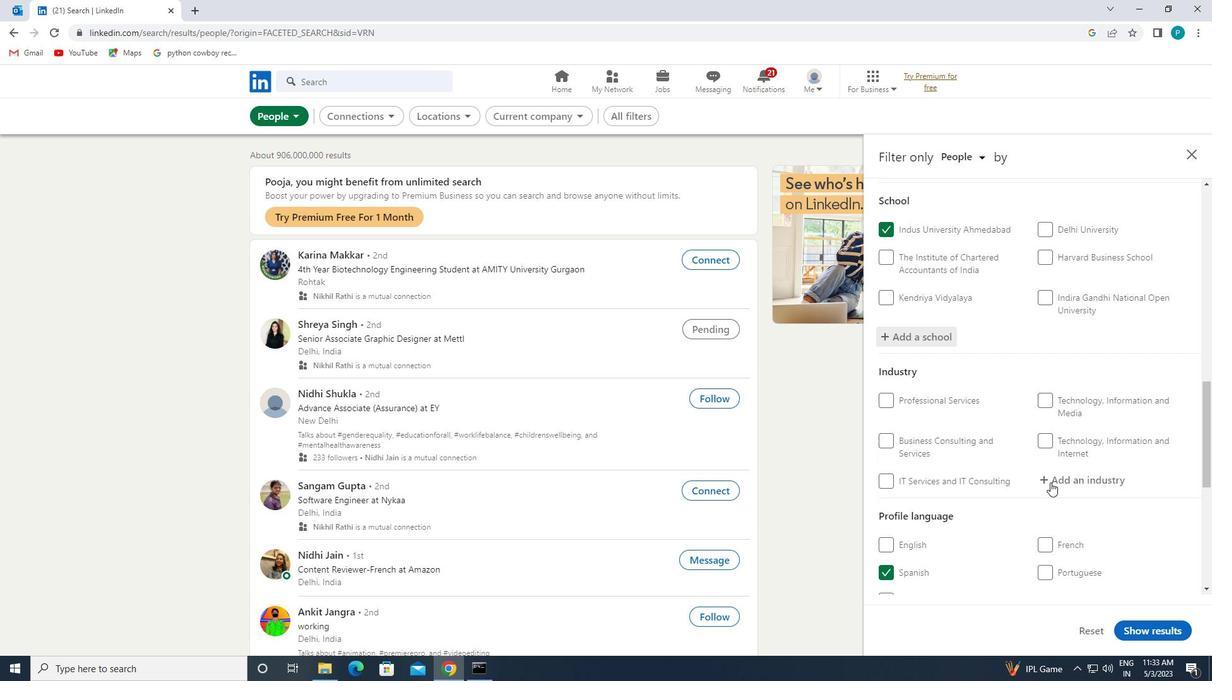 
Action: Key pressed <Key.caps_lock>L<Key.caps_lock>A
Screenshot: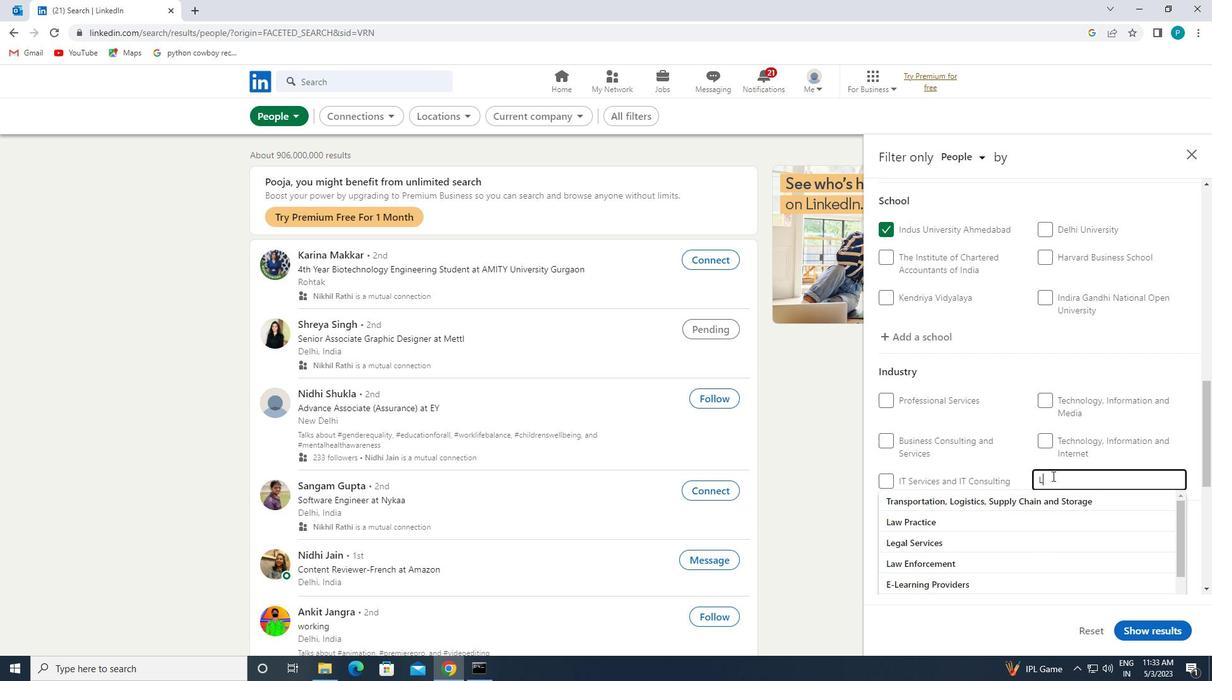 
Action: Mouse scrolled (1052, 476) with delta (0, 0)
Screenshot: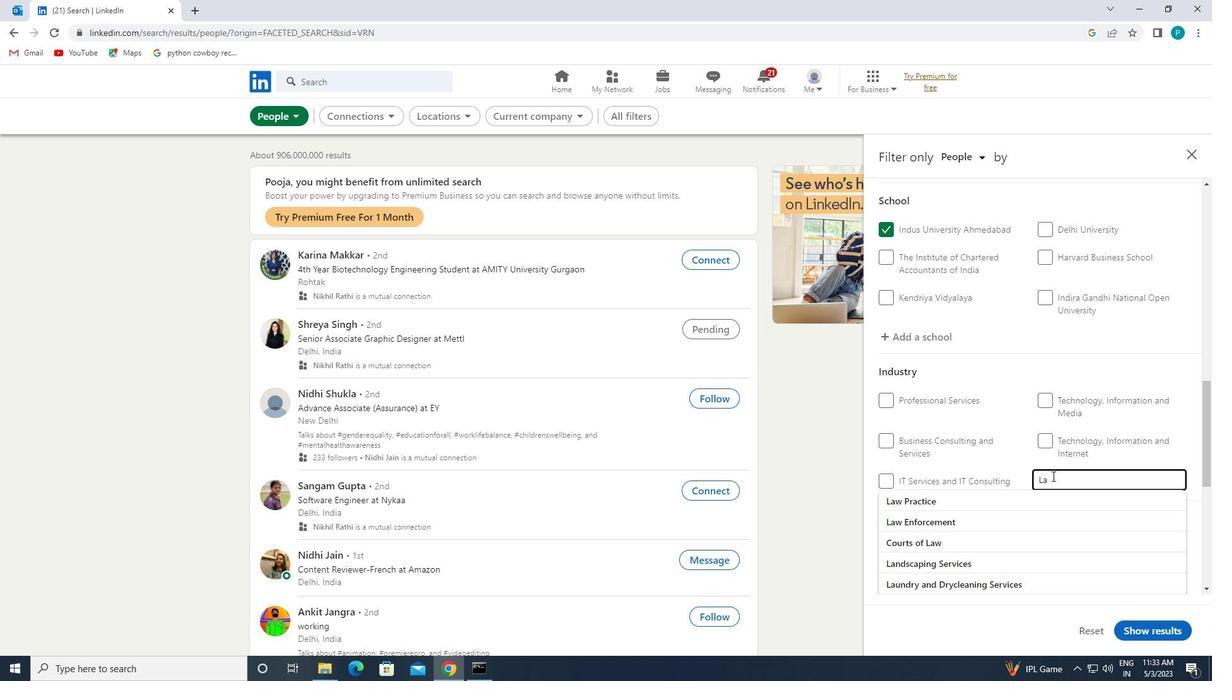 
Action: Mouse moved to (1051, 476)
Screenshot: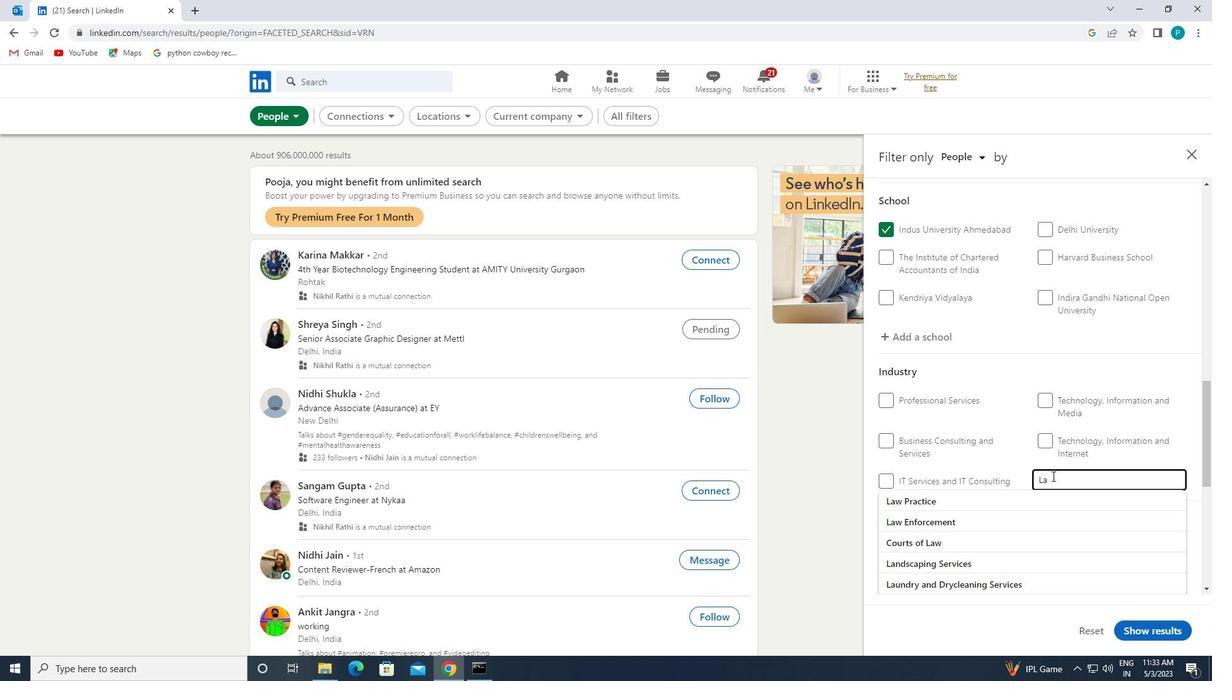 
Action: Mouse scrolled (1051, 475) with delta (0, 0)
Screenshot: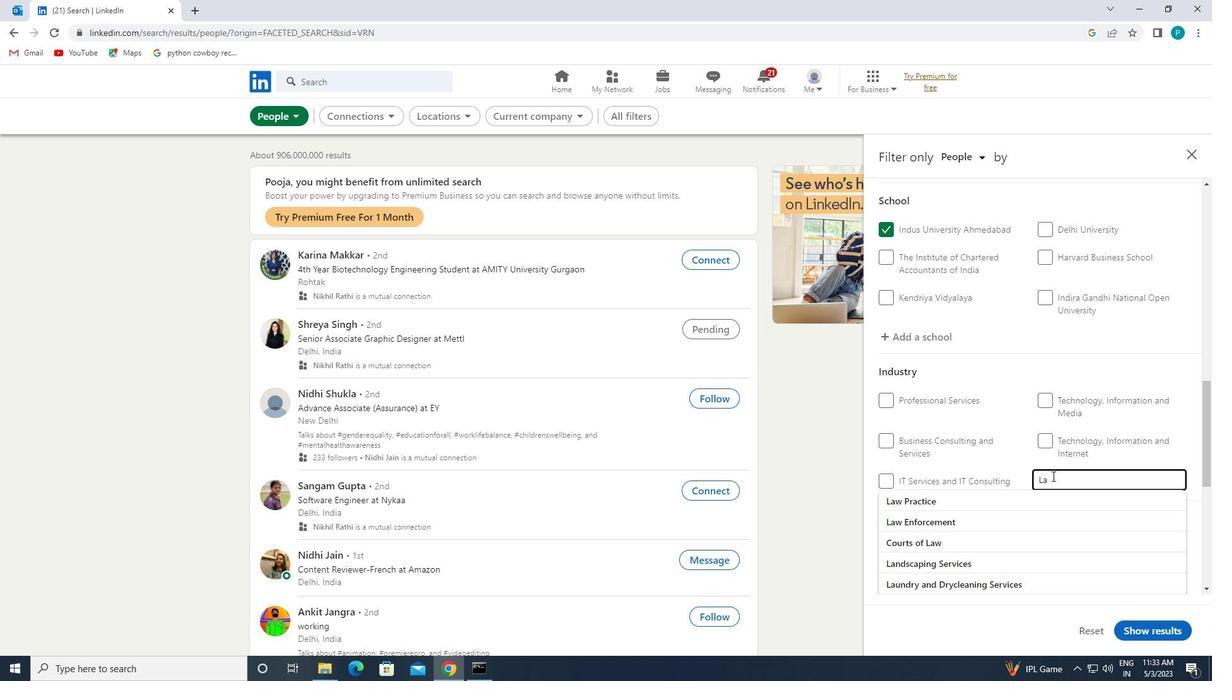 
Action: Mouse moved to (1020, 450)
Screenshot: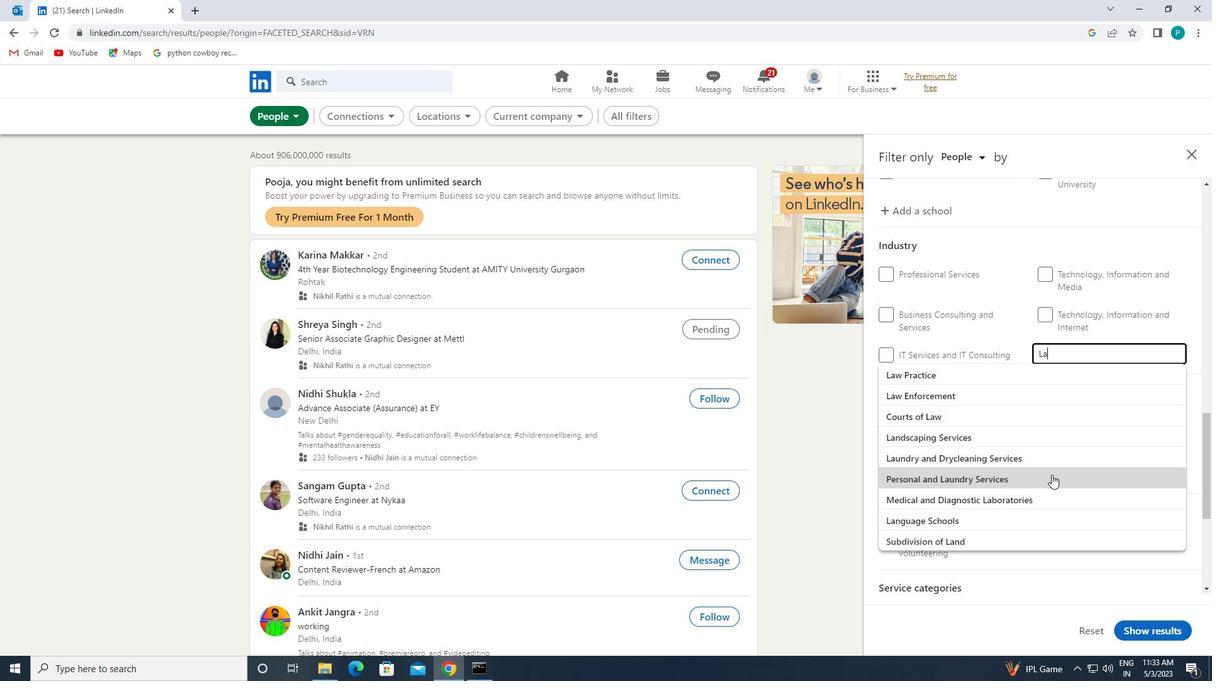 
Action: Mouse pressed left at (1020, 450)
Screenshot: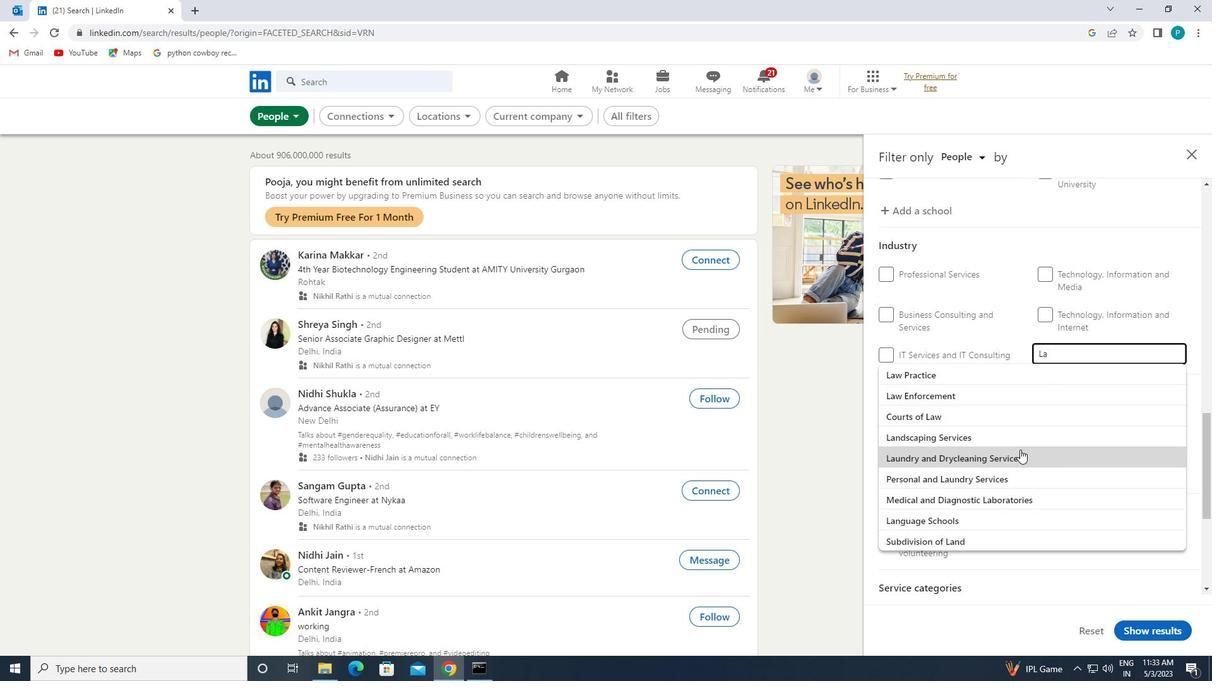 
Action: Mouse scrolled (1020, 449) with delta (0, 0)
Screenshot: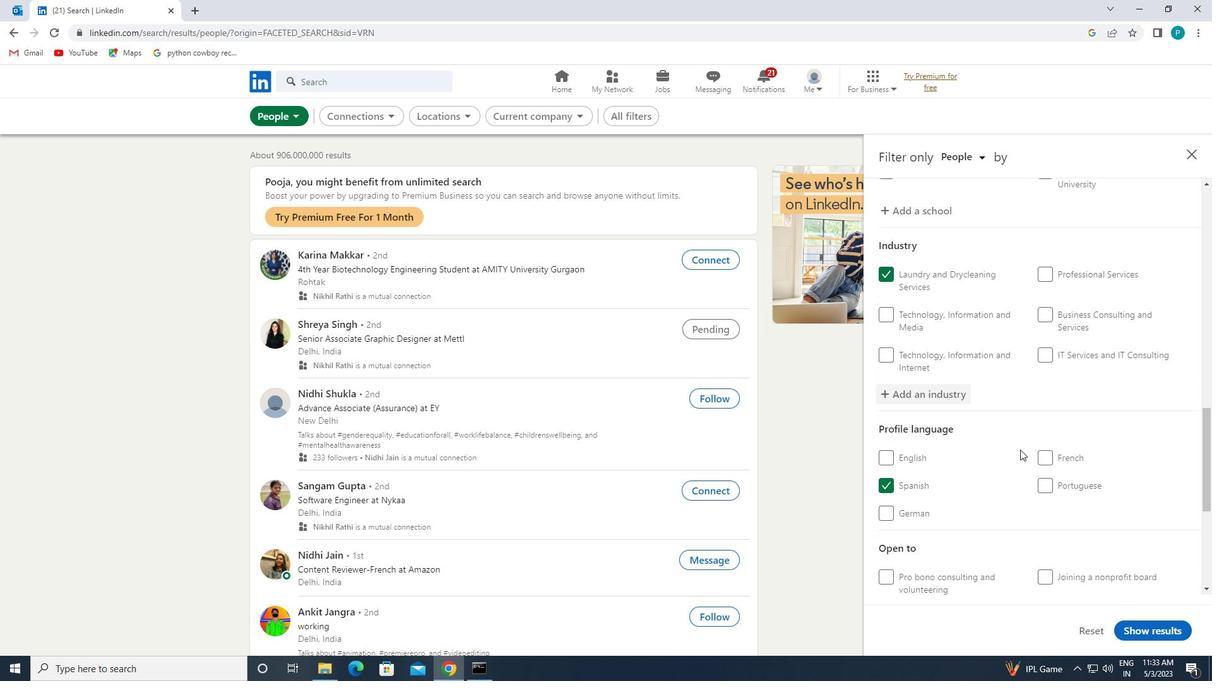 
Action: Mouse scrolled (1020, 449) with delta (0, 0)
Screenshot: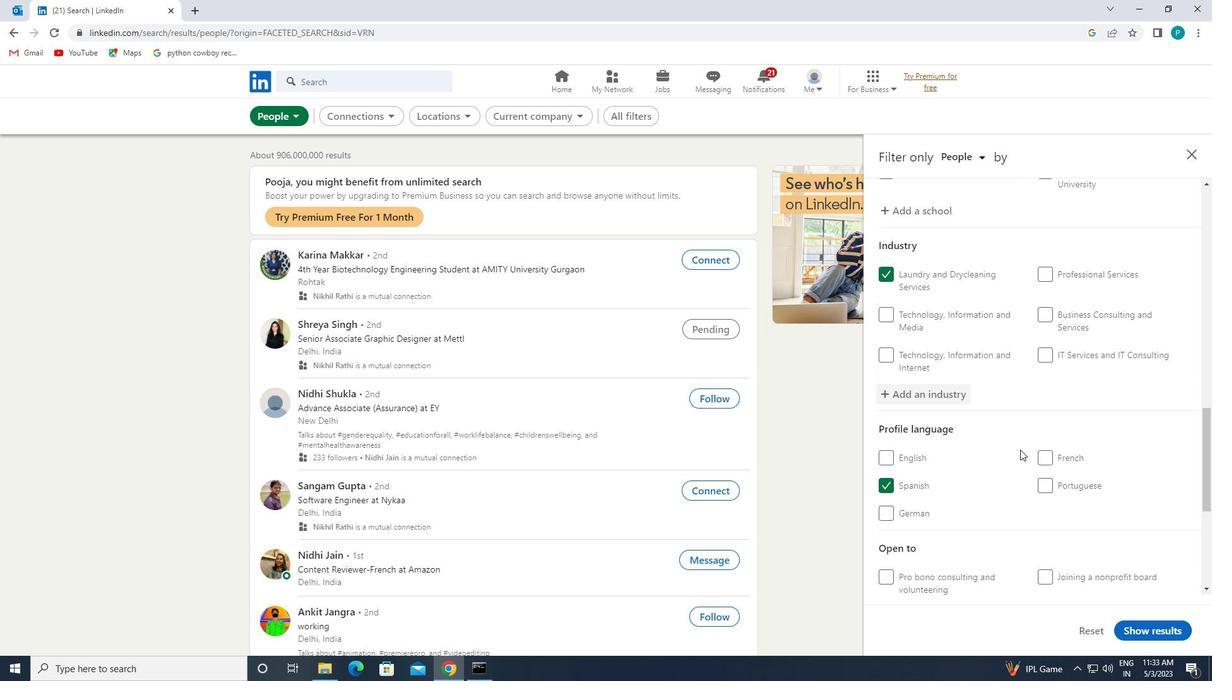 
Action: Mouse moved to (1015, 456)
Screenshot: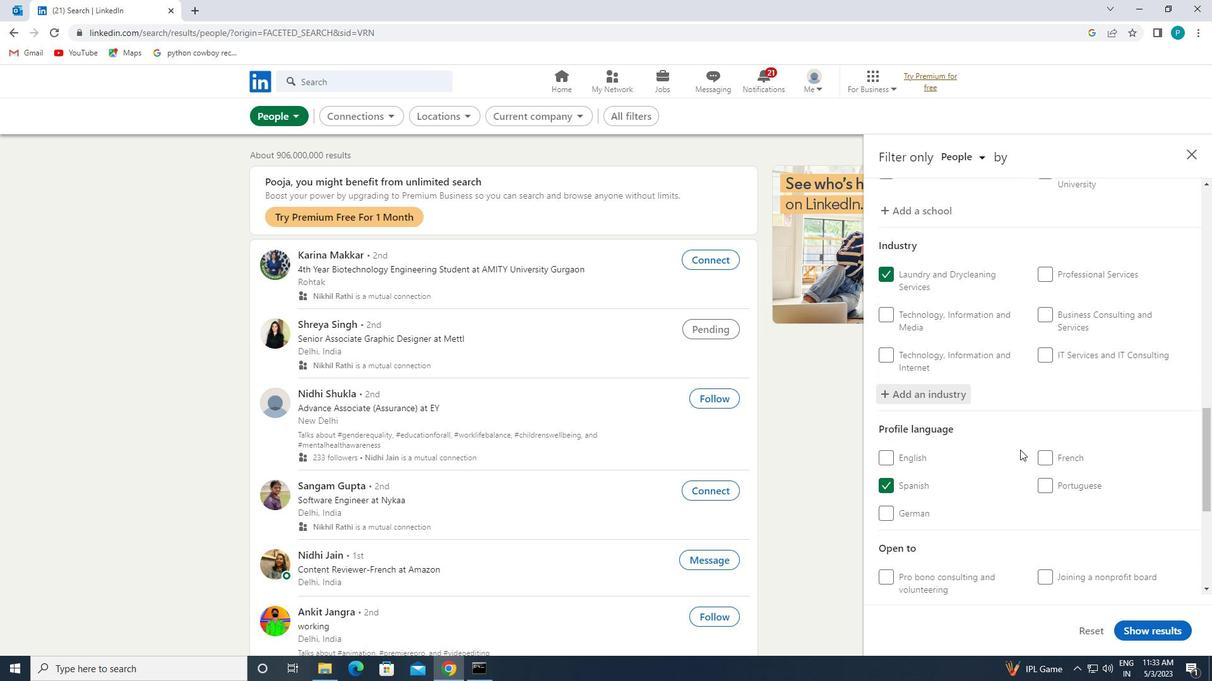 
Action: Mouse scrolled (1015, 455) with delta (0, 0)
Screenshot: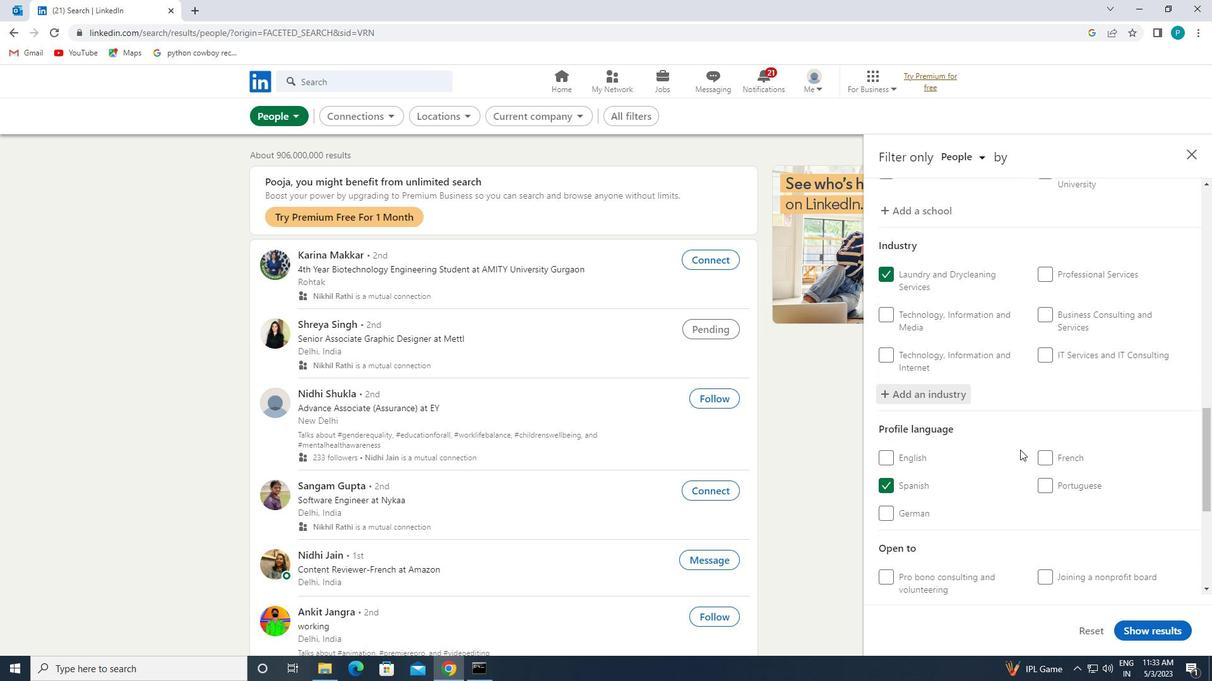 
Action: Mouse moved to (1115, 513)
Screenshot: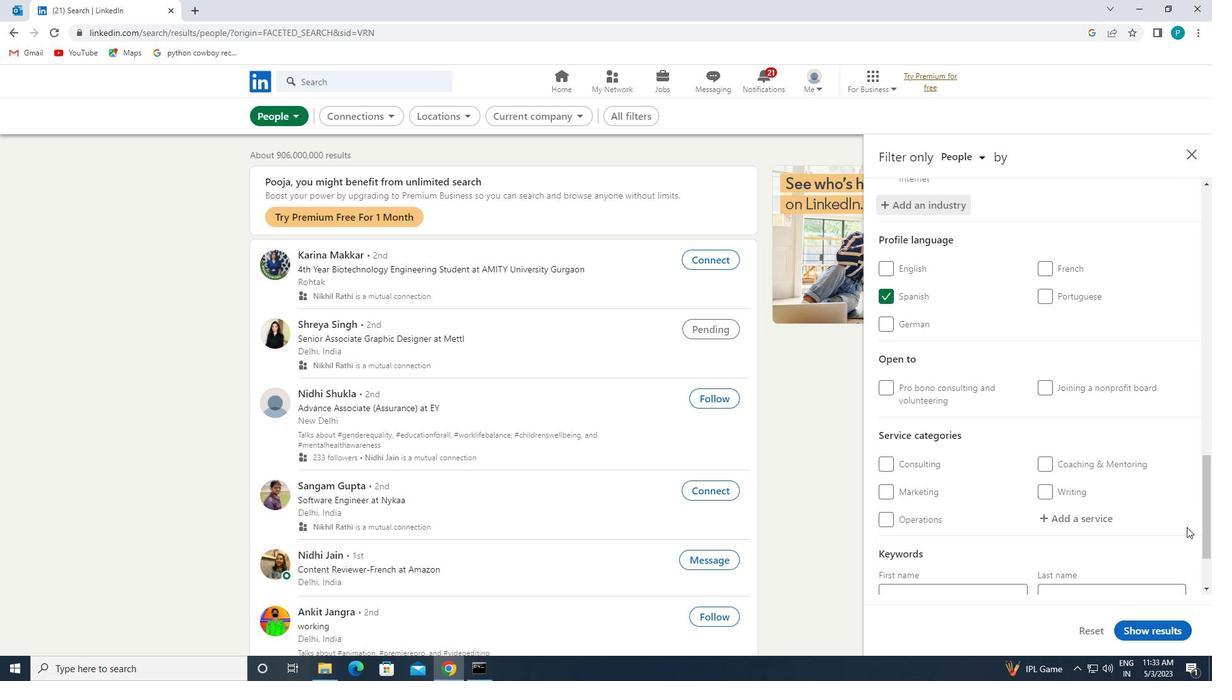 
Action: Mouse pressed left at (1115, 513)
Screenshot: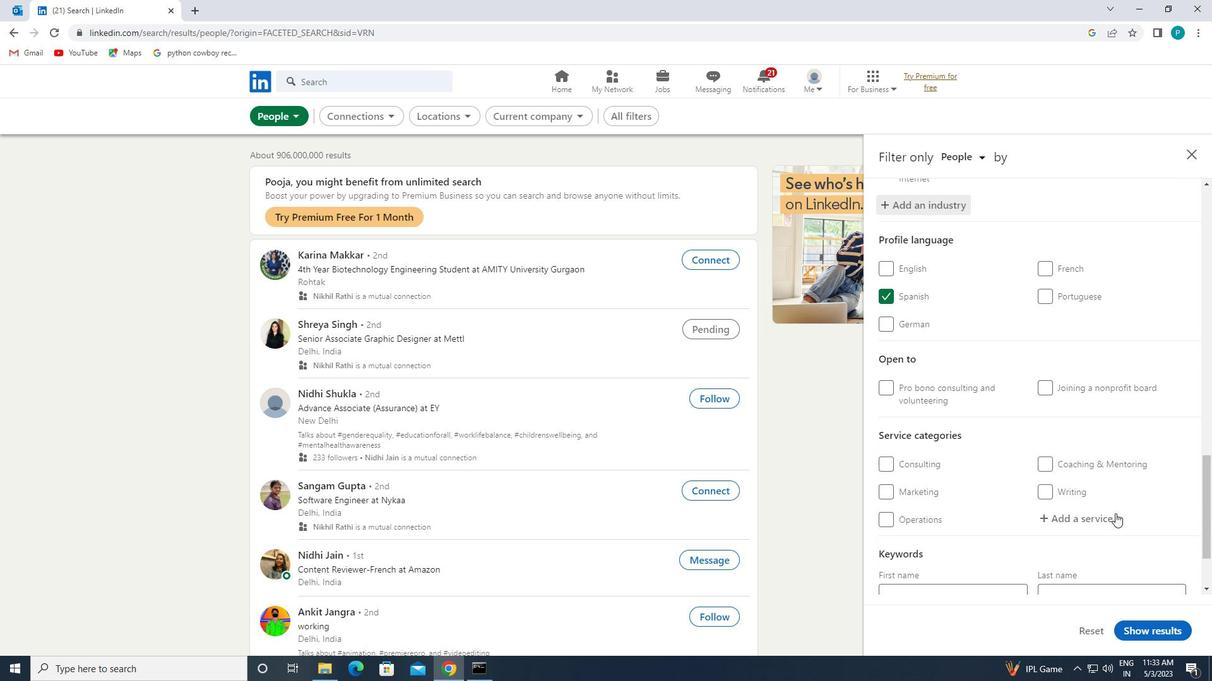 
Action: Key pressed <Key.caps_lock>N<Key.caps_lock><Key.backspace><Key.caps_lock>N<Key.caps_lock>ON
Screenshot: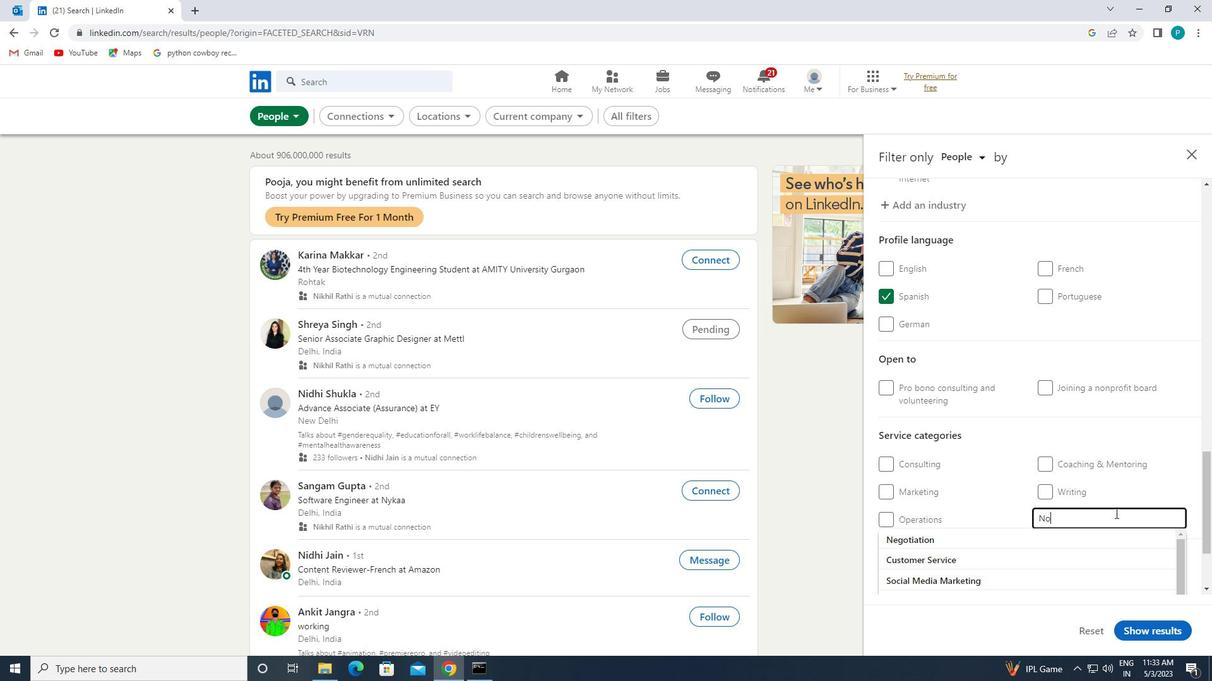 
Action: Mouse moved to (1089, 558)
Screenshot: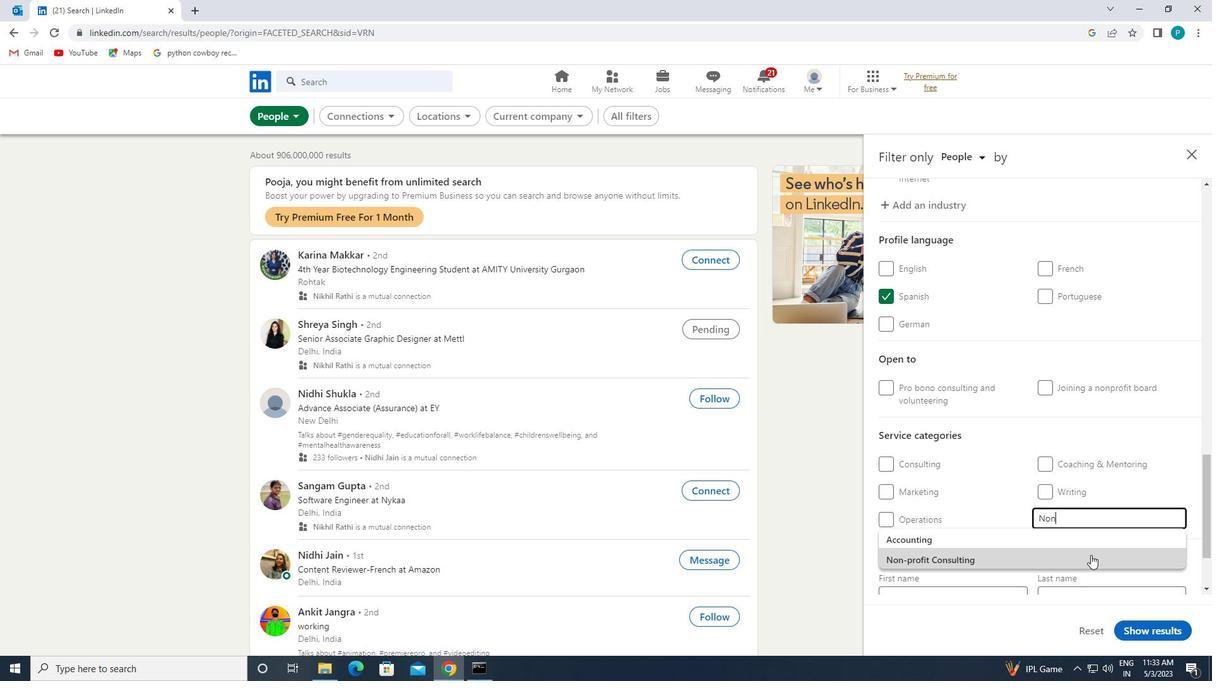 
Action: Mouse pressed left at (1089, 558)
Screenshot: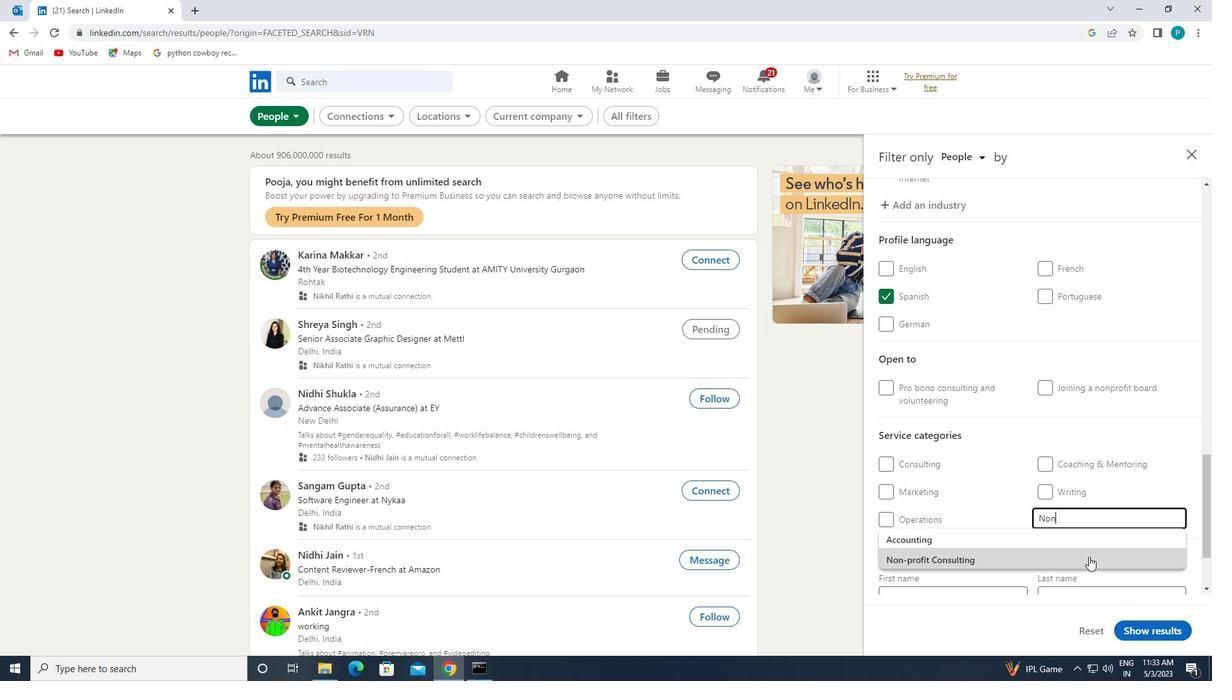 
Action: Mouse moved to (1076, 557)
Screenshot: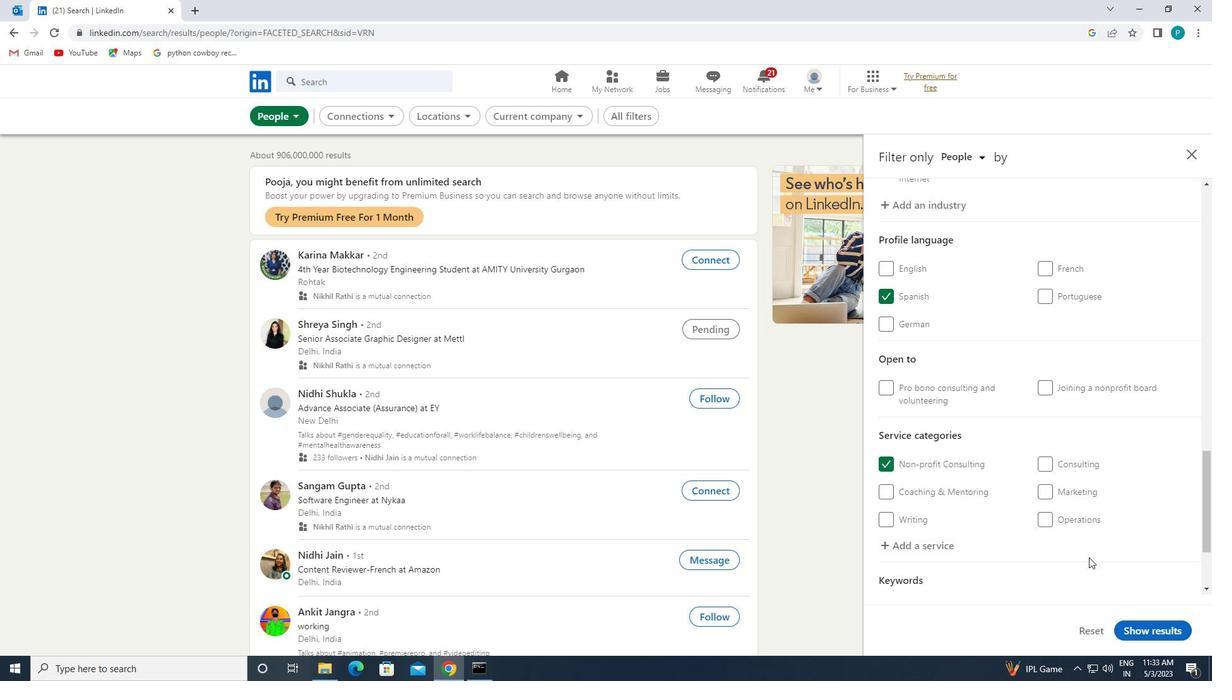 
Action: Mouse scrolled (1076, 556) with delta (0, 0)
Screenshot: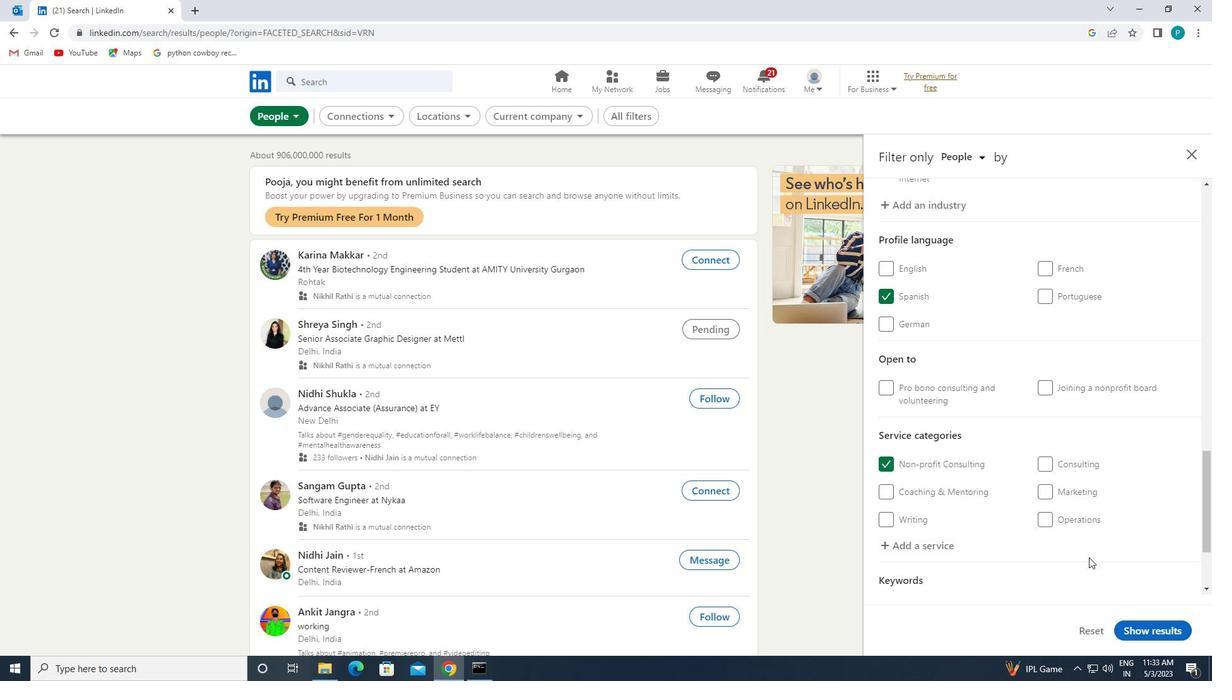 
Action: Mouse moved to (1070, 555)
Screenshot: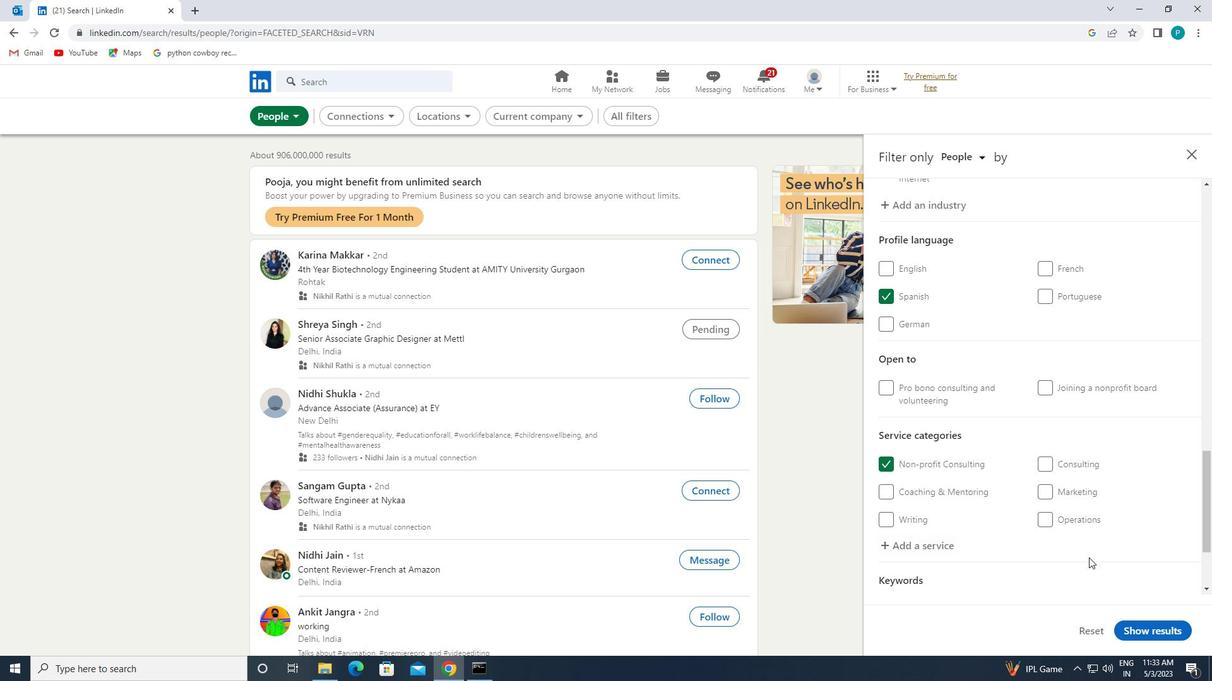 
Action: Mouse scrolled (1070, 555) with delta (0, 0)
Screenshot: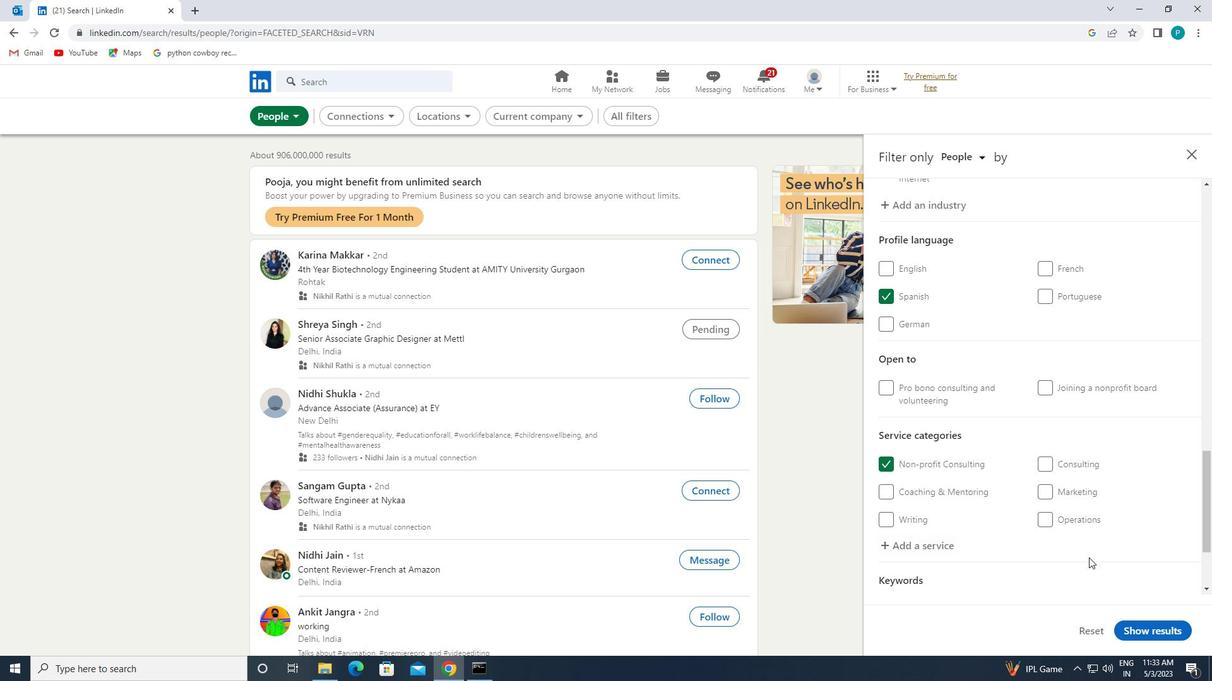 
Action: Mouse moved to (1055, 554)
Screenshot: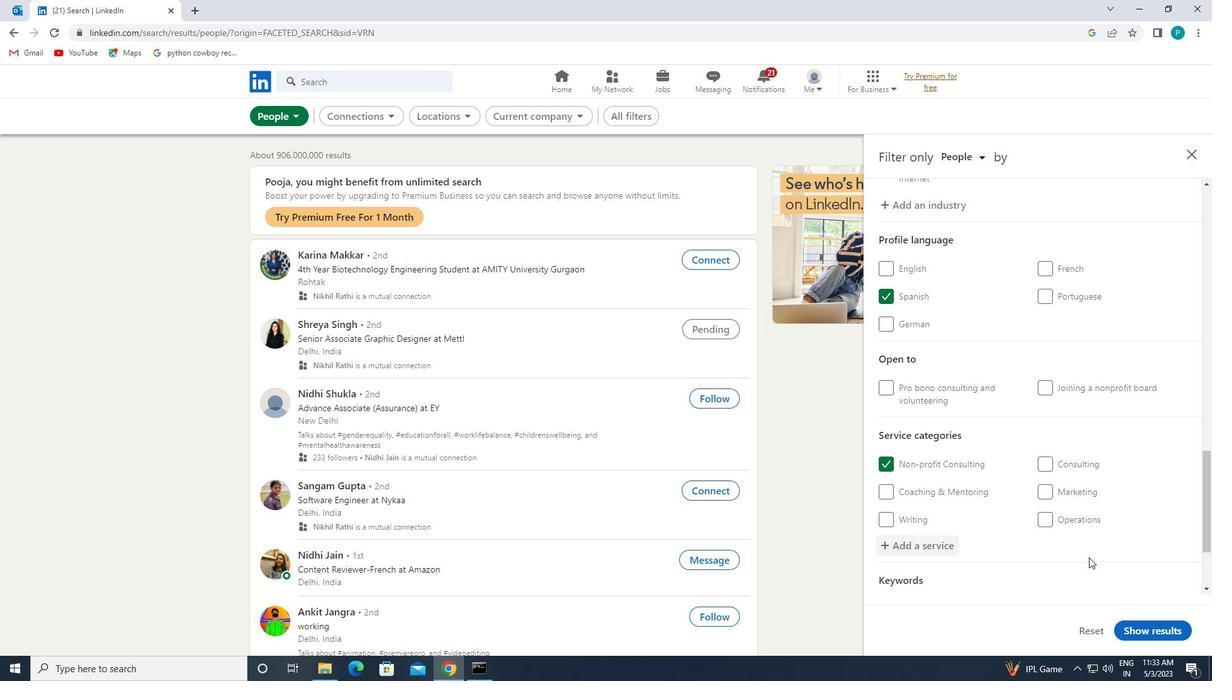 
Action: Mouse scrolled (1055, 553) with delta (0, 0)
Screenshot: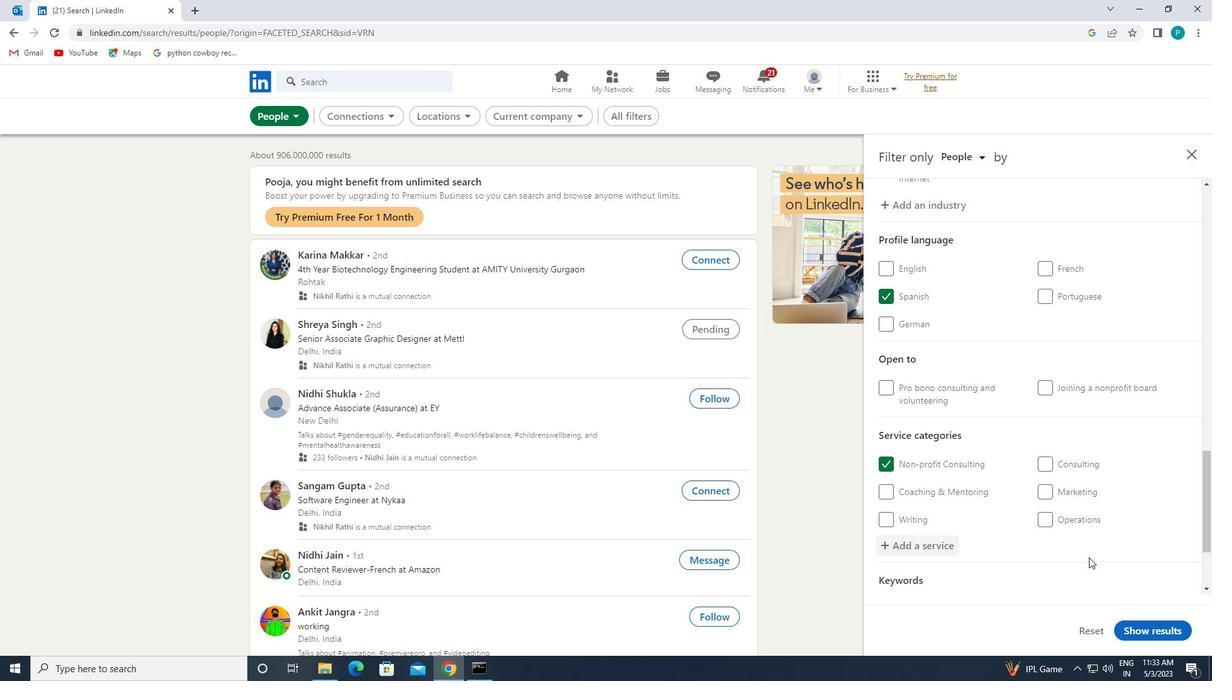 
Action: Mouse moved to (1040, 550)
Screenshot: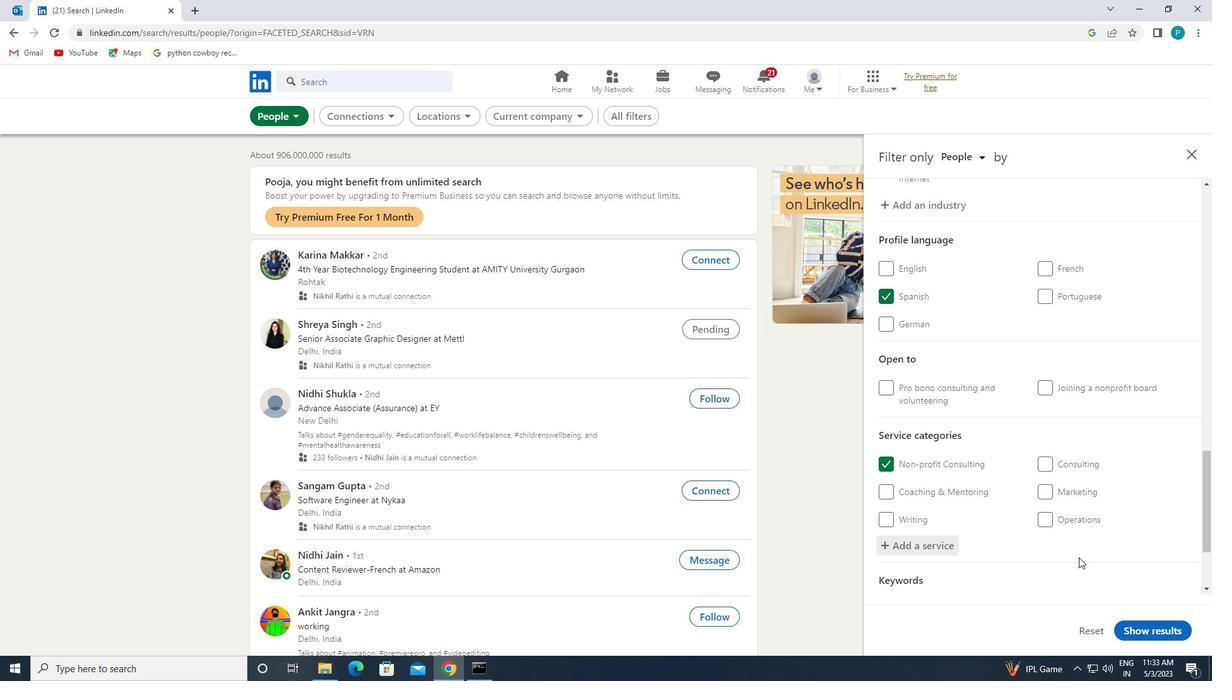
Action: Mouse scrolled (1040, 549) with delta (0, 0)
Screenshot: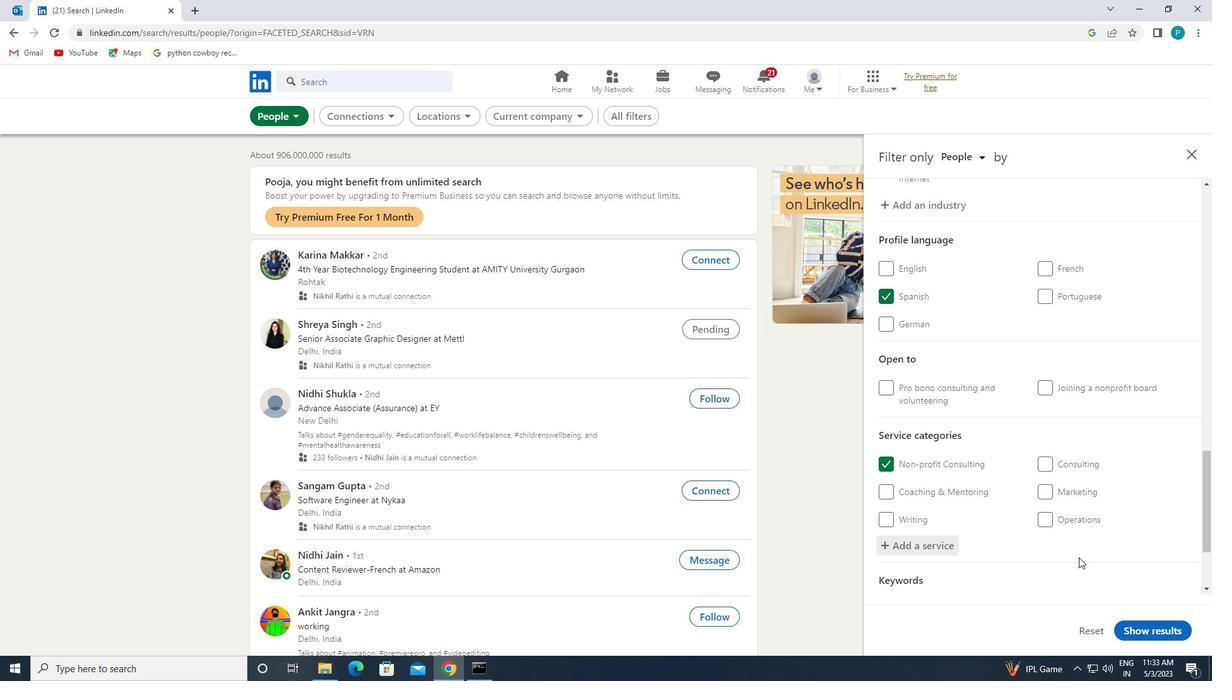 
Action: Mouse moved to (956, 533)
Screenshot: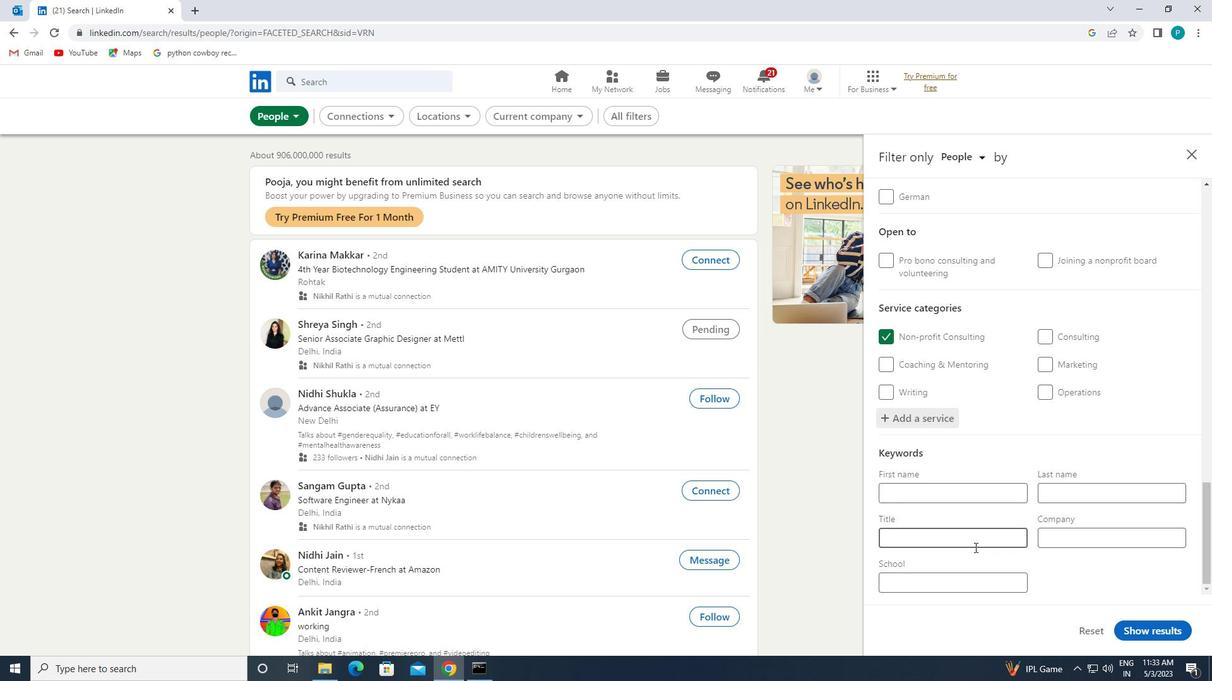 
Action: Mouse pressed left at (956, 533)
Screenshot: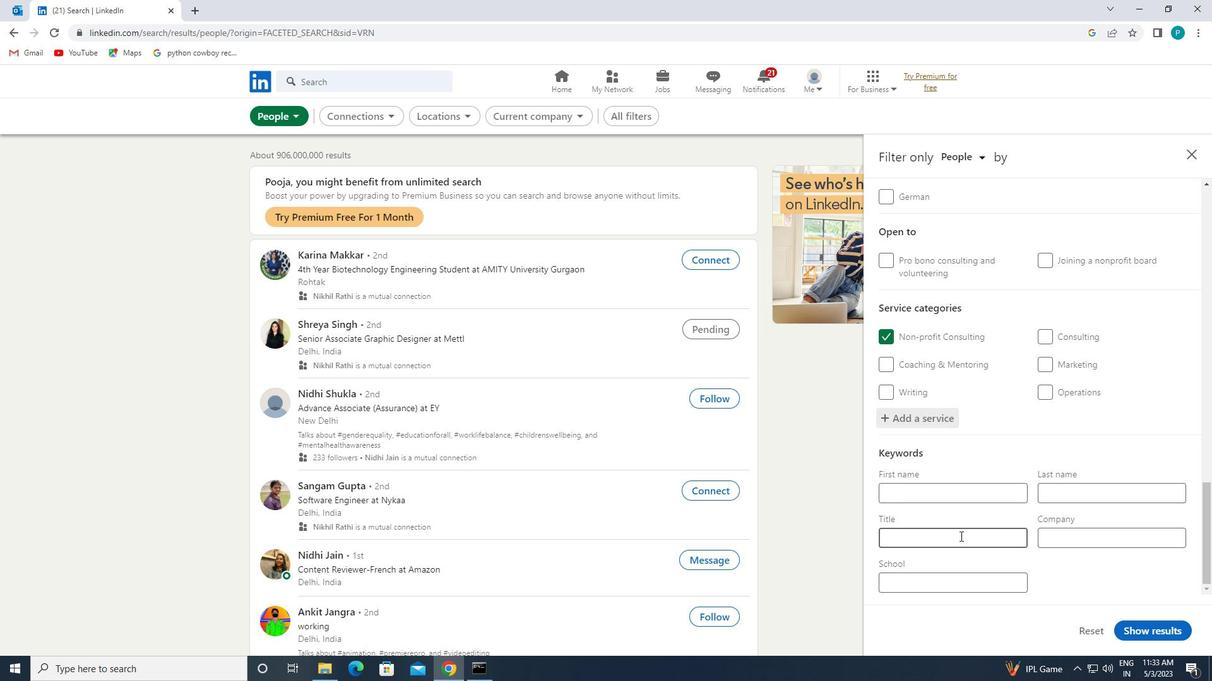 
Action: Key pressed <Key.caps_lock>N<Key.caps_lock>UCLEAR<Key.space><Key.caps_lock>E<Key.caps_lock>NGINEER
Screenshot: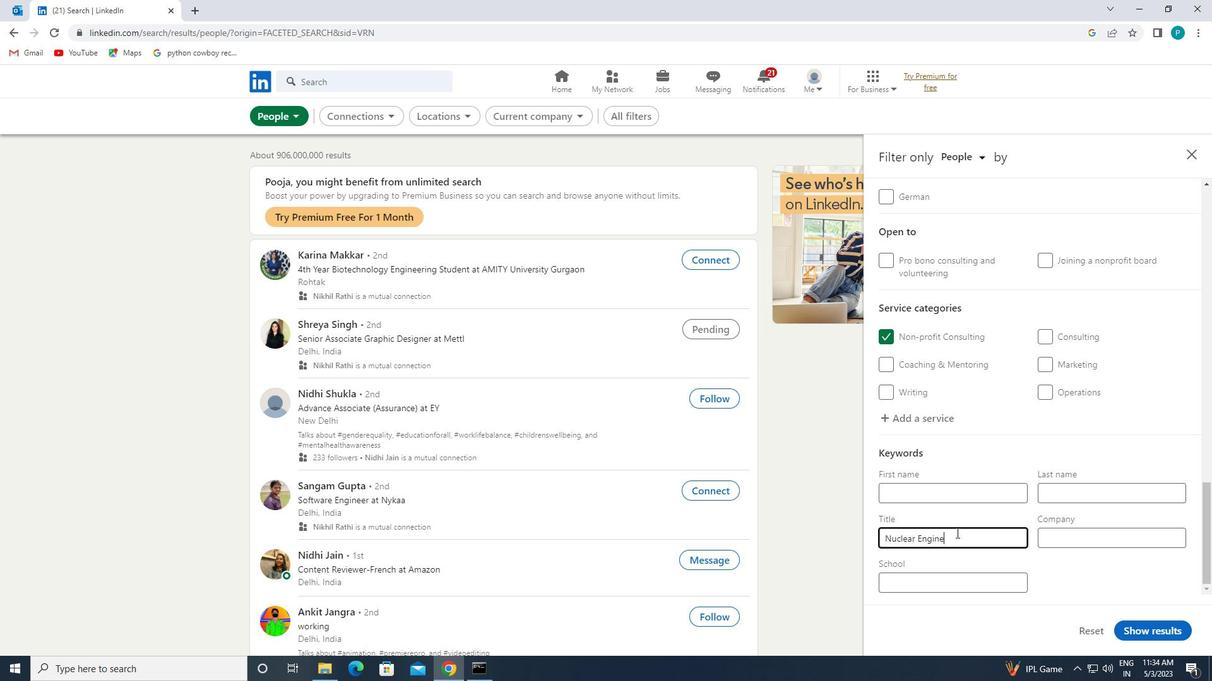 
Action: Mouse moved to (1145, 635)
Screenshot: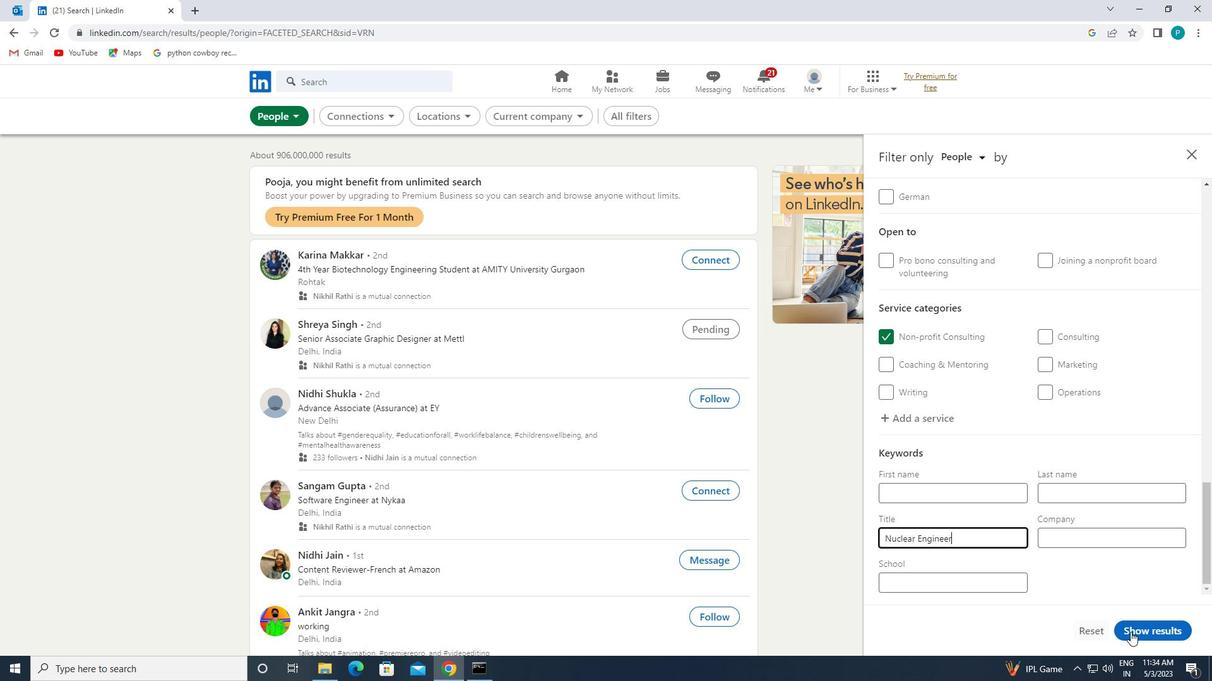 
Action: Mouse pressed left at (1145, 635)
Screenshot: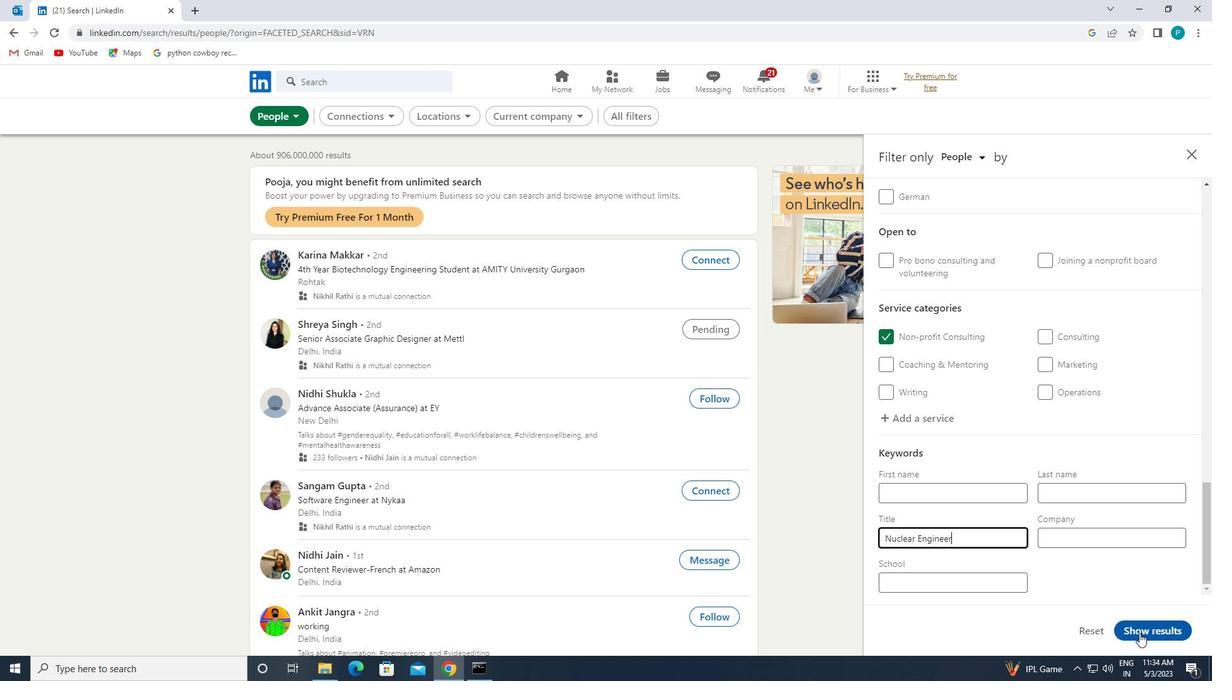 
